 Task: Search one way flight ticket for 1 adult, 5 children, 2 infants in seat and 1 infant on lap in first from Washington, D.c./arlington: Ronald Reagan Washington National Airport to New Bern: Coastal Carolina Regional Airport (was Craven County Regional) on 8-4-2023. Choice of flights is Frontier. Number of bags: 2 carry on bags and 6 checked bags. Price is upto 106000. Outbound departure time preference is 15:45.
Action: Mouse moved to (293, 394)
Screenshot: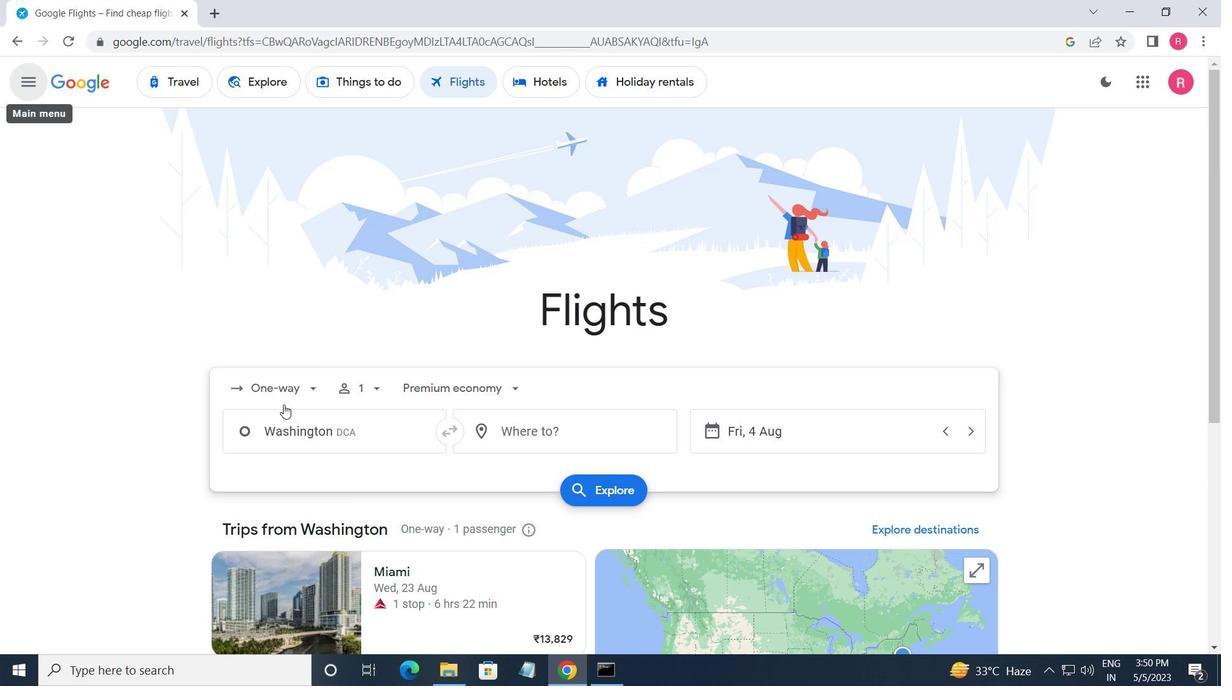 
Action: Mouse pressed left at (293, 394)
Screenshot: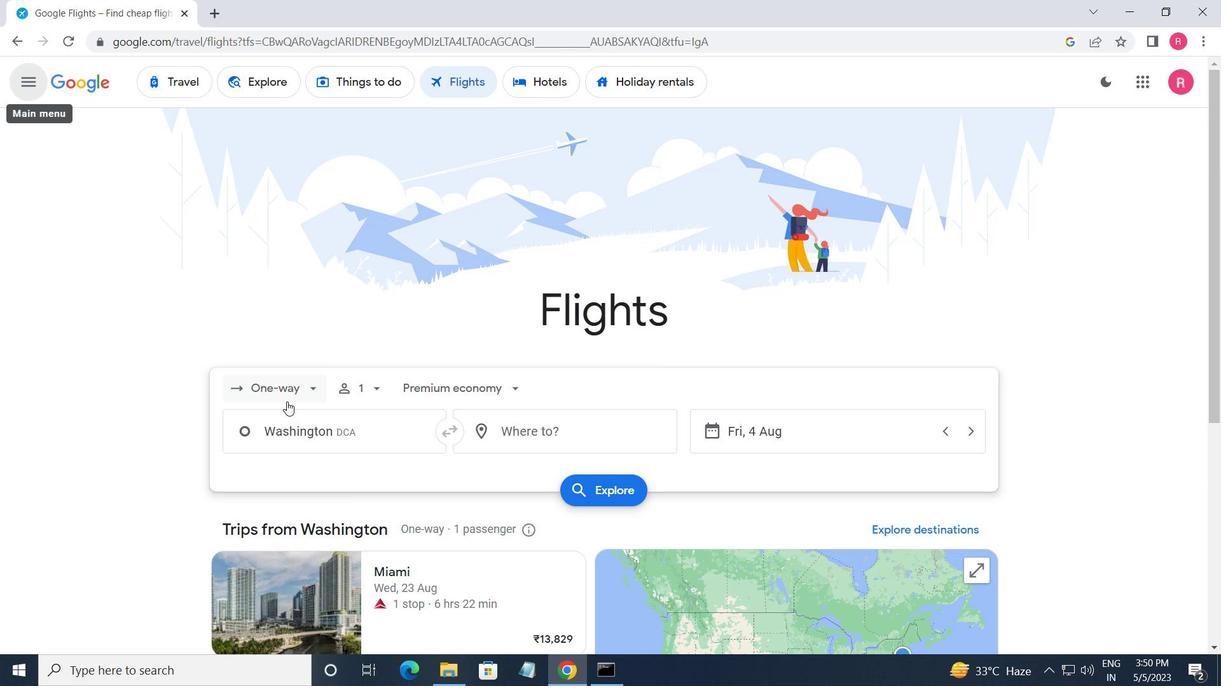 
Action: Mouse moved to (304, 456)
Screenshot: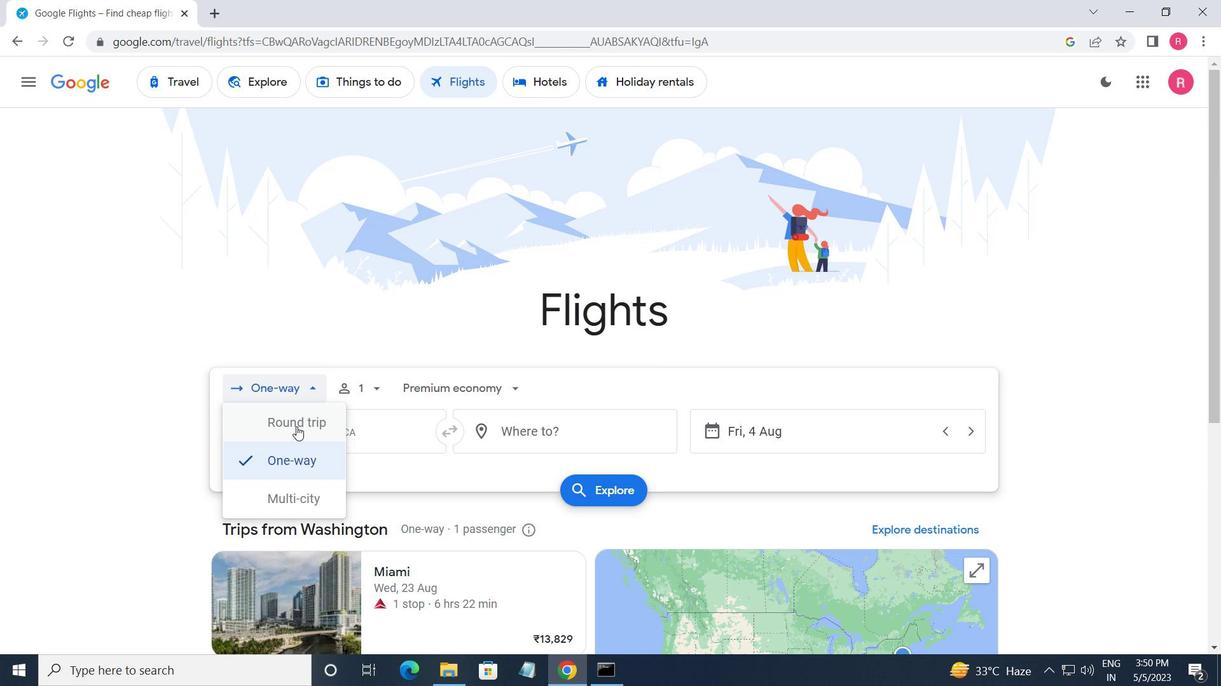 
Action: Mouse pressed left at (304, 456)
Screenshot: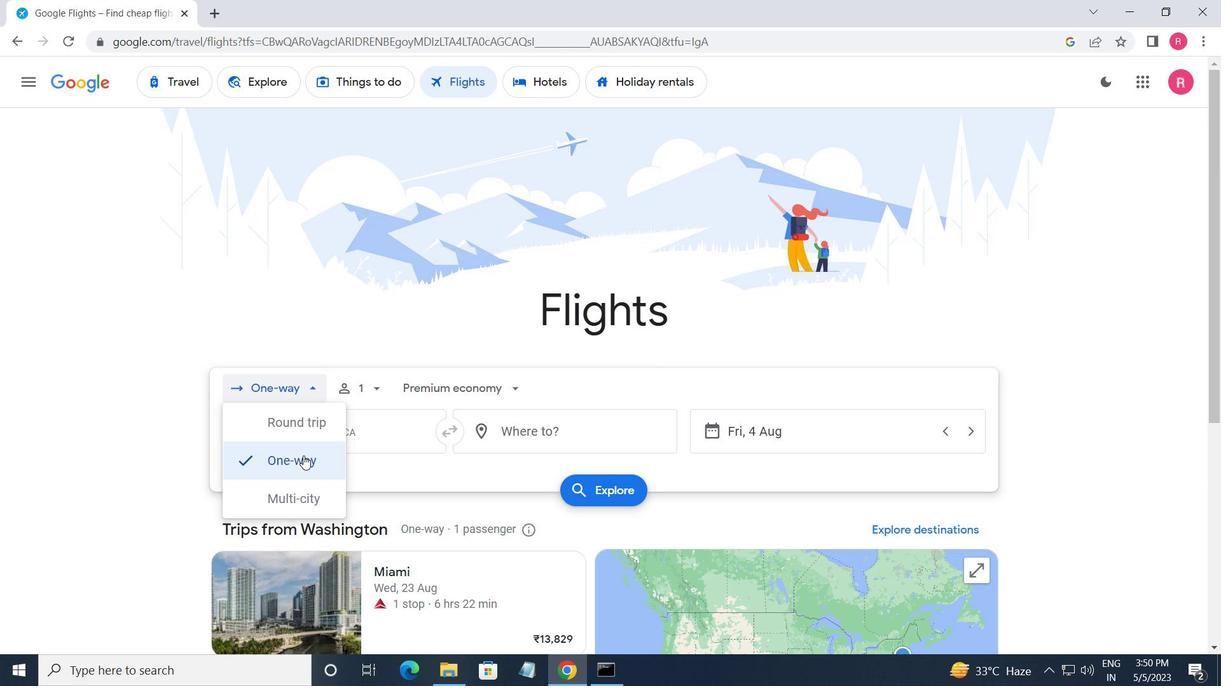 
Action: Mouse moved to (379, 396)
Screenshot: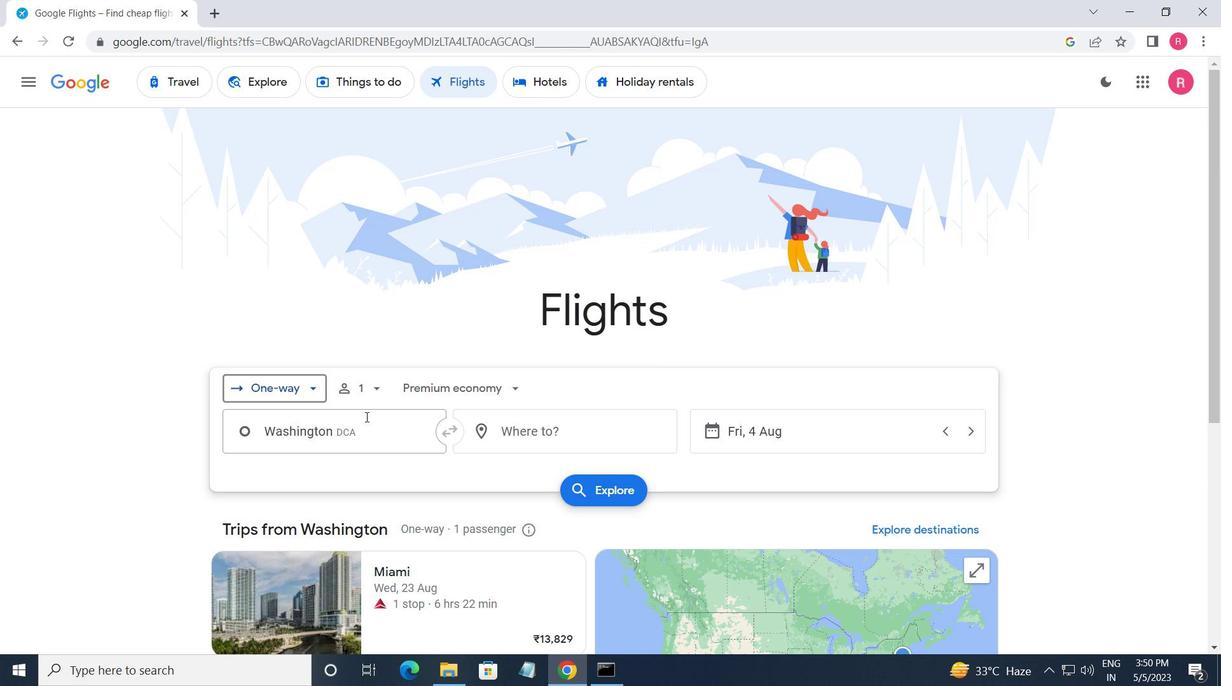 
Action: Mouse pressed left at (379, 396)
Screenshot: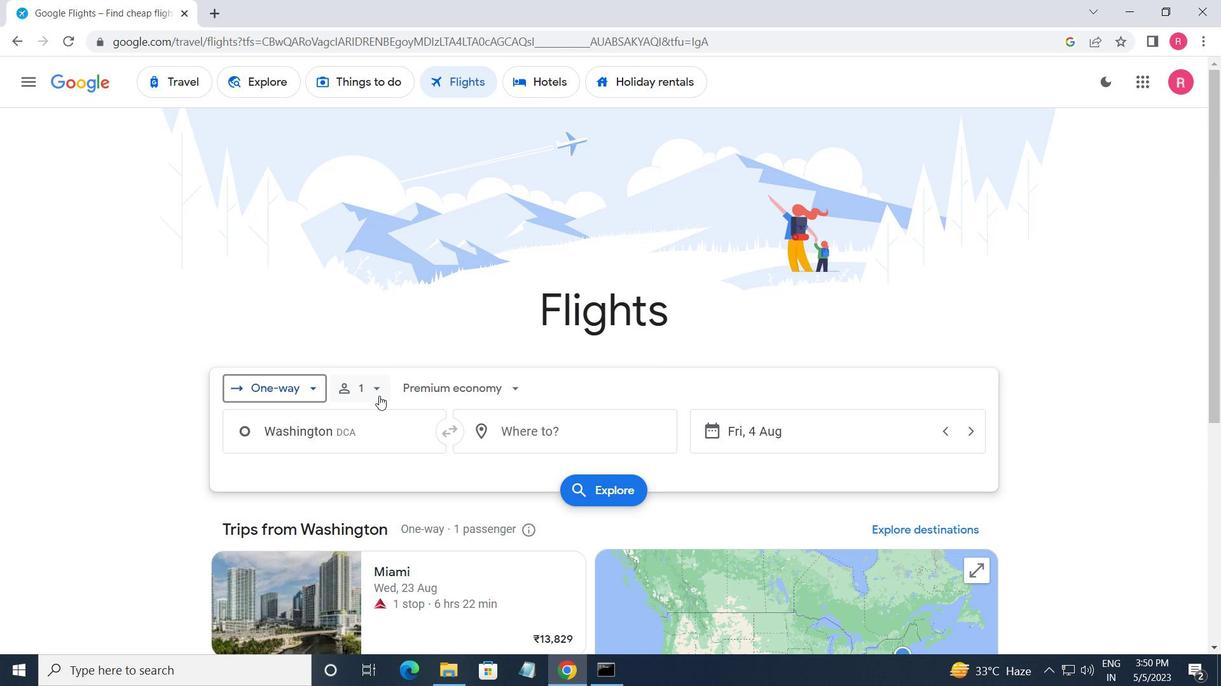 
Action: Mouse moved to (498, 468)
Screenshot: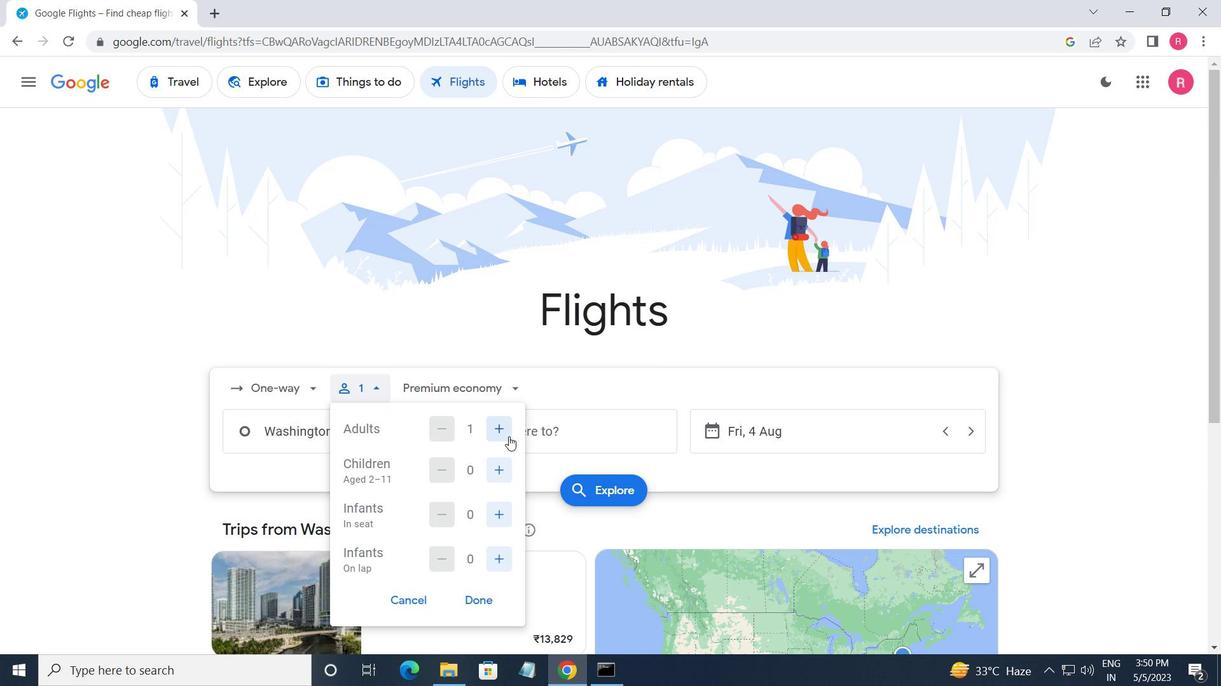 
Action: Mouse pressed left at (498, 468)
Screenshot: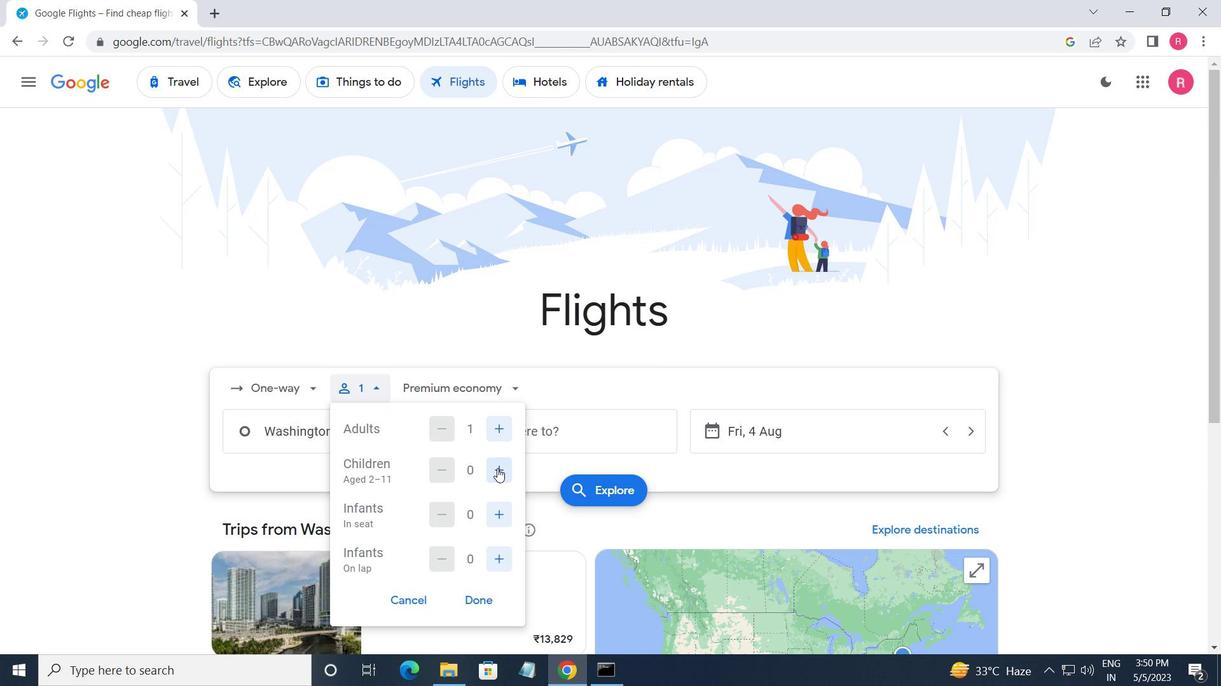 
Action: Mouse pressed left at (498, 468)
Screenshot: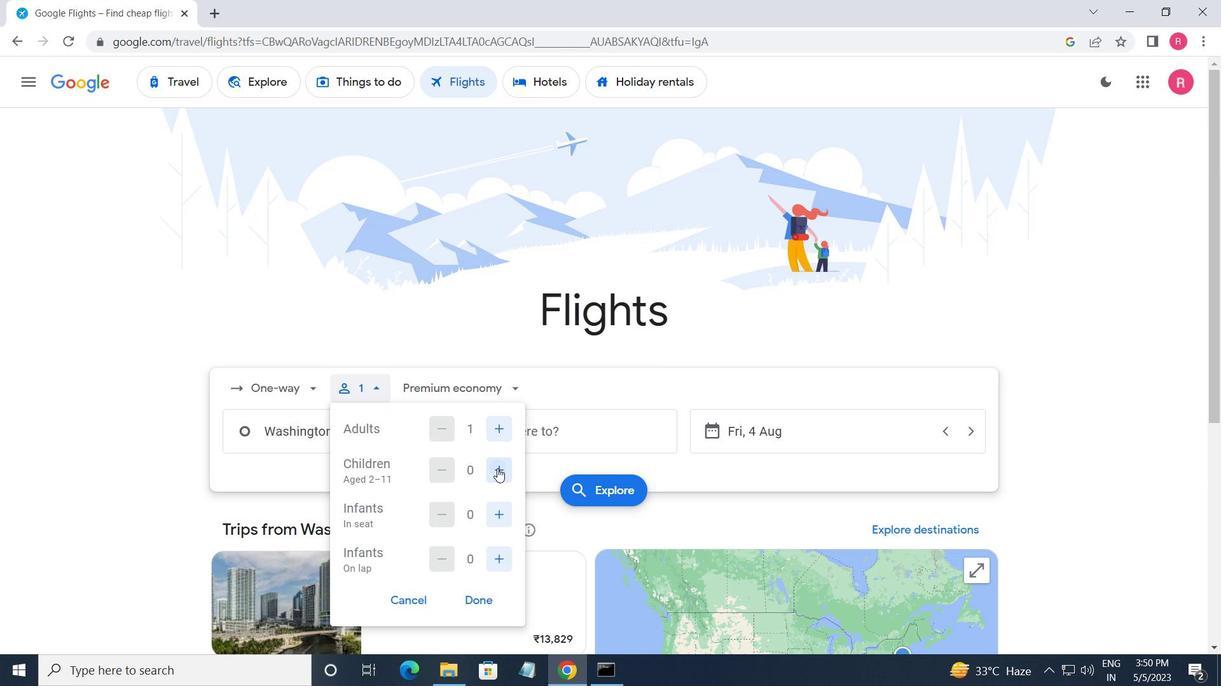 
Action: Mouse pressed left at (498, 468)
Screenshot: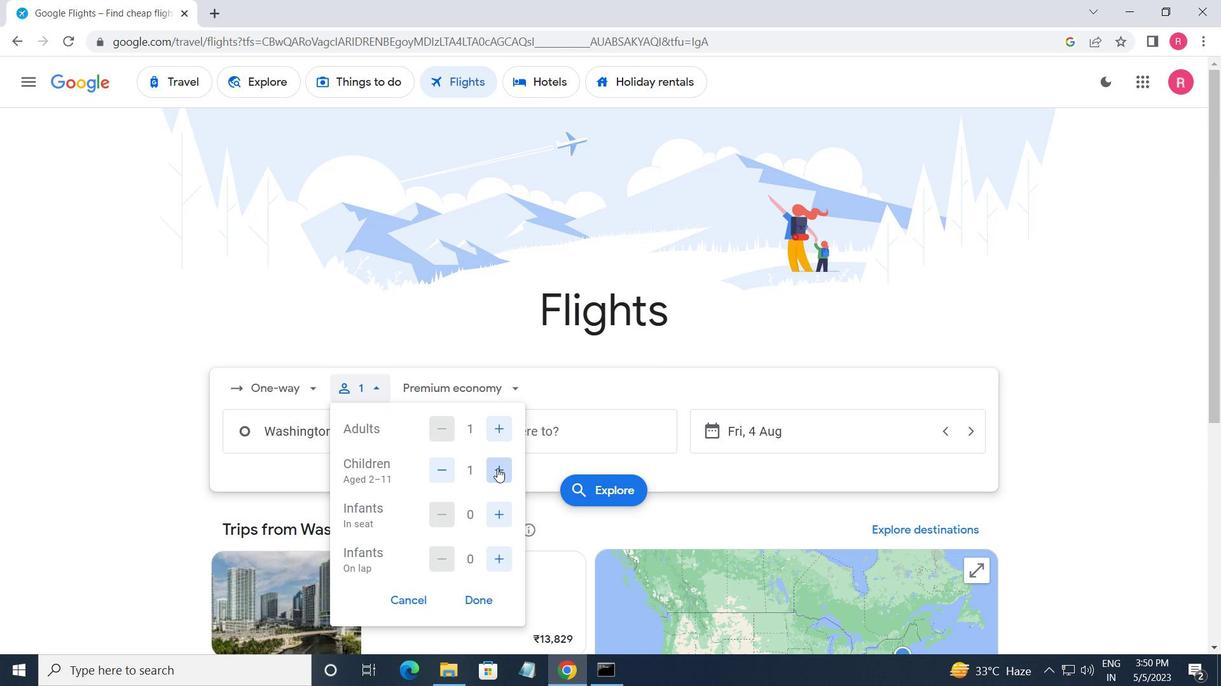 
Action: Mouse moved to (498, 468)
Screenshot: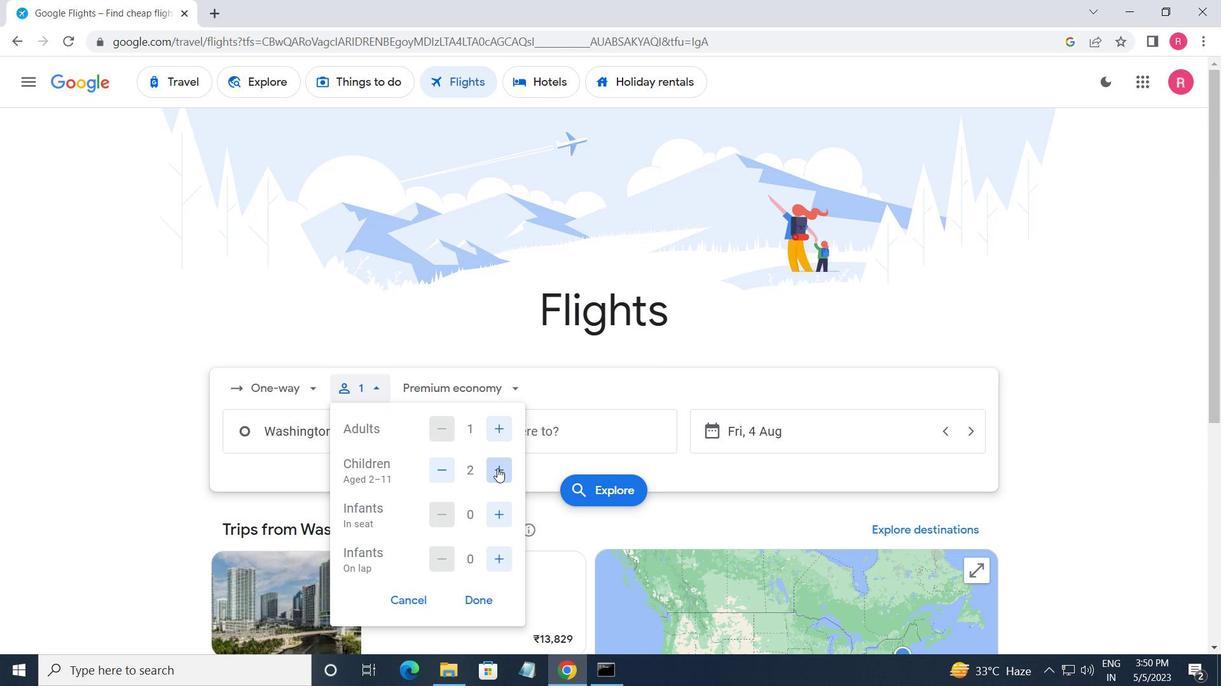 
Action: Mouse pressed left at (498, 468)
Screenshot: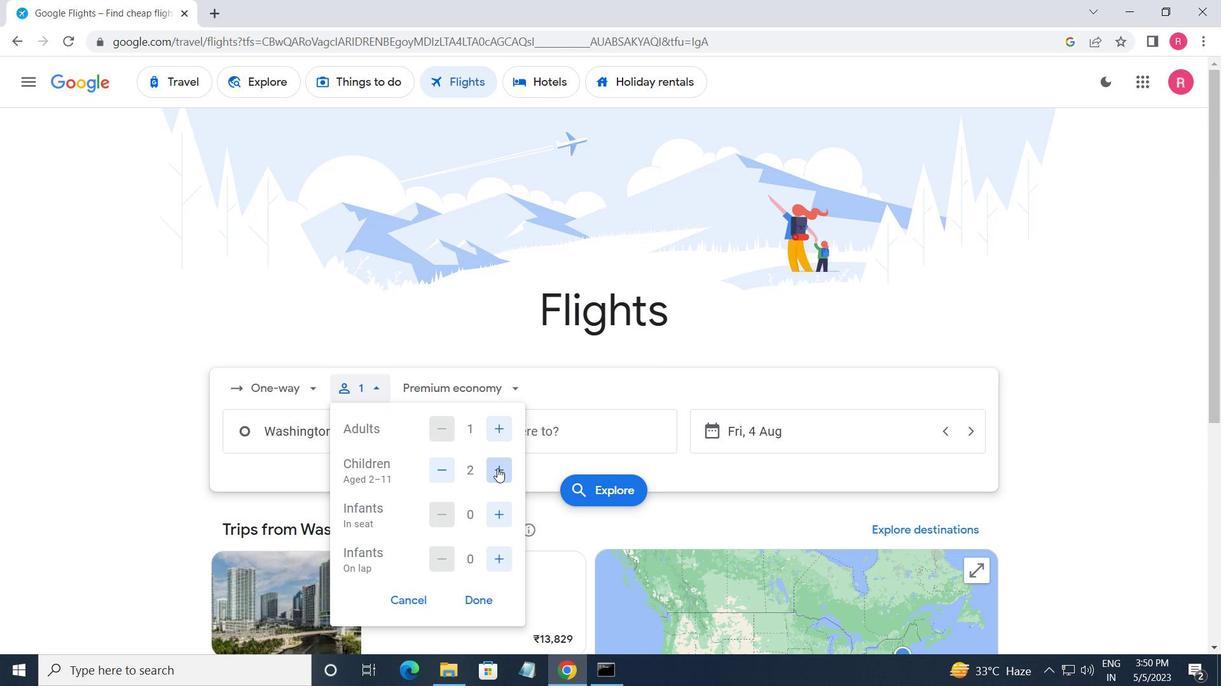 
Action: Mouse moved to (498, 470)
Screenshot: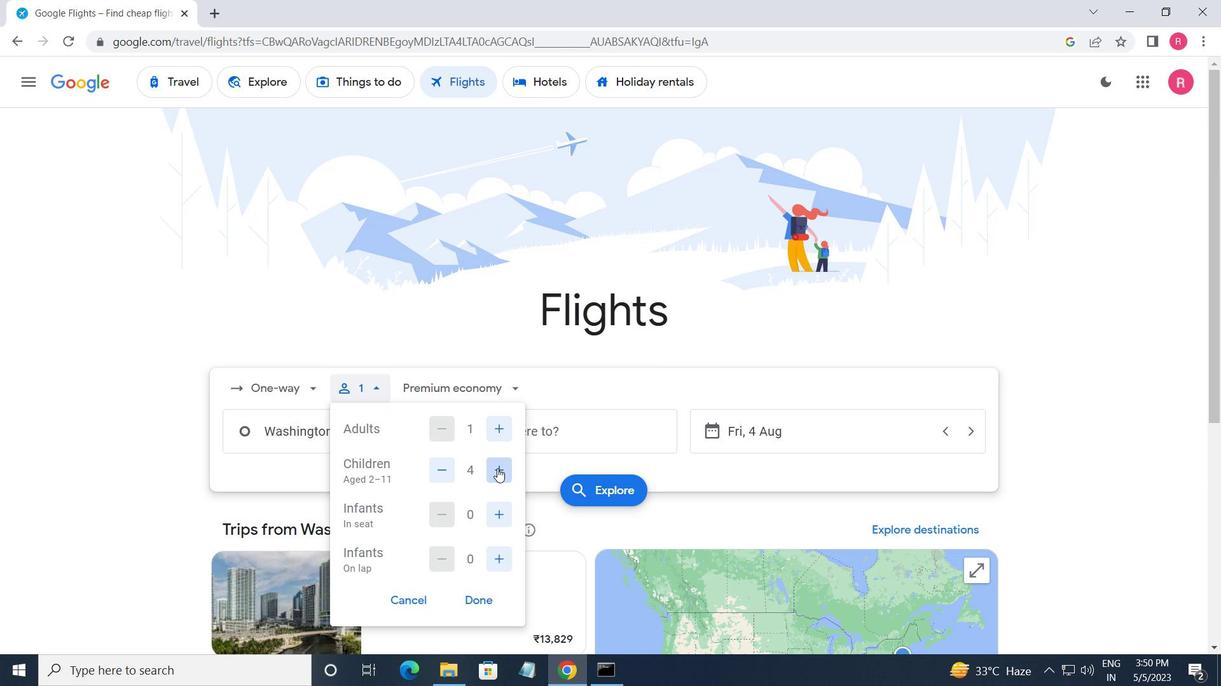 
Action: Mouse pressed left at (498, 470)
Screenshot: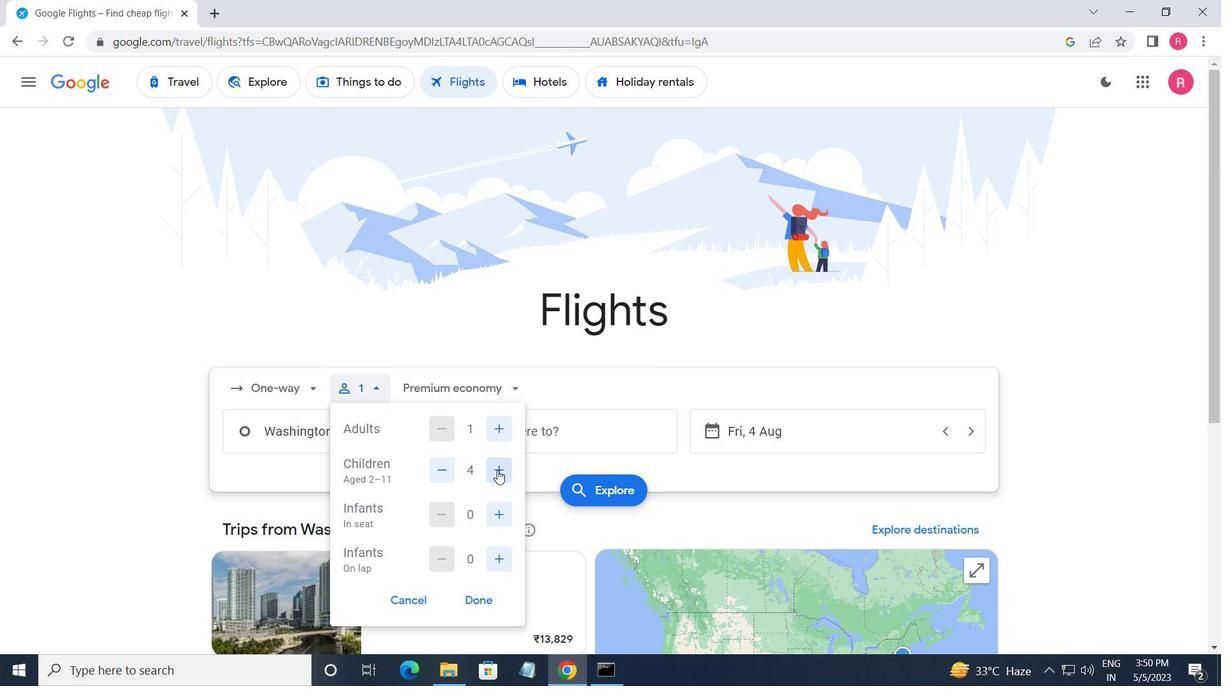 
Action: Mouse moved to (498, 526)
Screenshot: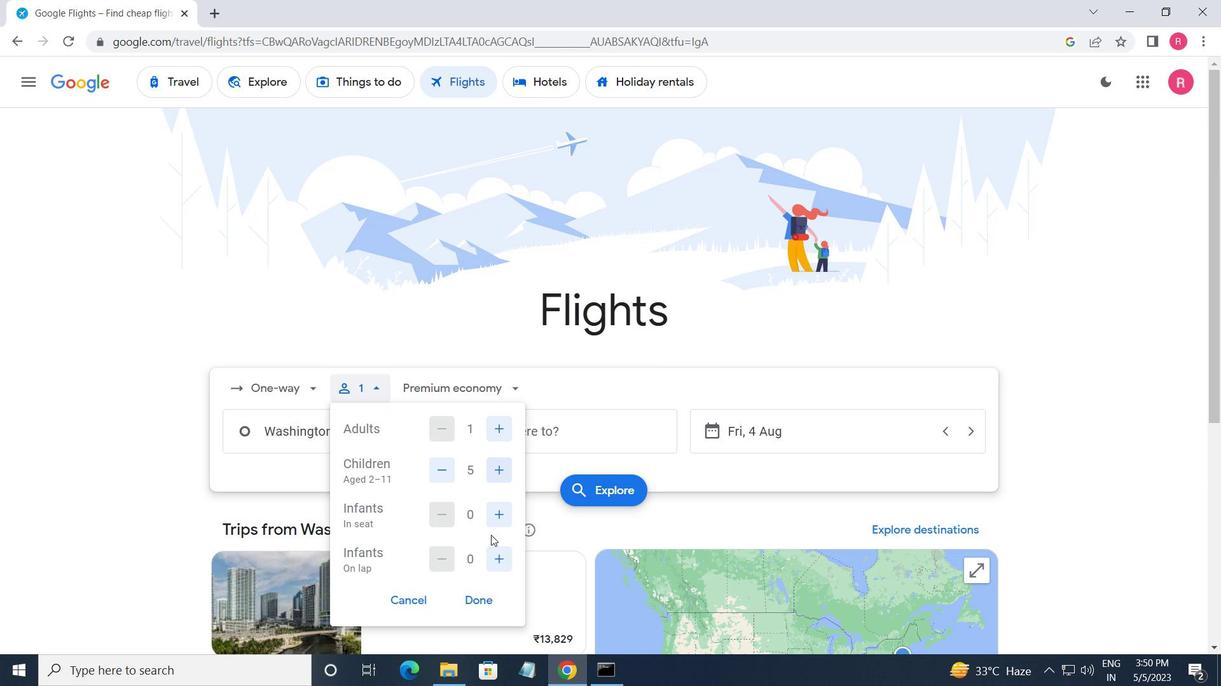 
Action: Mouse pressed left at (498, 526)
Screenshot: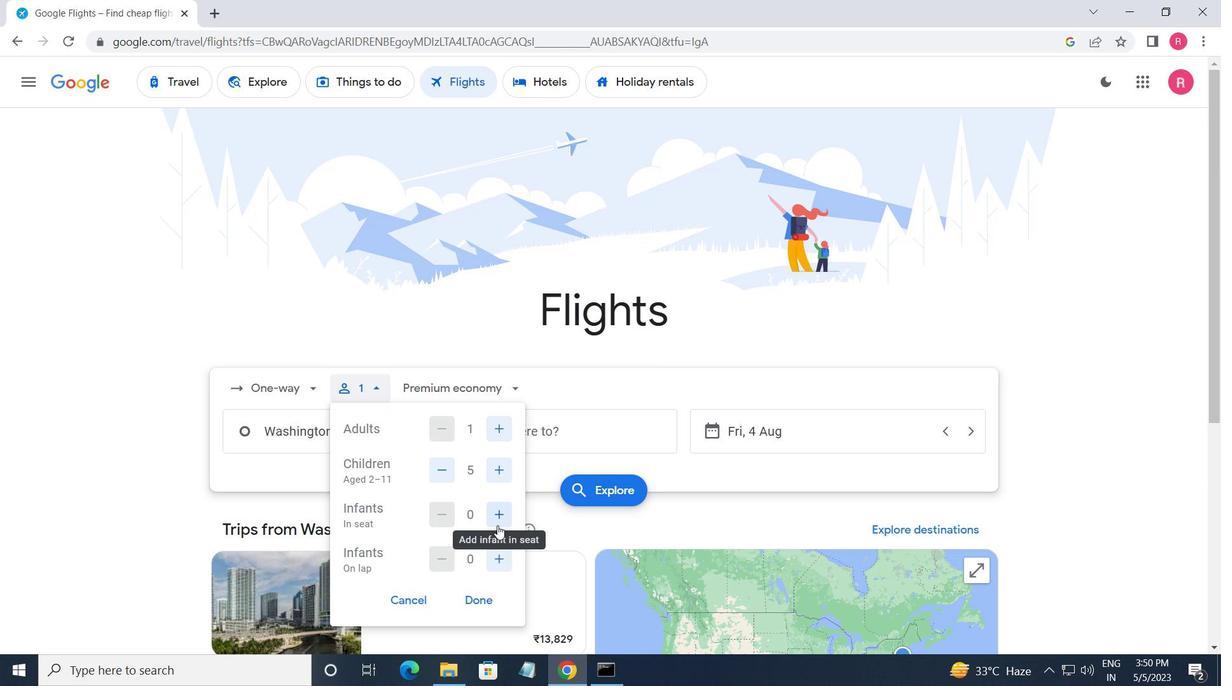 
Action: Mouse moved to (503, 521)
Screenshot: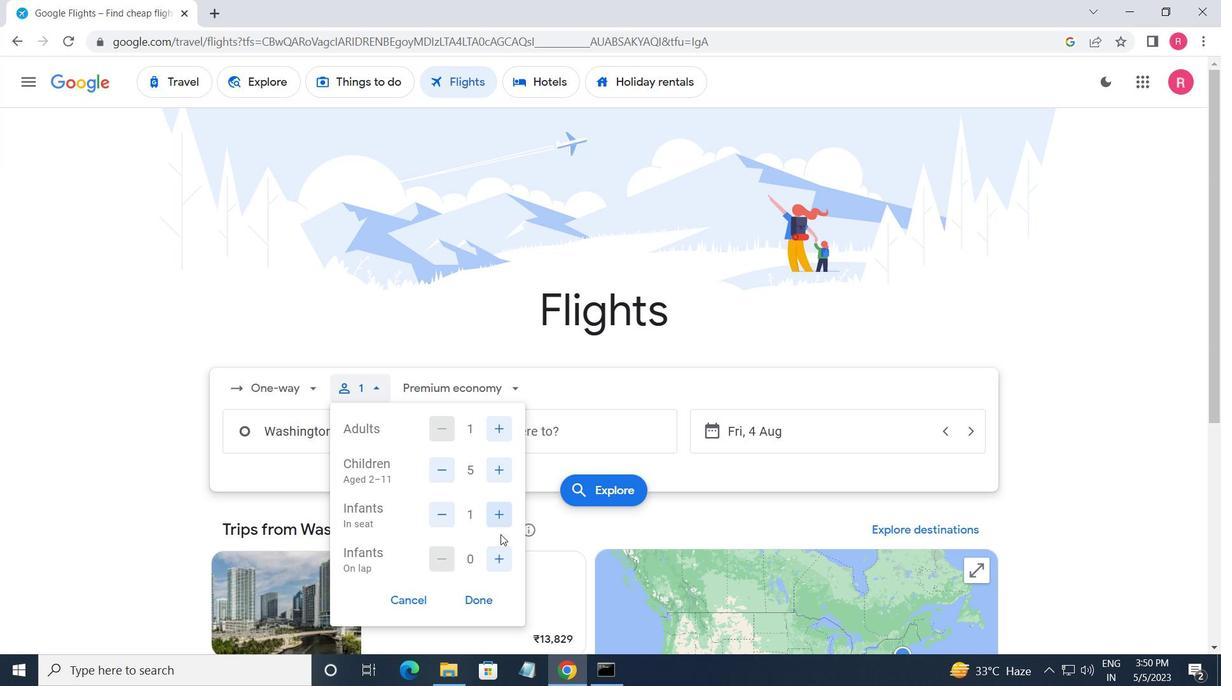 
Action: Mouse pressed left at (503, 521)
Screenshot: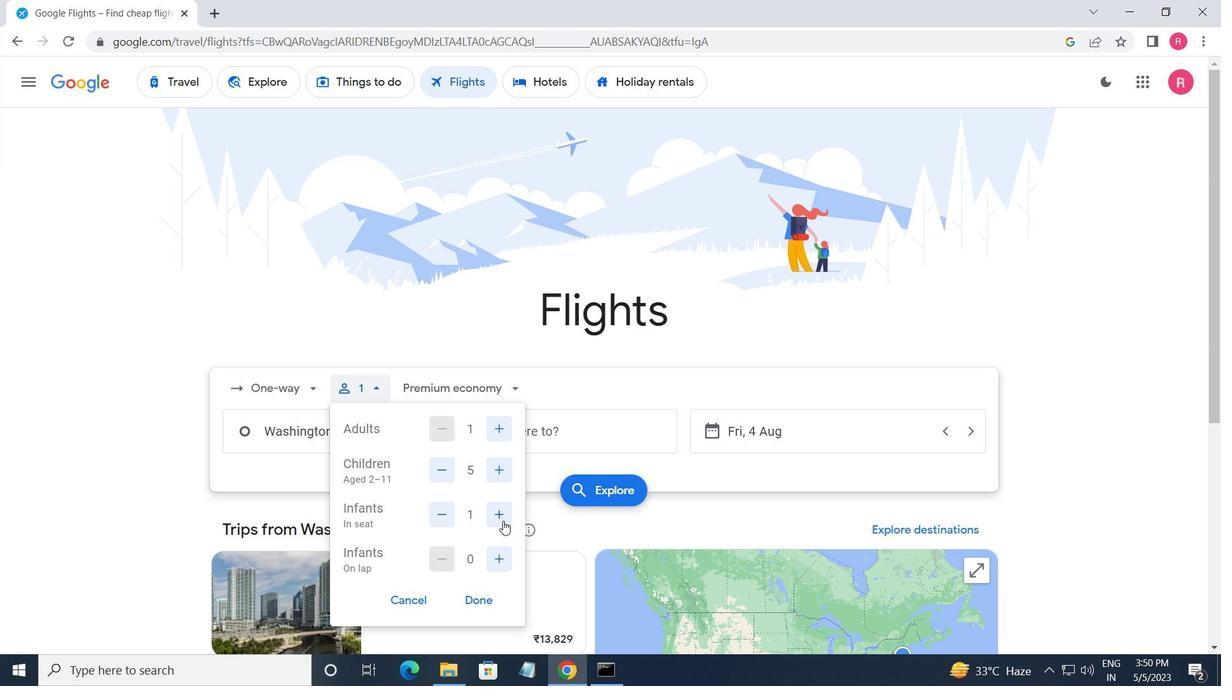
Action: Mouse moved to (438, 511)
Screenshot: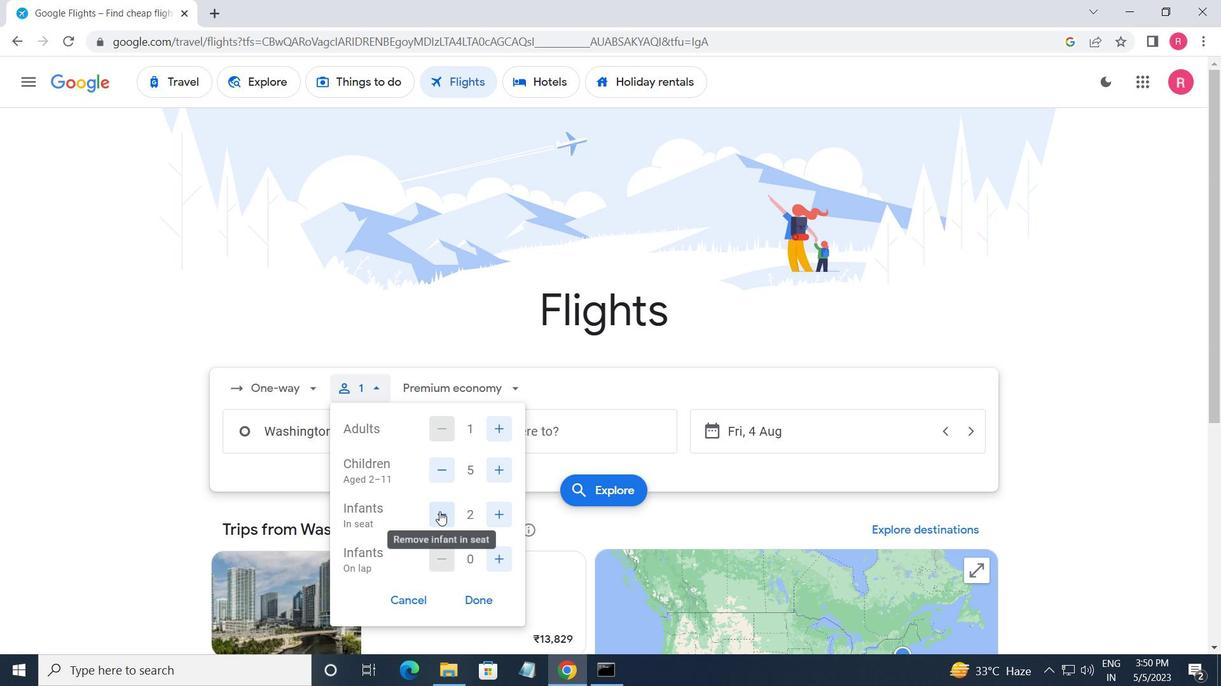 
Action: Mouse pressed left at (438, 511)
Screenshot: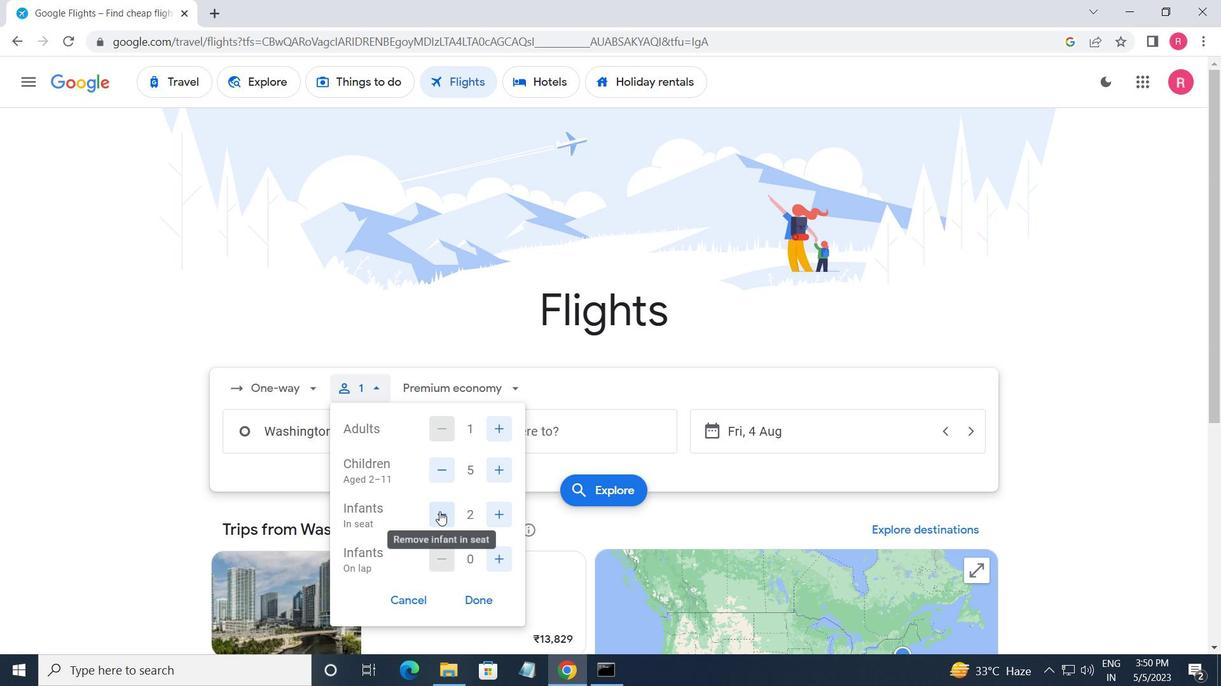 
Action: Mouse moved to (503, 555)
Screenshot: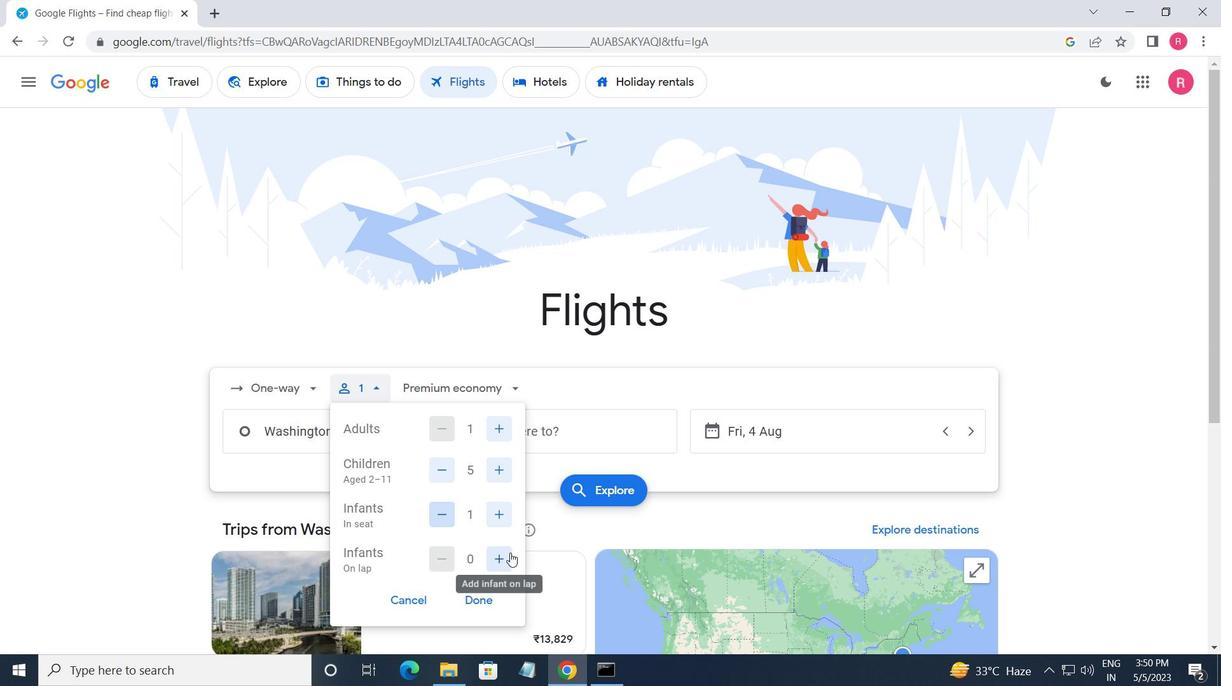 
Action: Mouse pressed left at (503, 555)
Screenshot: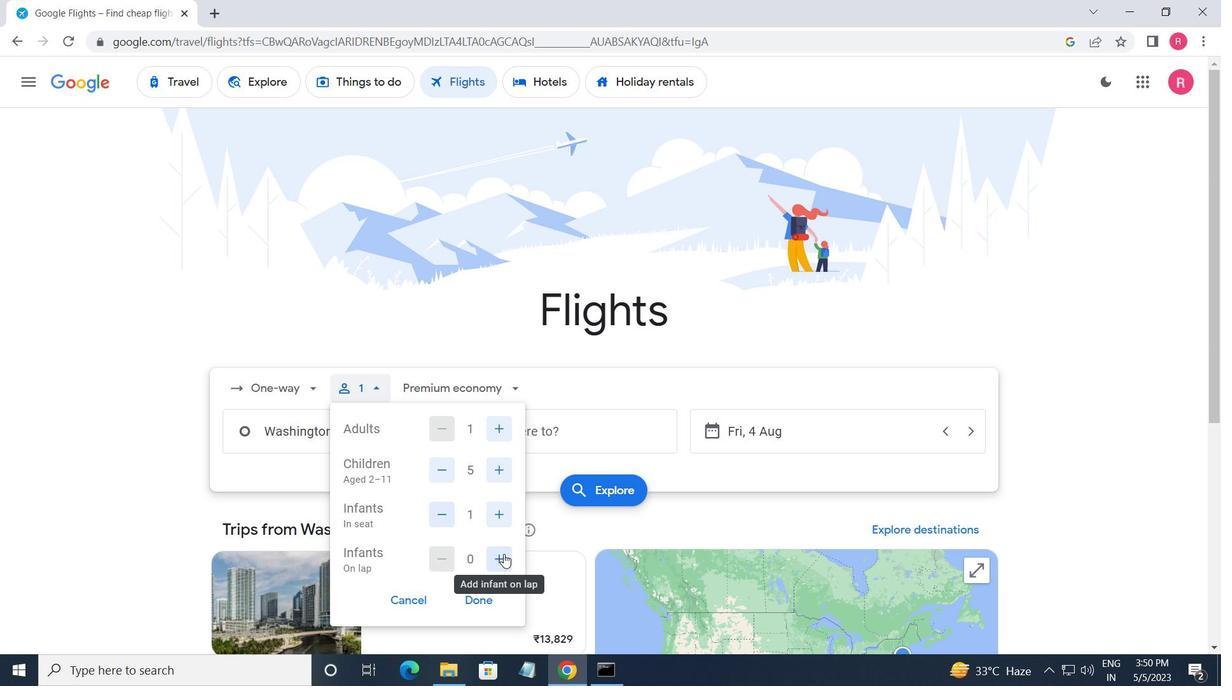 
Action: Mouse moved to (477, 599)
Screenshot: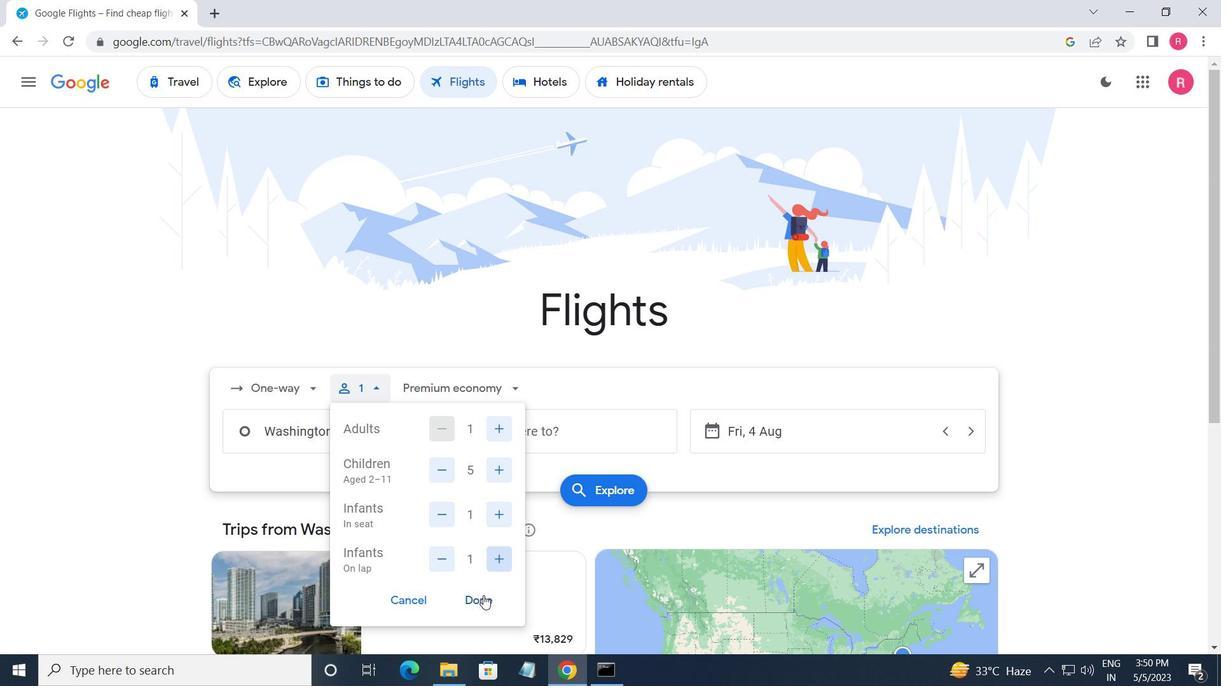 
Action: Mouse pressed left at (477, 599)
Screenshot: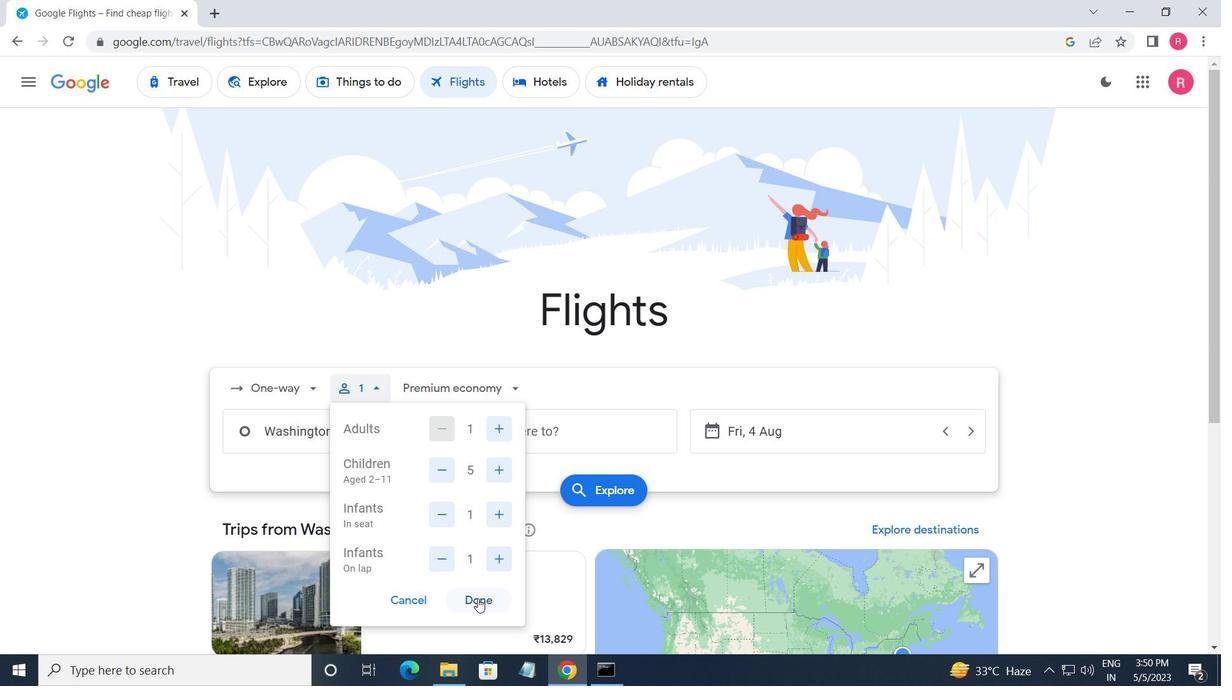
Action: Mouse moved to (449, 386)
Screenshot: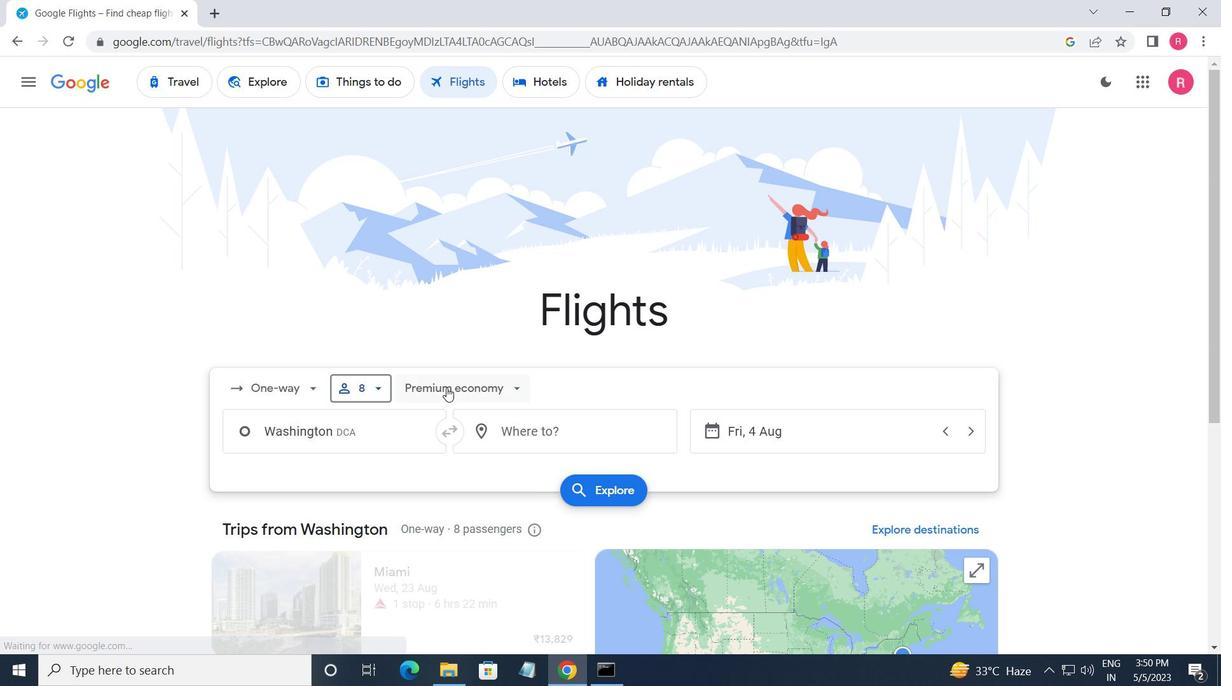 
Action: Mouse pressed left at (449, 386)
Screenshot: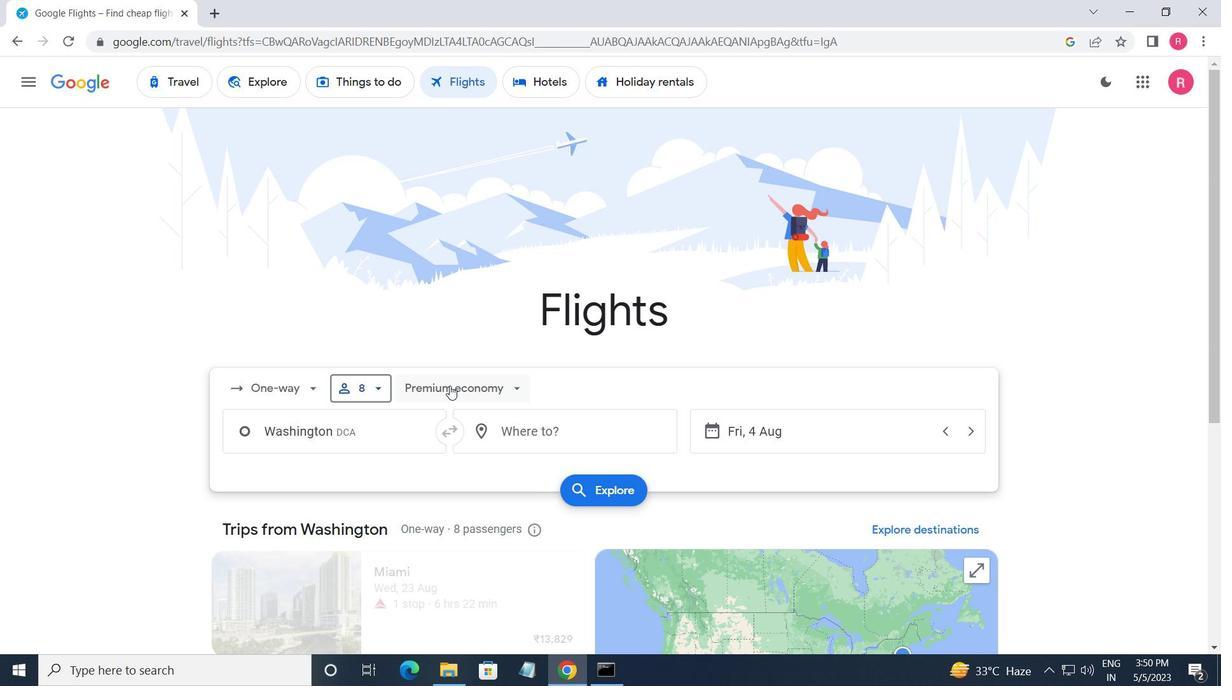 
Action: Mouse moved to (482, 539)
Screenshot: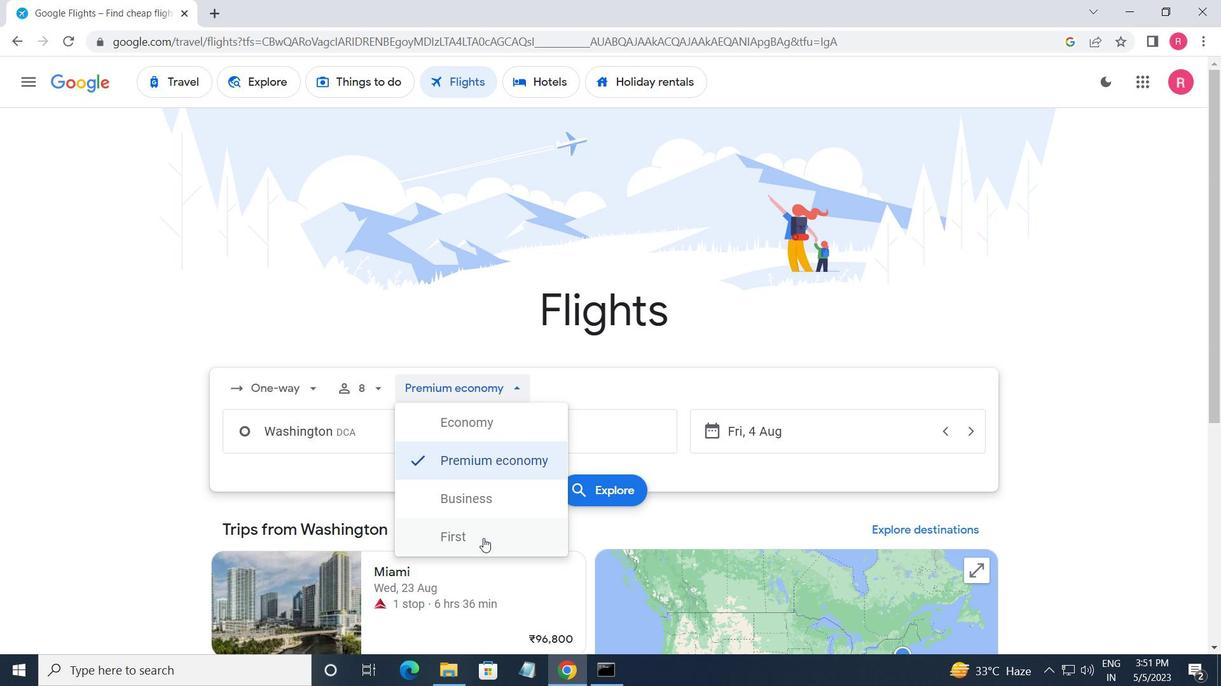
Action: Mouse pressed left at (482, 539)
Screenshot: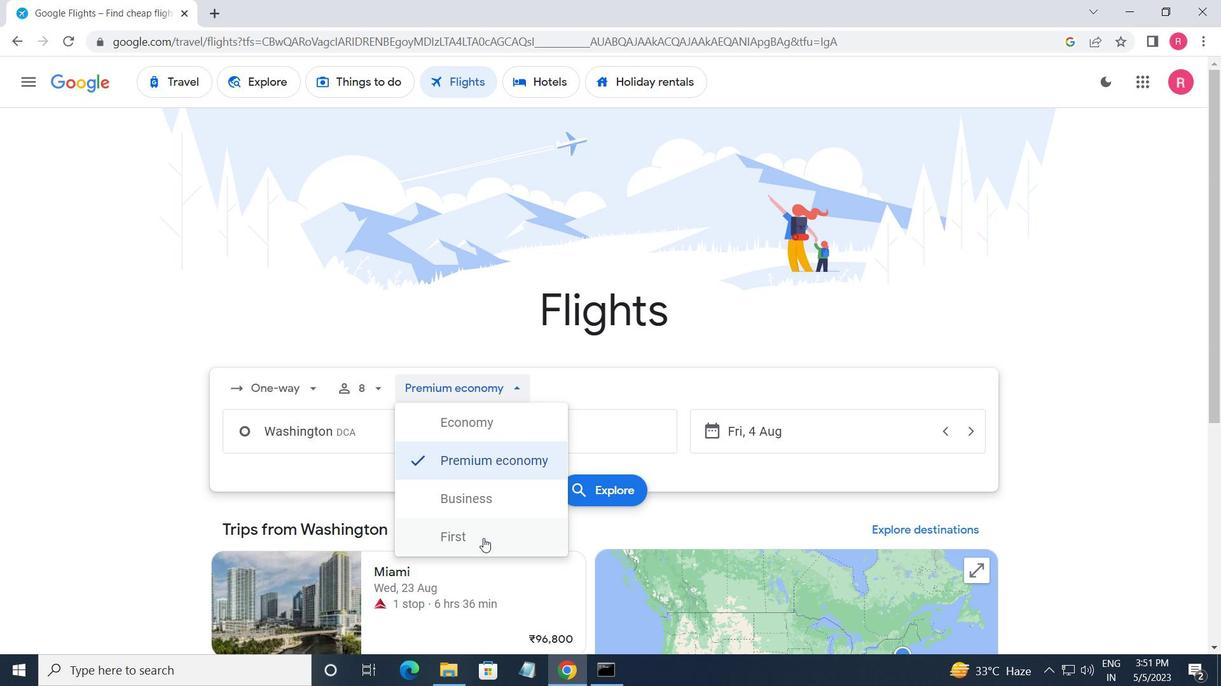 
Action: Mouse moved to (357, 445)
Screenshot: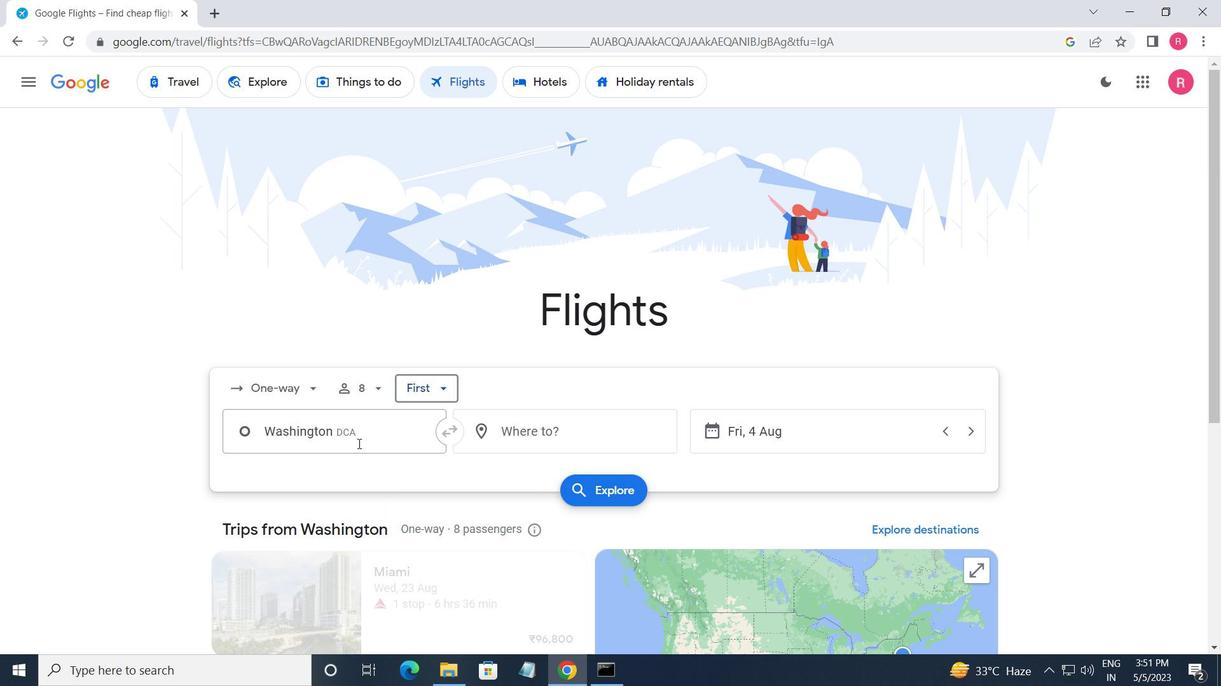 
Action: Mouse pressed left at (357, 445)
Screenshot: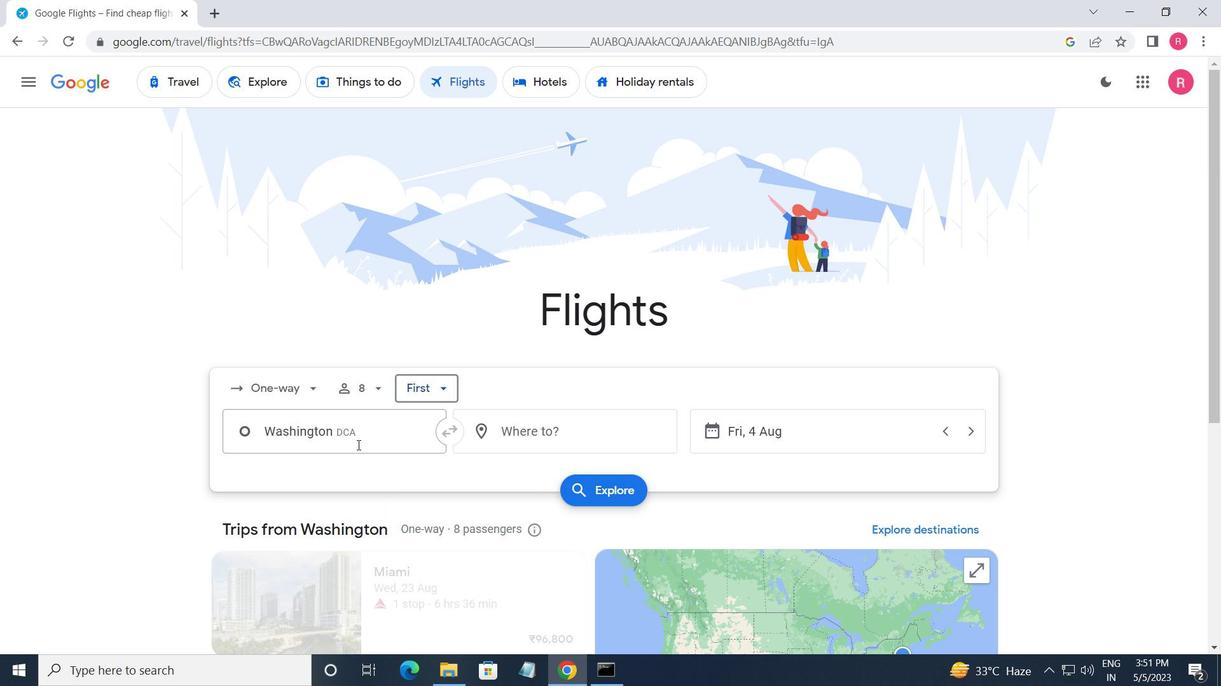 
Action: Mouse moved to (375, 449)
Screenshot: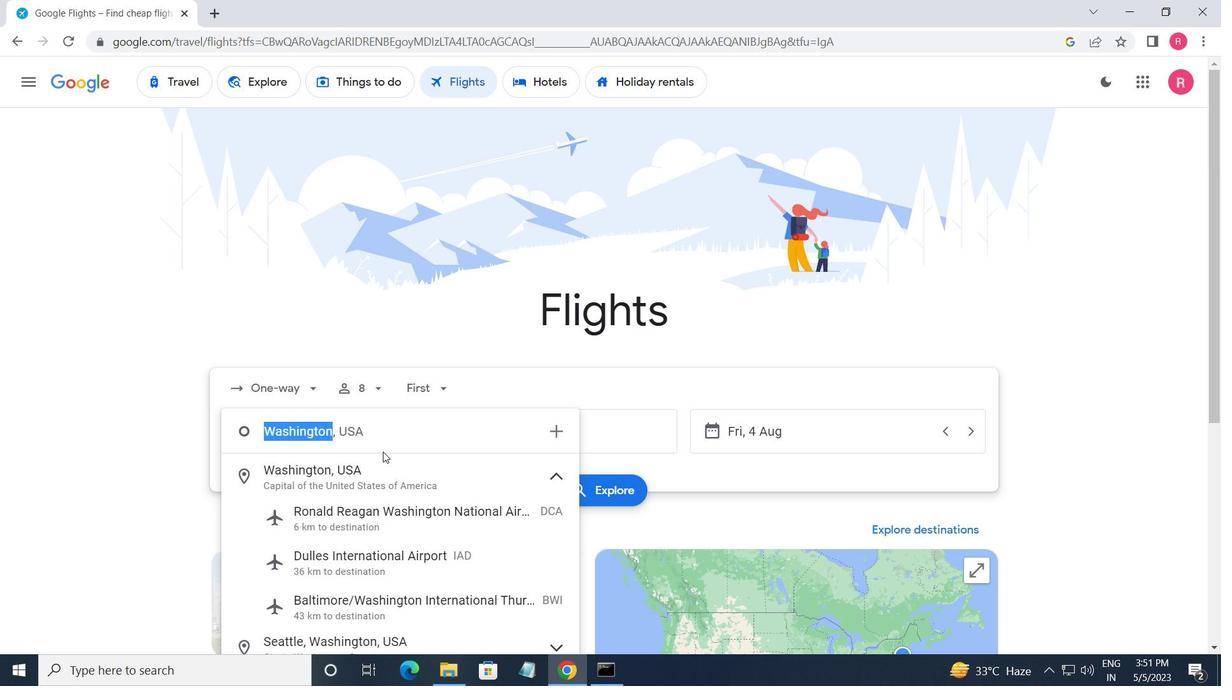 
Action: Key pressed <Key.shift>WASHINTON
Screenshot: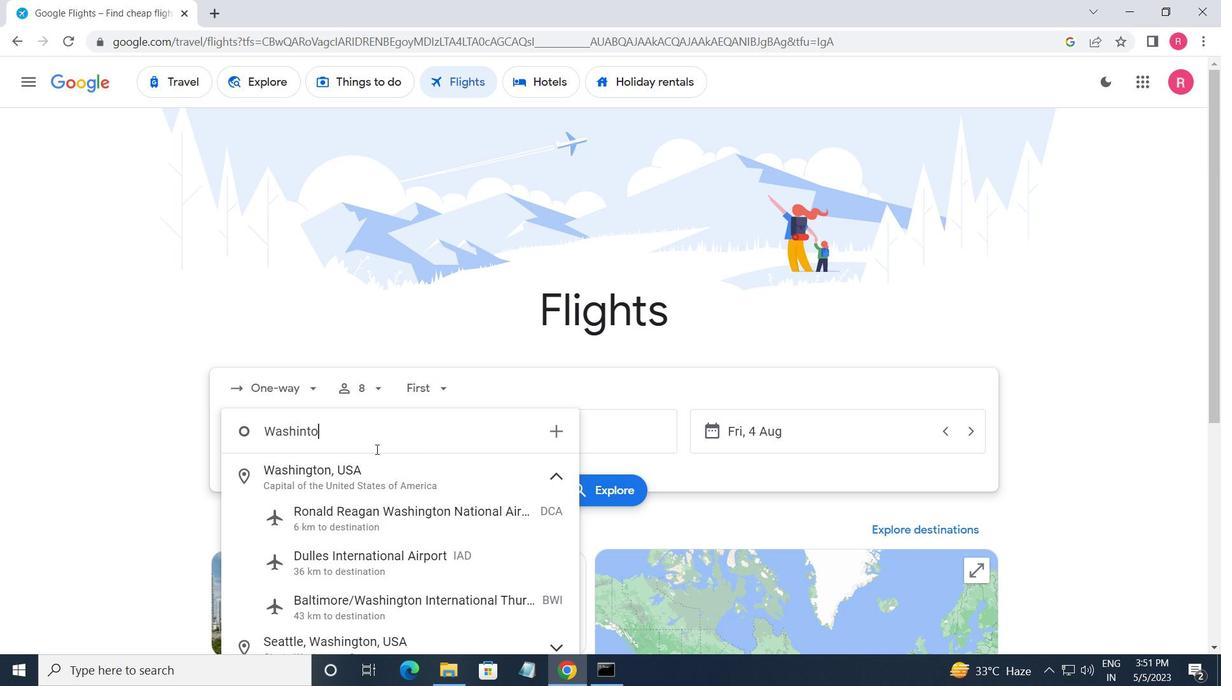 
Action: Mouse moved to (418, 522)
Screenshot: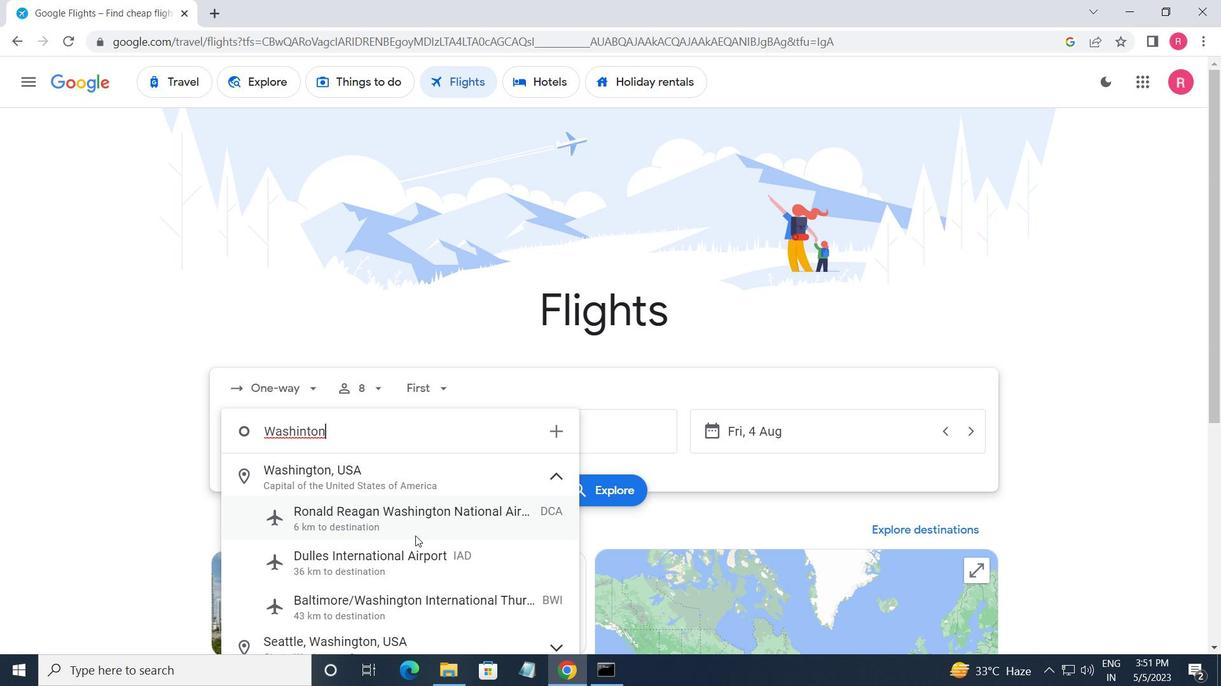 
Action: Mouse pressed left at (418, 522)
Screenshot: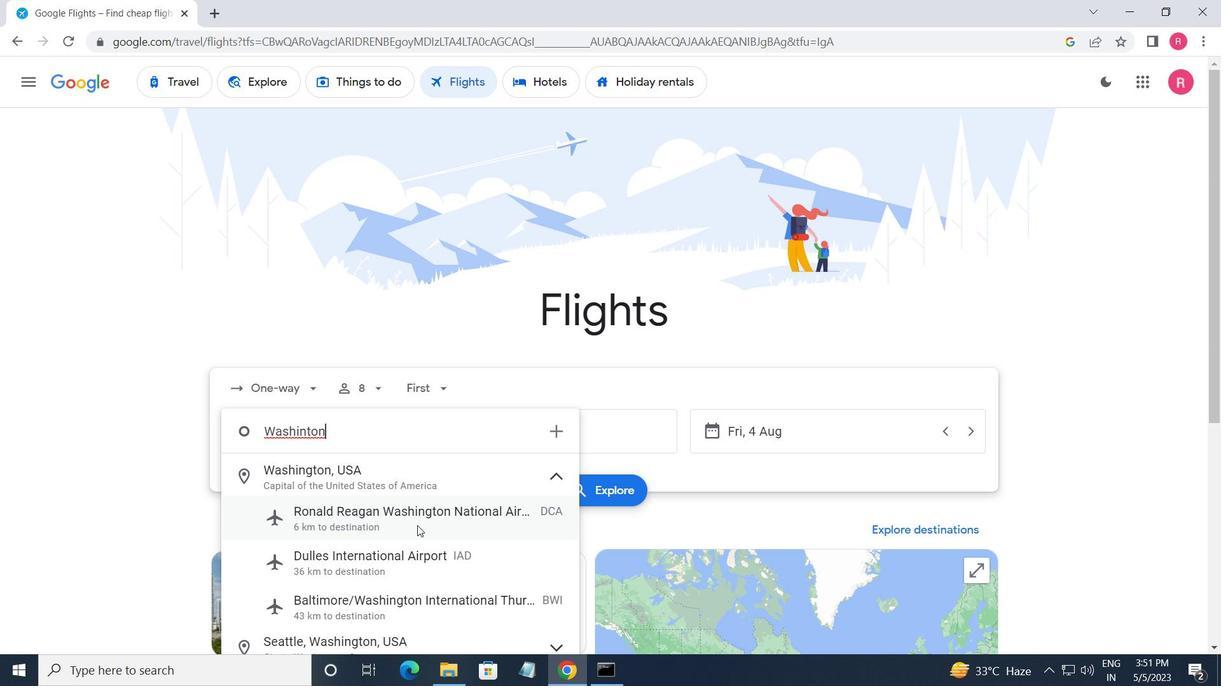 
Action: Mouse moved to (587, 434)
Screenshot: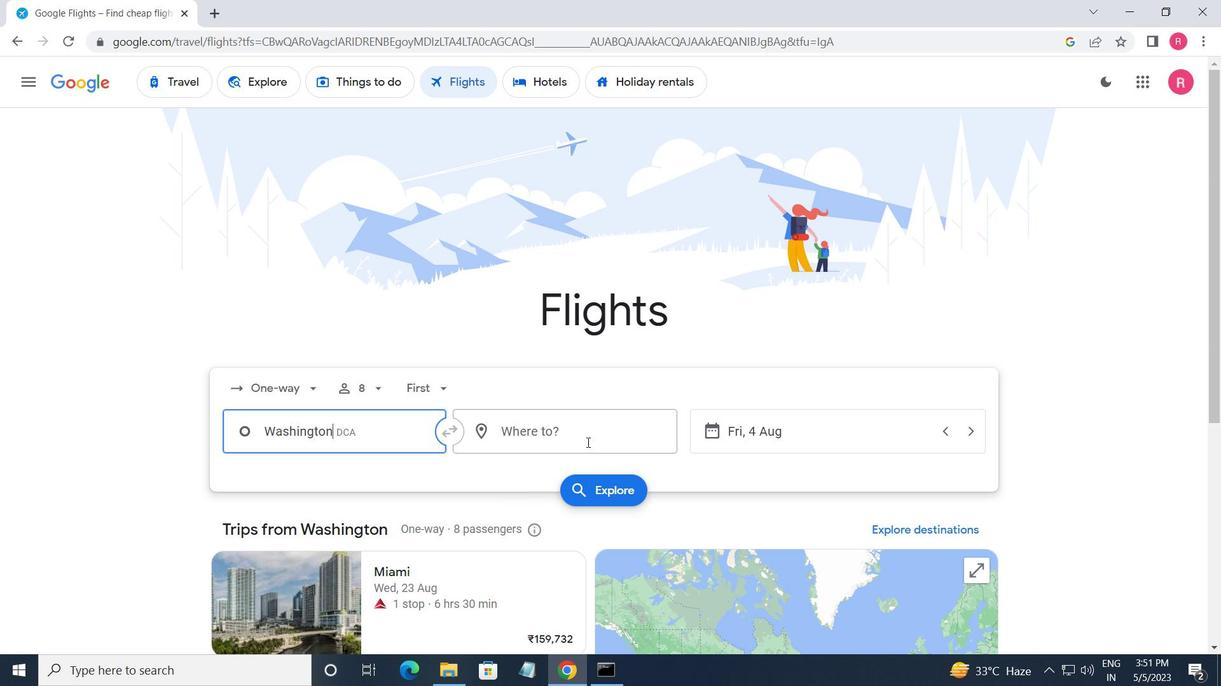 
Action: Mouse pressed left at (587, 434)
Screenshot: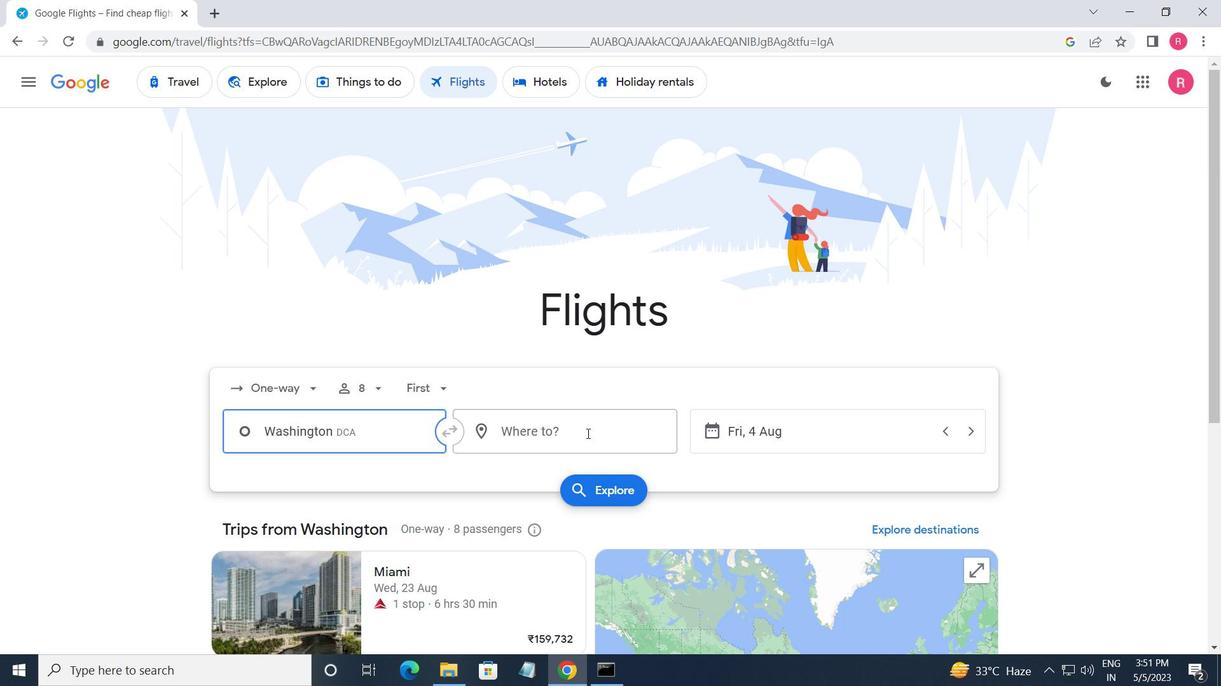 
Action: Mouse moved to (364, 559)
Screenshot: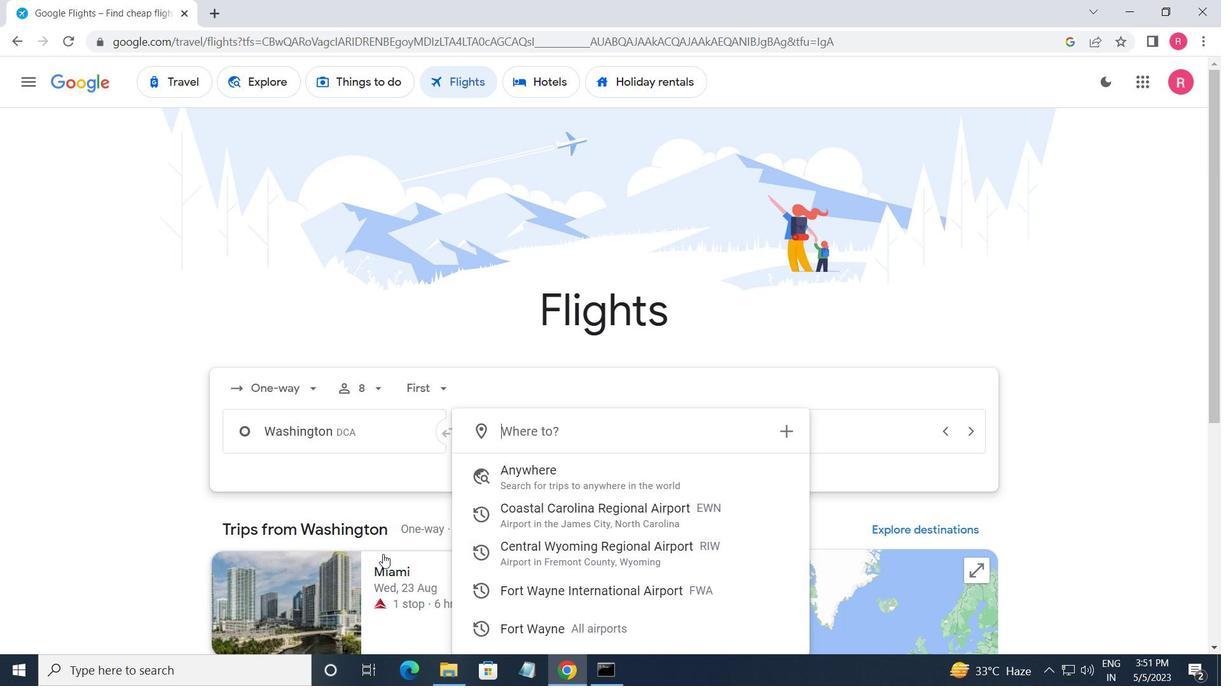 
Action: Key pressed <Key.shift>CENTRAL<Key.space><Key.shift>C<Key.backspace><Key.shift>WOY
Screenshot: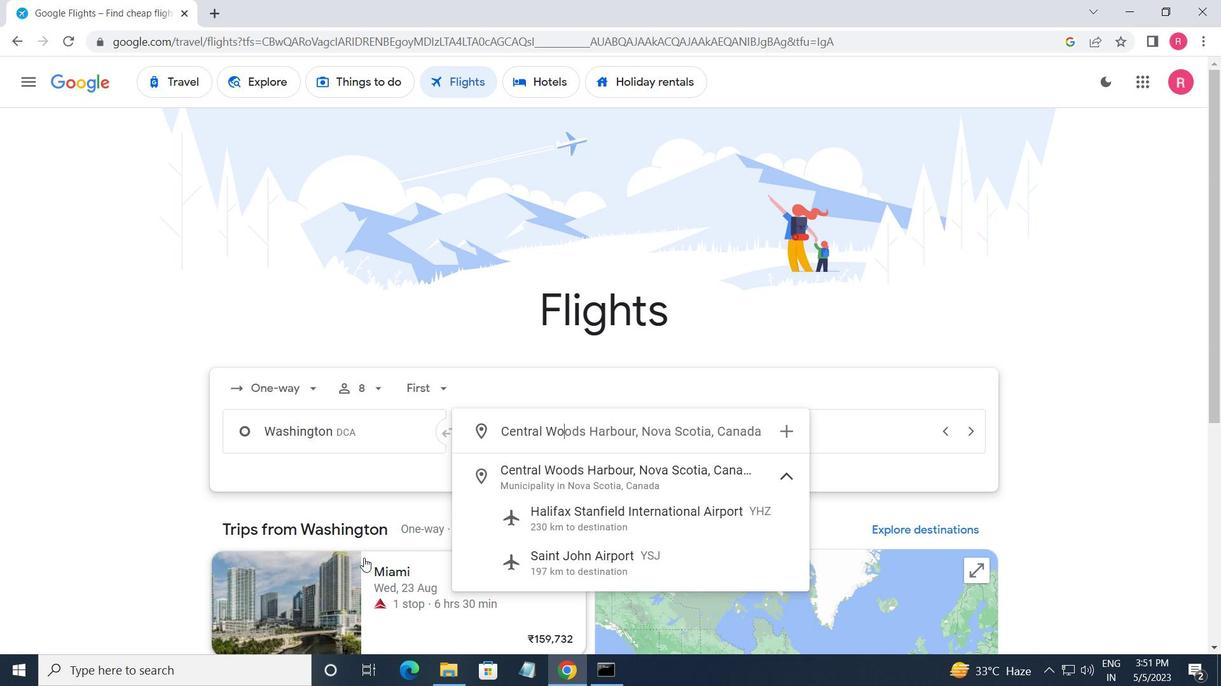 
Action: Mouse moved to (375, 568)
Screenshot: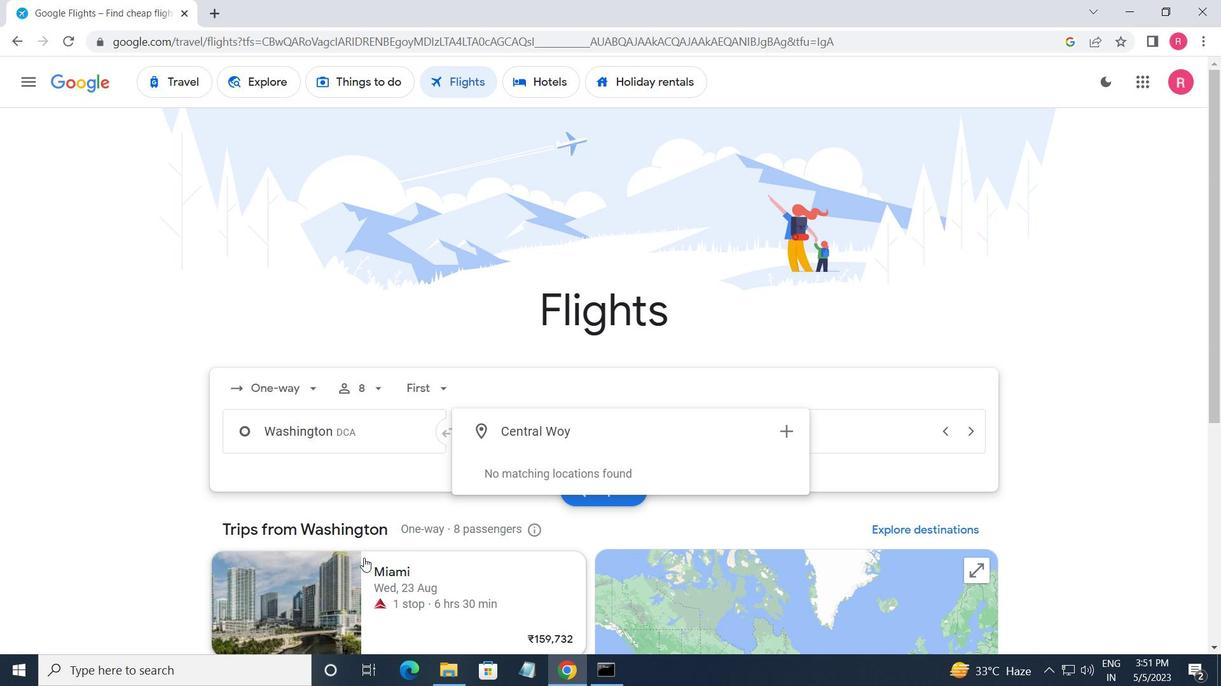 
Action: Key pressed <Key.backspace><Key.backspace>
Screenshot: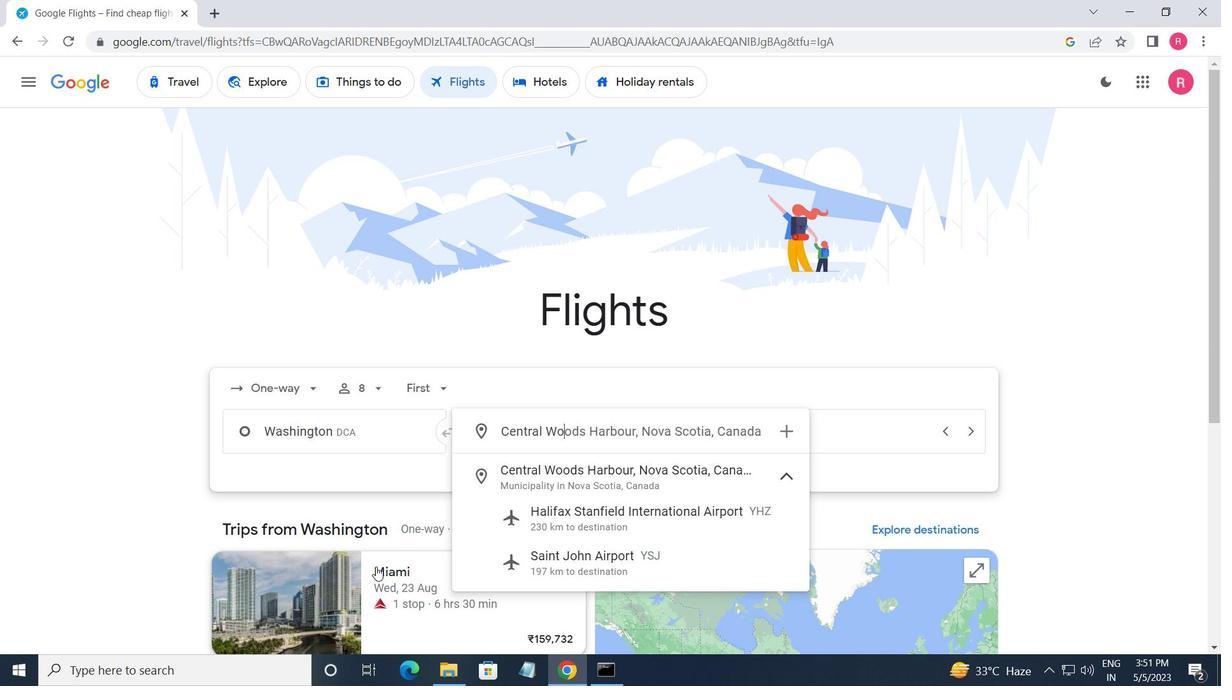 
Action: Mouse moved to (499, 484)
Screenshot: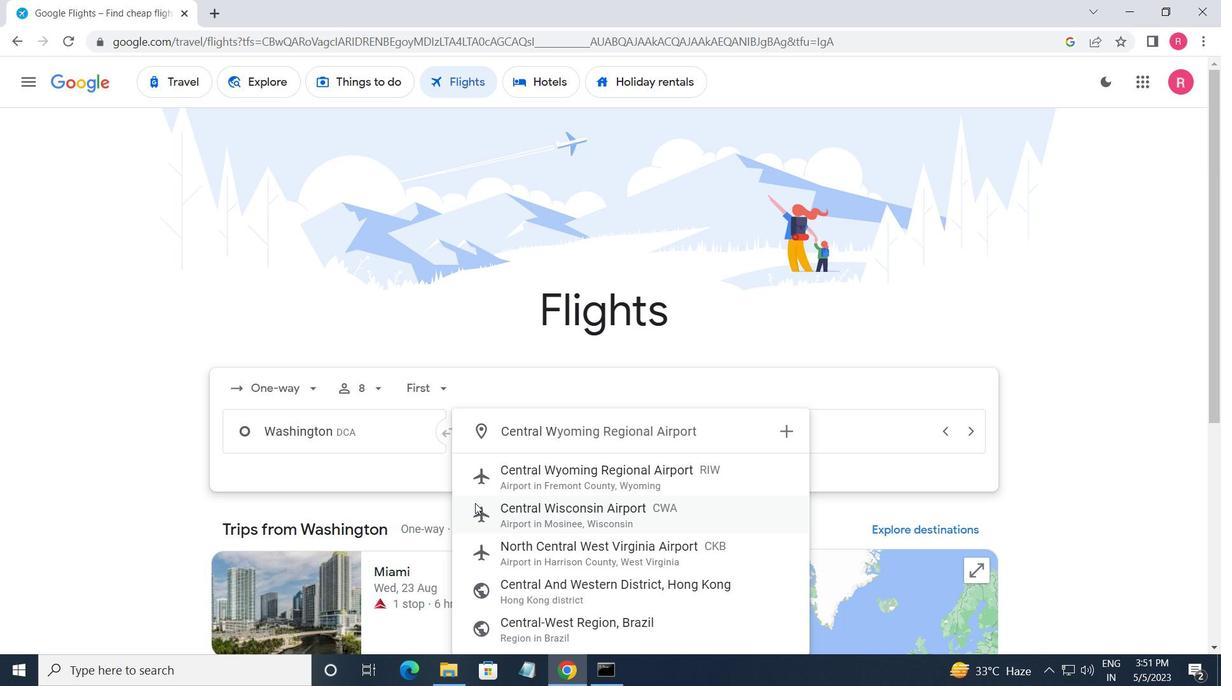 
Action: Key pressed Y
Screenshot: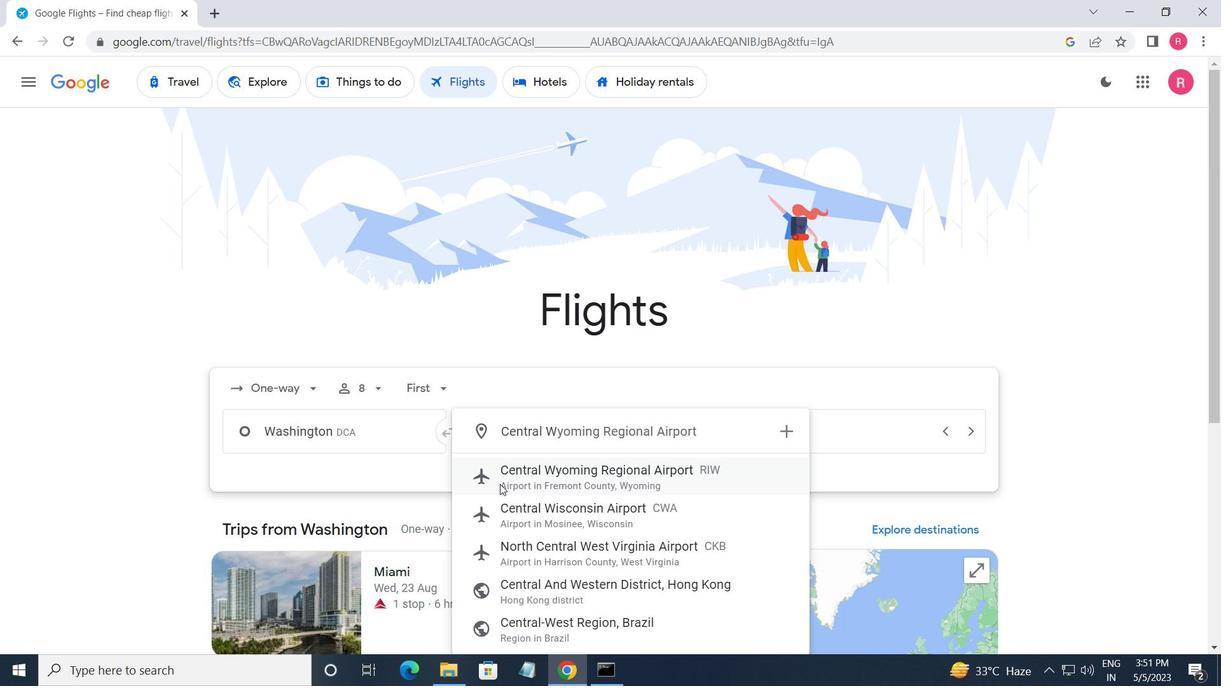 
Action: Mouse moved to (597, 468)
Screenshot: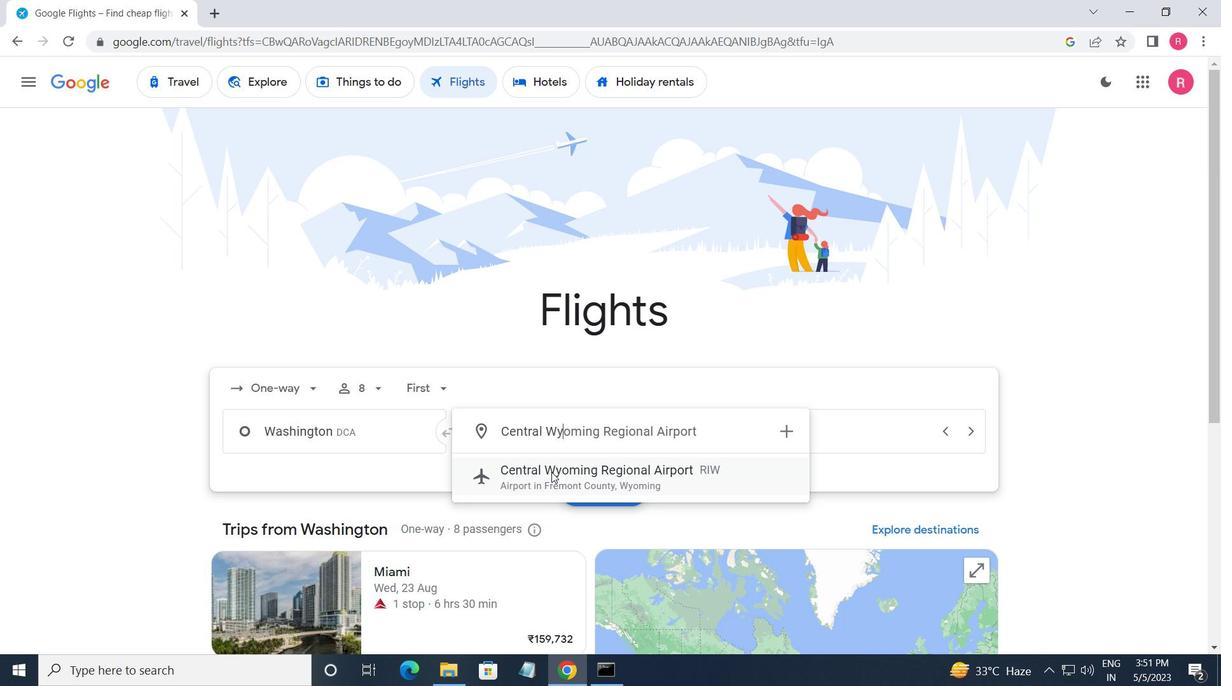 
Action: Mouse pressed left at (597, 468)
Screenshot: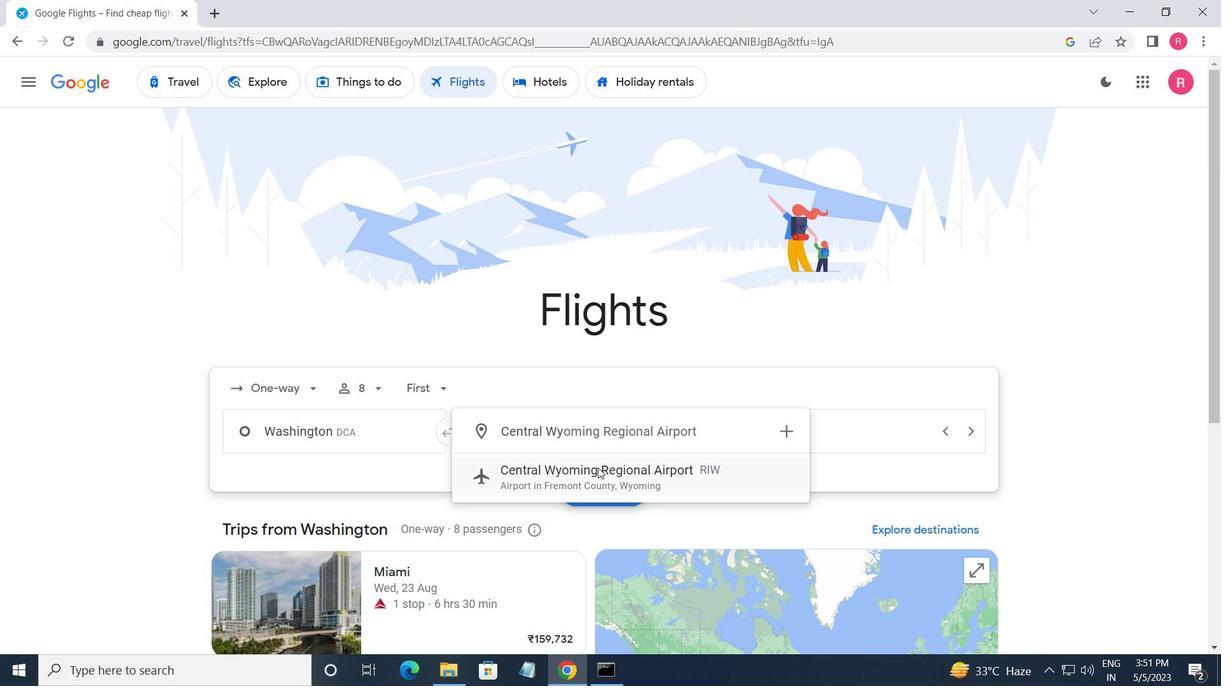 
Action: Mouse moved to (763, 433)
Screenshot: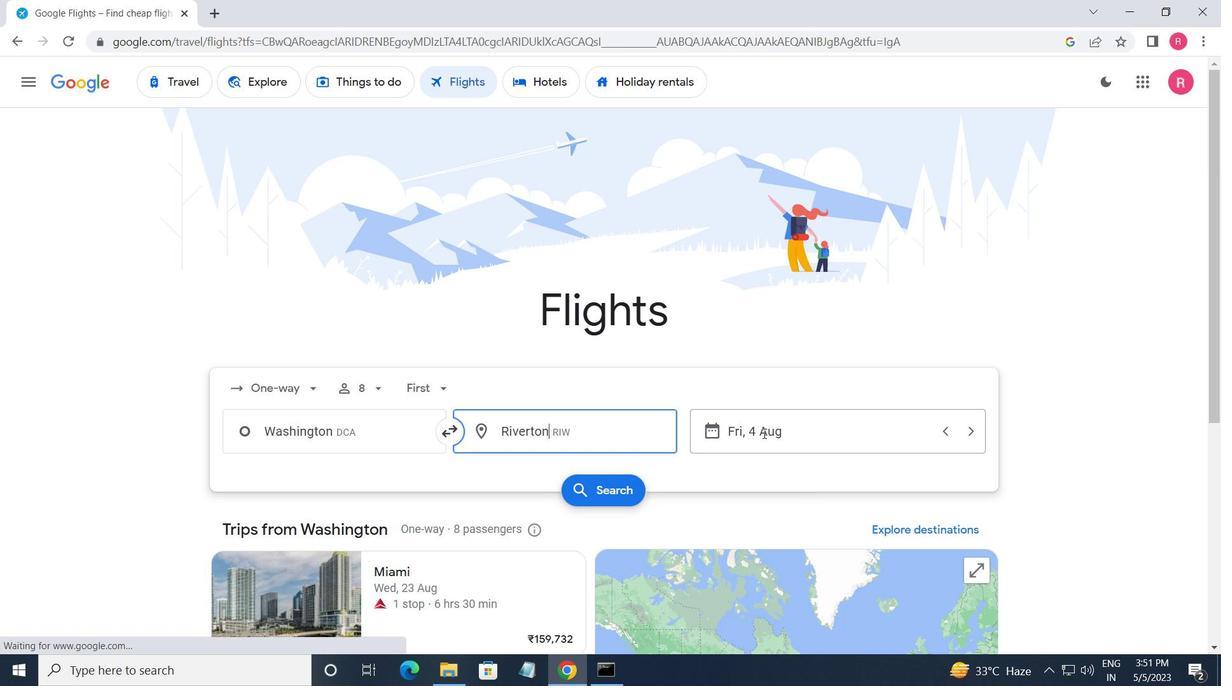 
Action: Mouse pressed left at (763, 433)
Screenshot: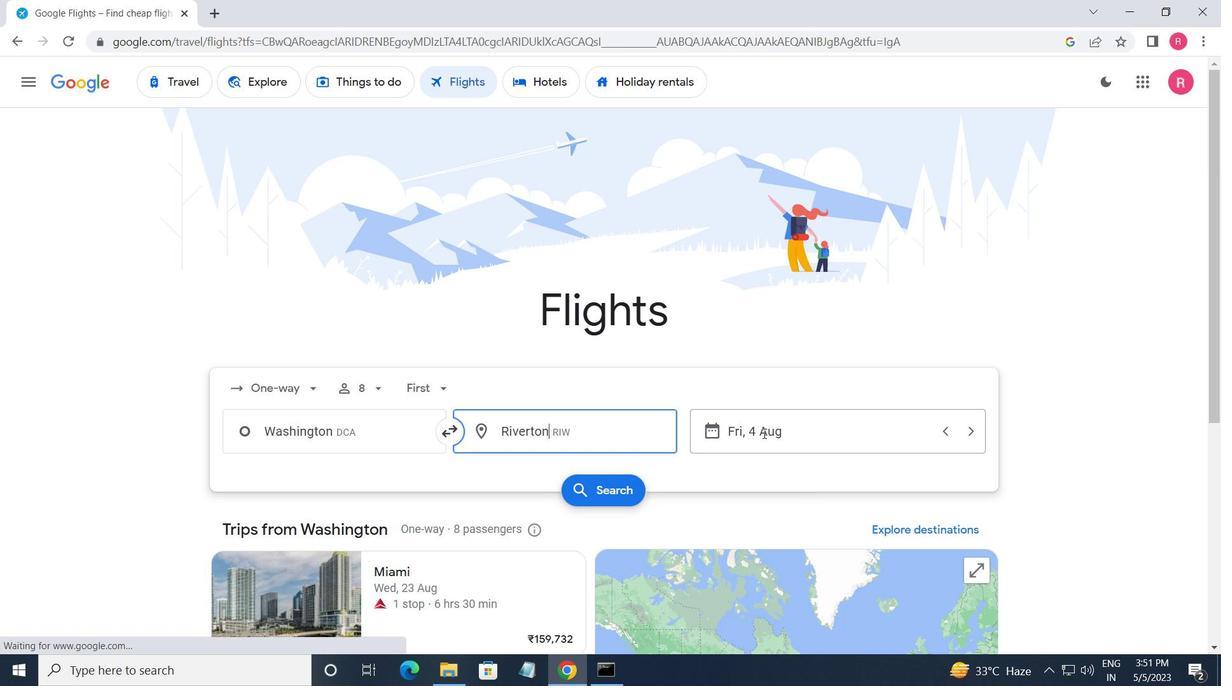 
Action: Mouse moved to (617, 365)
Screenshot: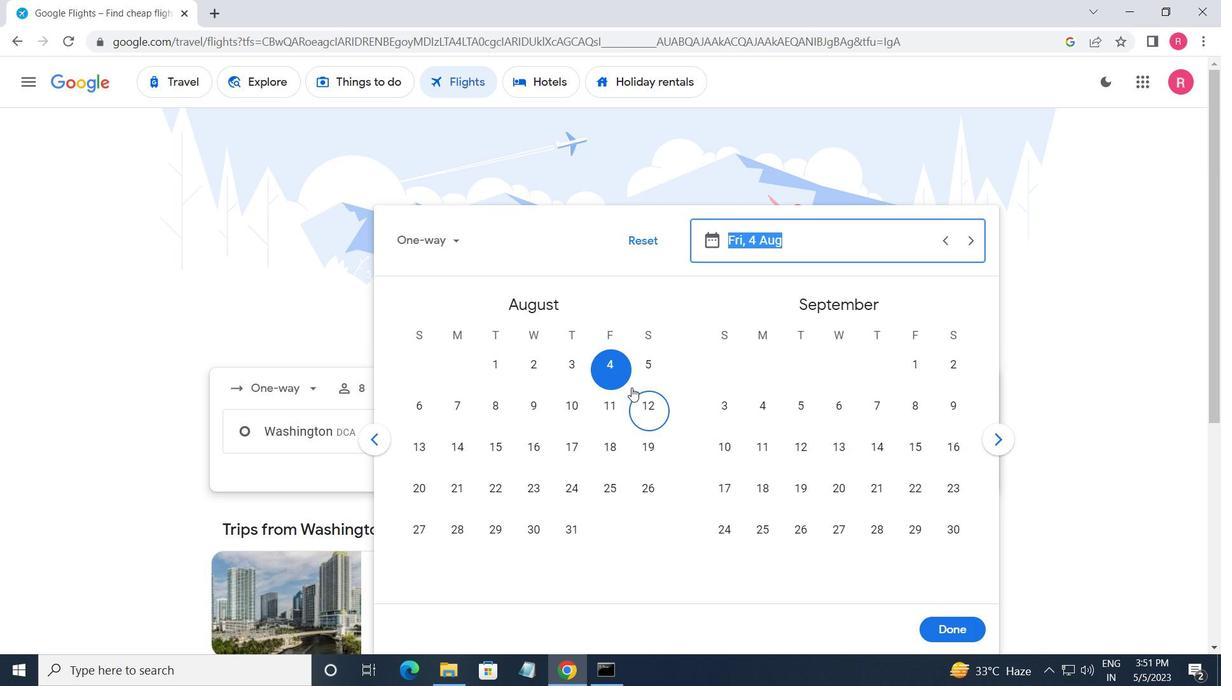 
Action: Mouse pressed left at (617, 365)
Screenshot: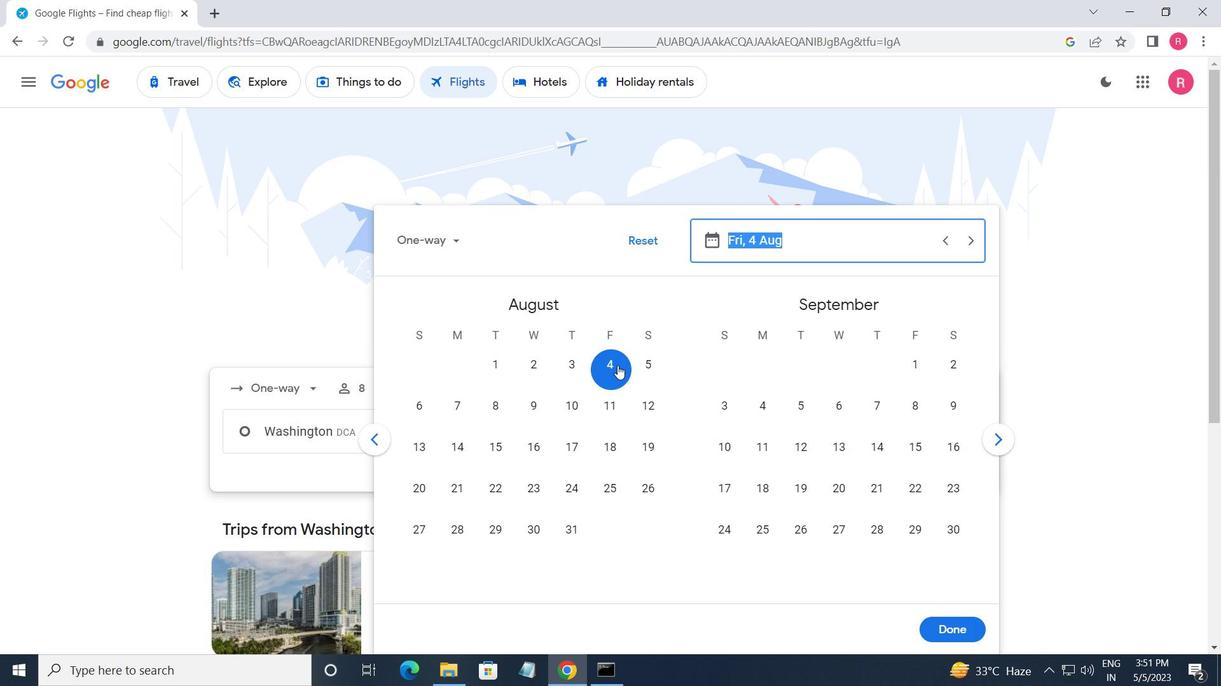 
Action: Mouse moved to (942, 628)
Screenshot: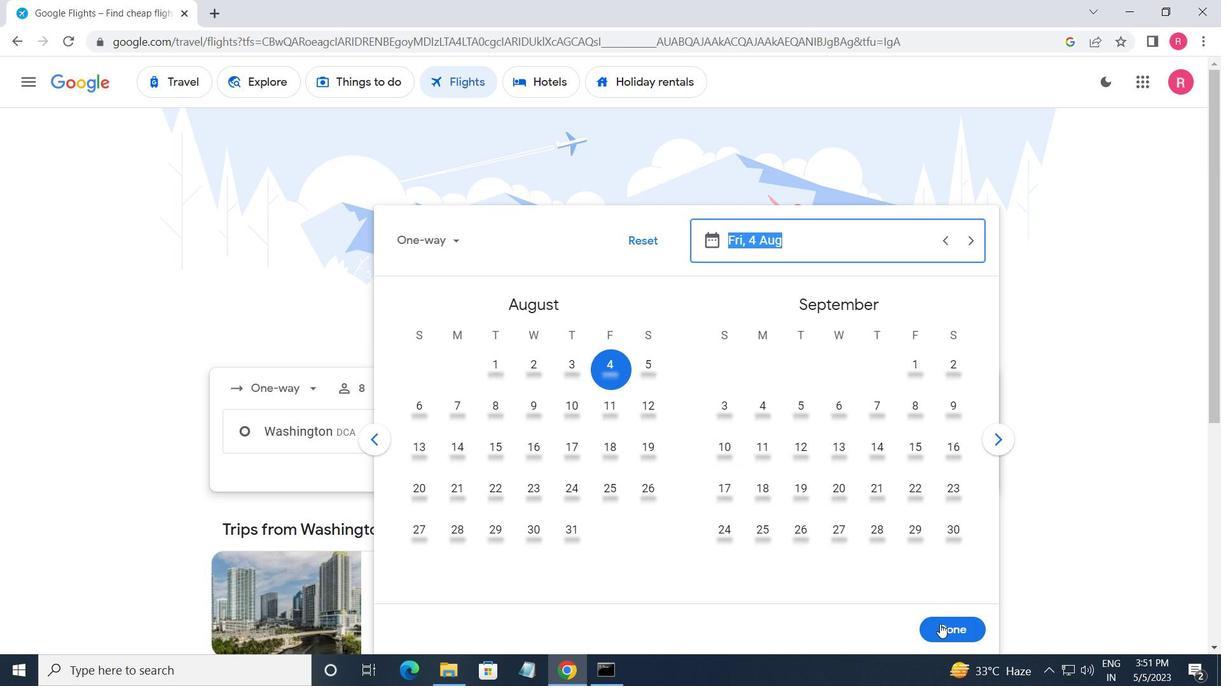 
Action: Mouse pressed left at (942, 628)
Screenshot: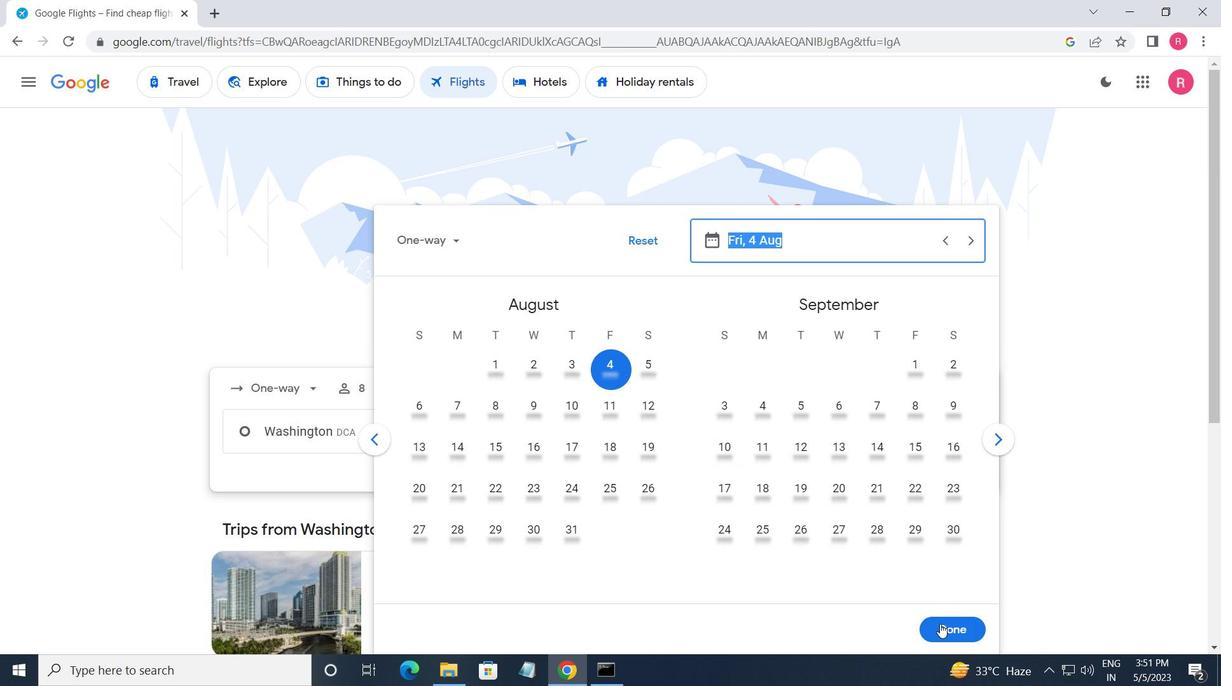 
Action: Mouse moved to (597, 497)
Screenshot: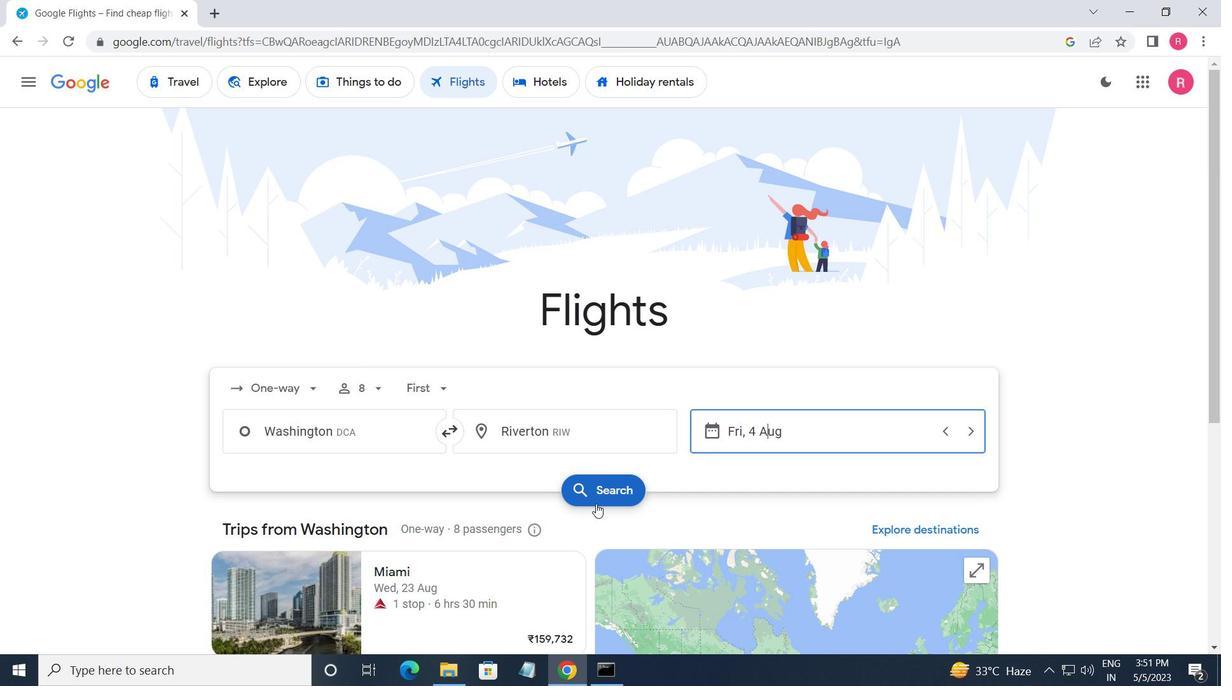 
Action: Mouse pressed left at (597, 497)
Screenshot: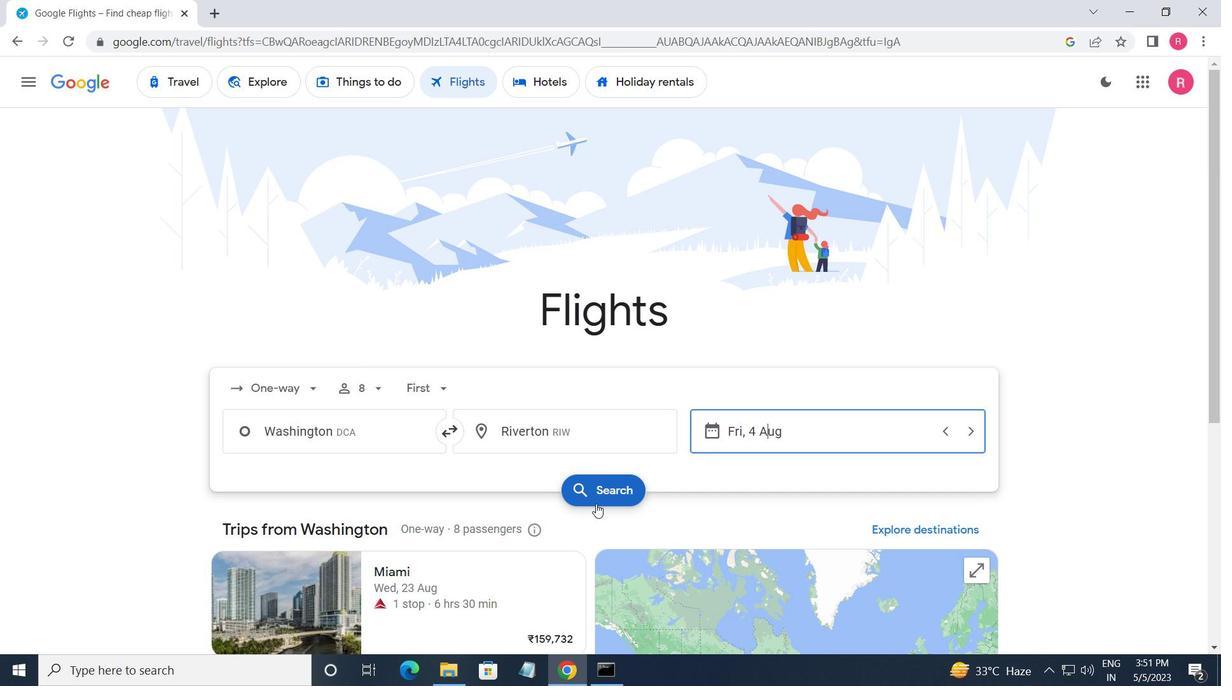 
Action: Mouse moved to (239, 227)
Screenshot: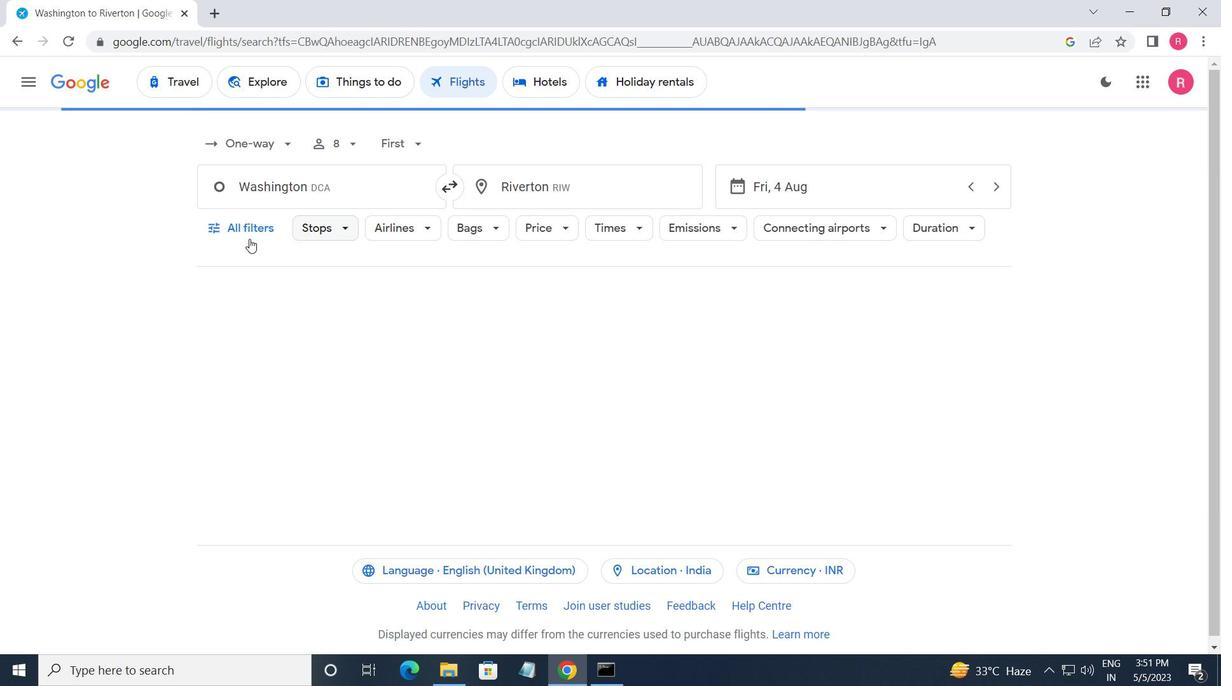 
Action: Mouse pressed left at (239, 227)
Screenshot: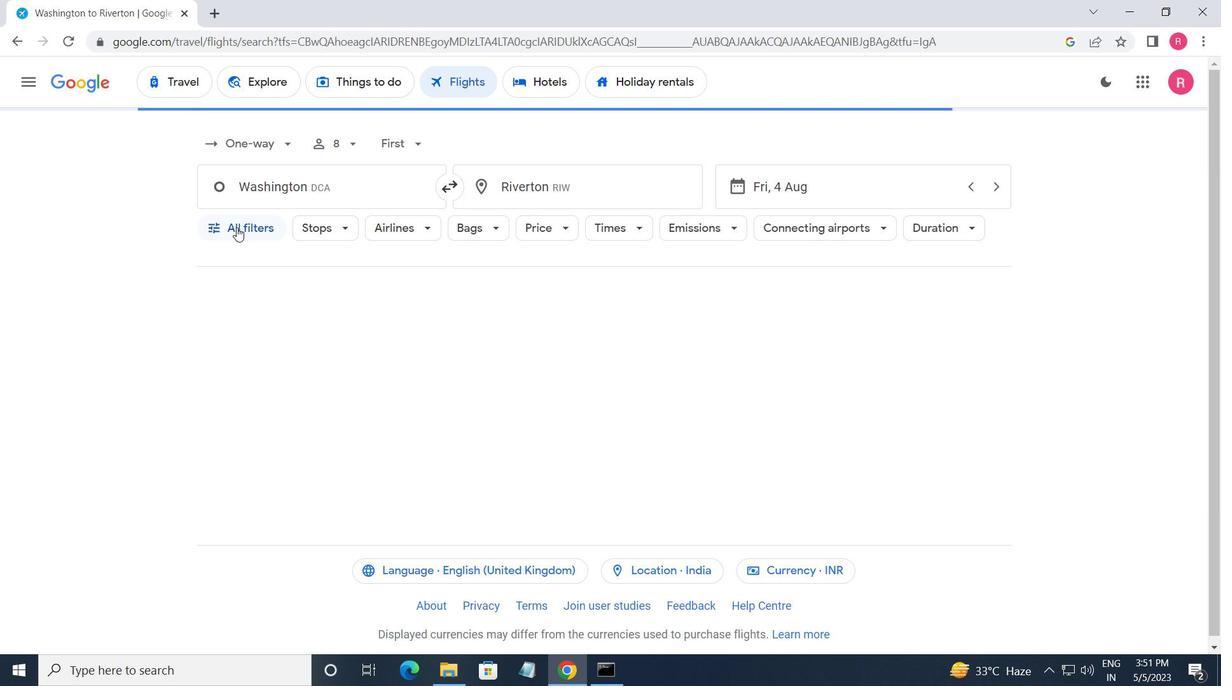 
Action: Mouse moved to (290, 343)
Screenshot: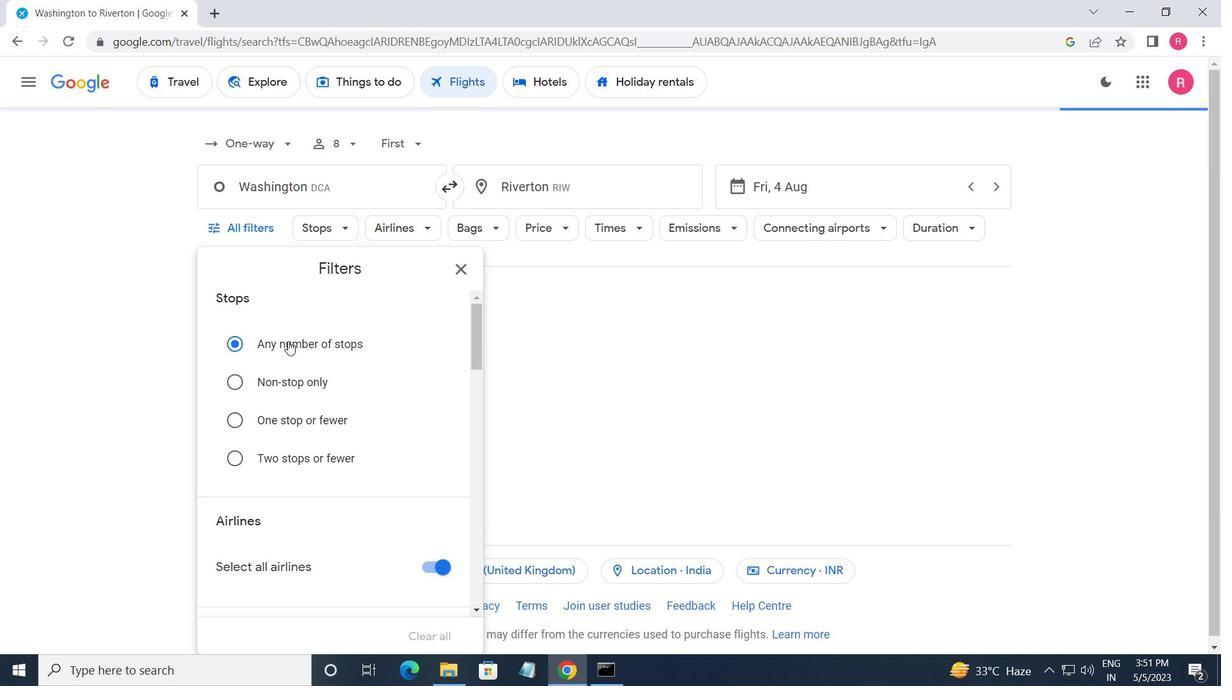 
Action: Mouse scrolled (290, 342) with delta (0, 0)
Screenshot: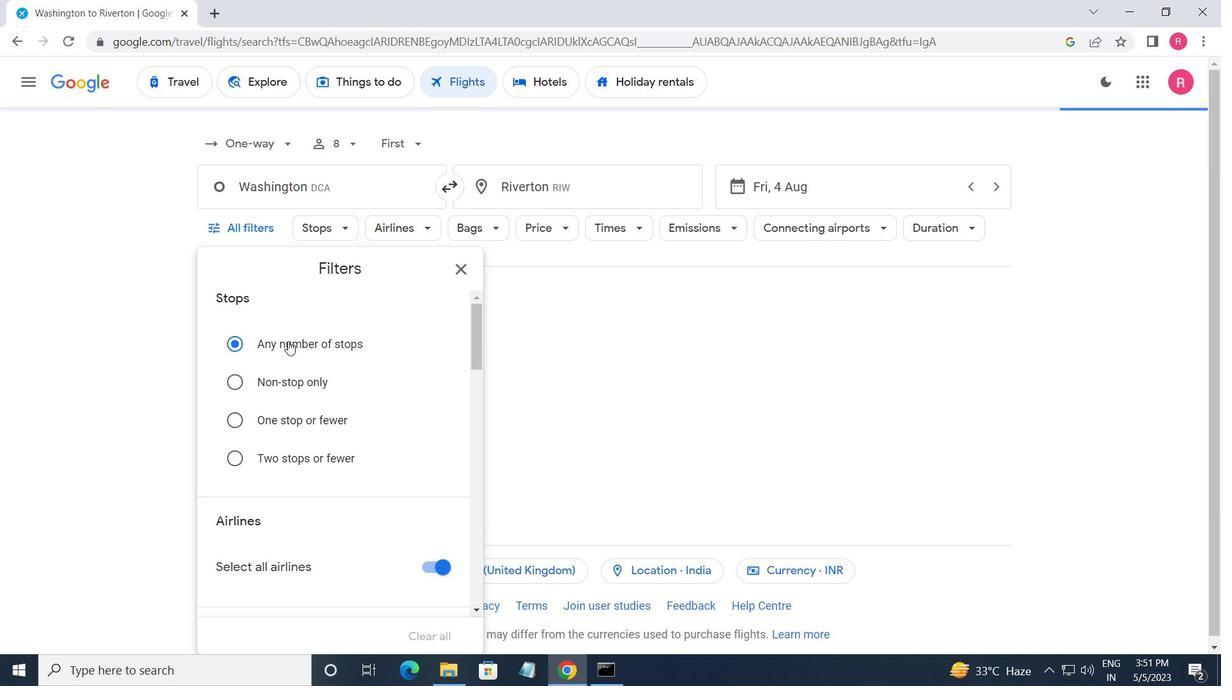 
Action: Mouse moved to (298, 349)
Screenshot: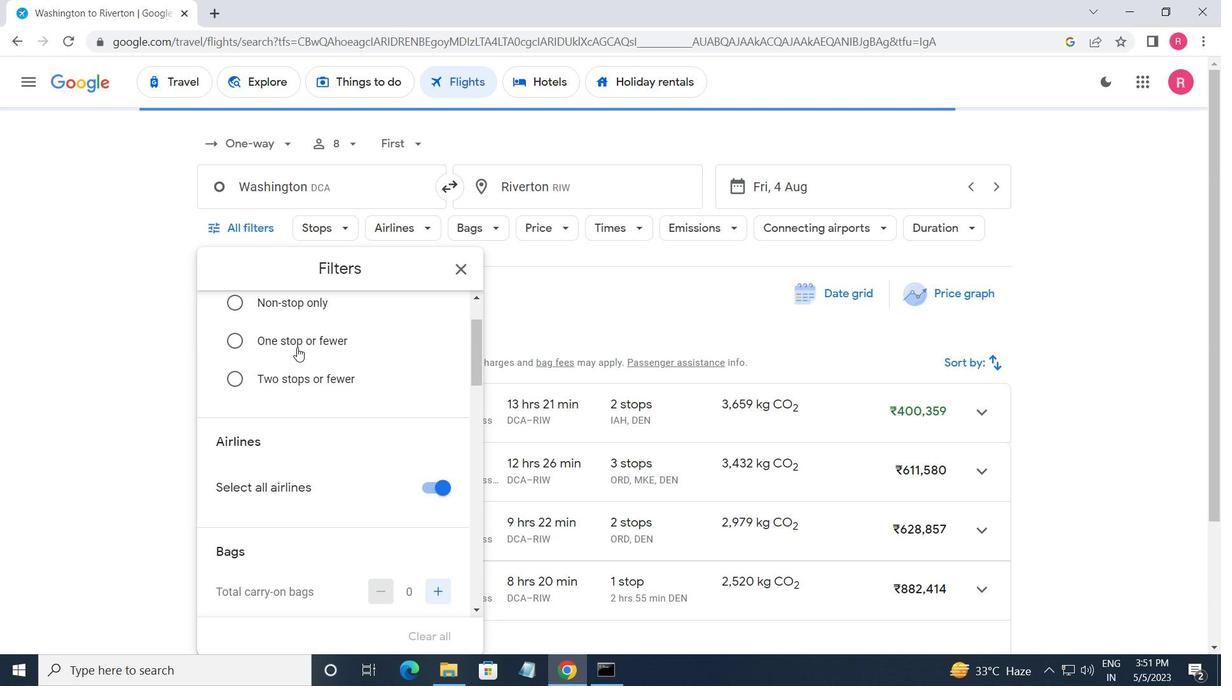 
Action: Mouse scrolled (298, 348) with delta (0, 0)
Screenshot: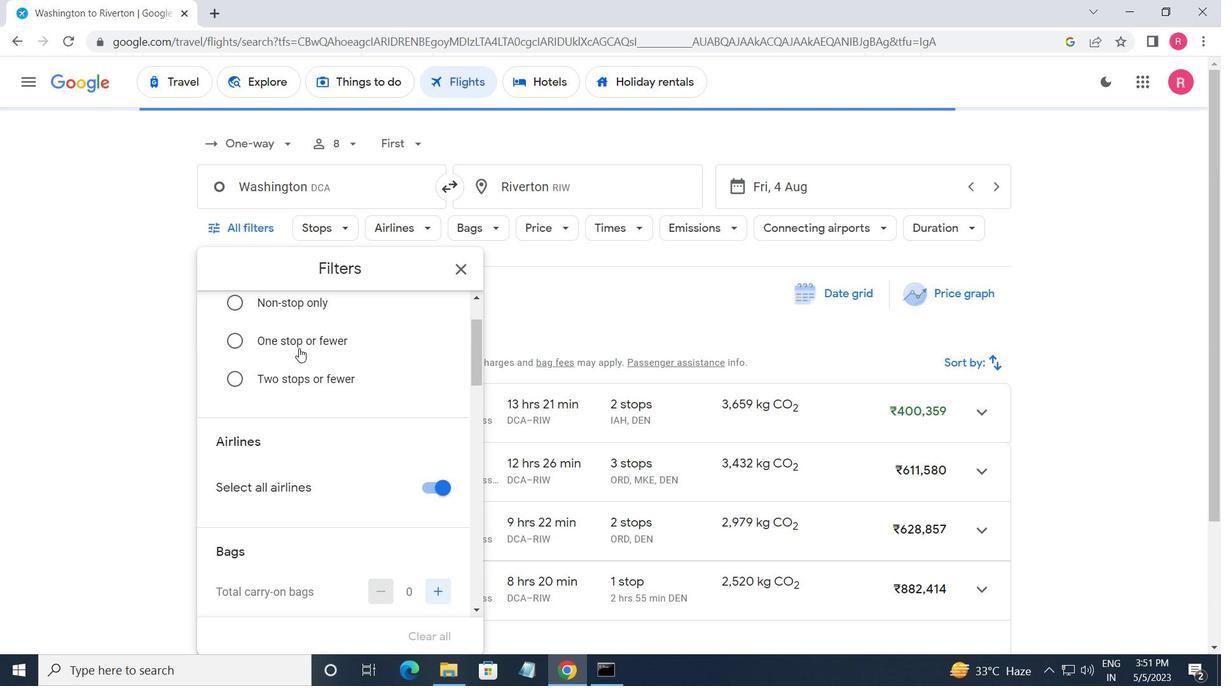 
Action: Mouse moved to (298, 349)
Screenshot: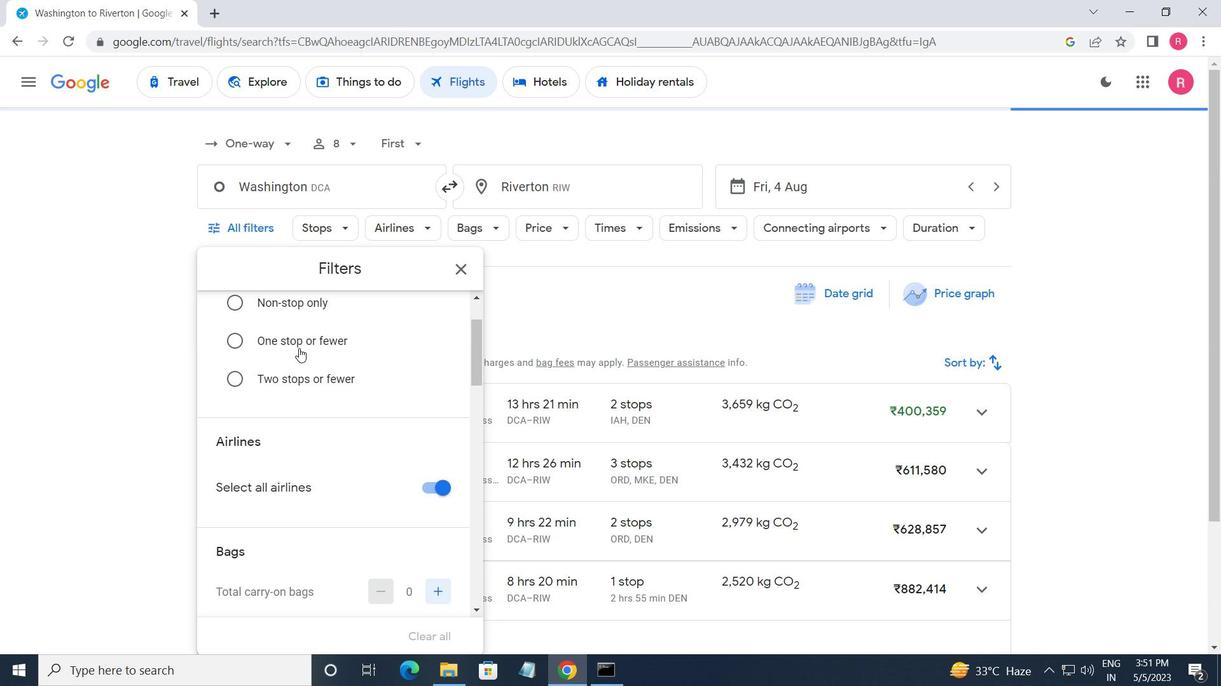 
Action: Mouse scrolled (298, 349) with delta (0, 0)
Screenshot: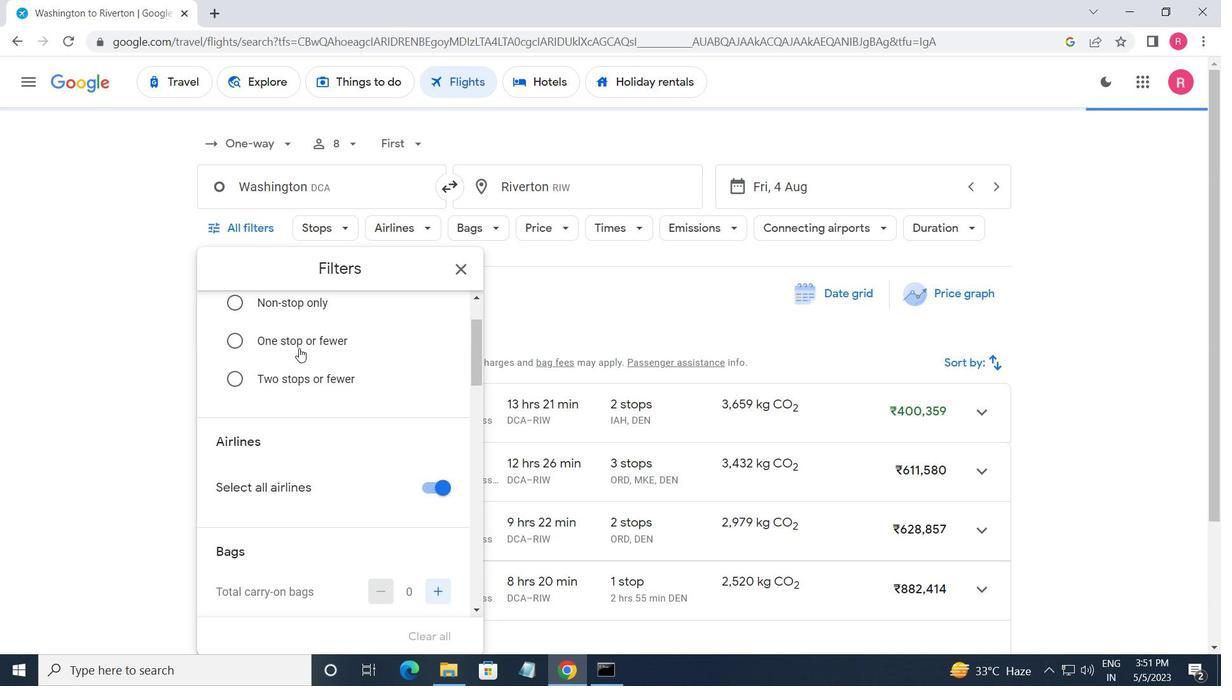 
Action: Mouse moved to (300, 354)
Screenshot: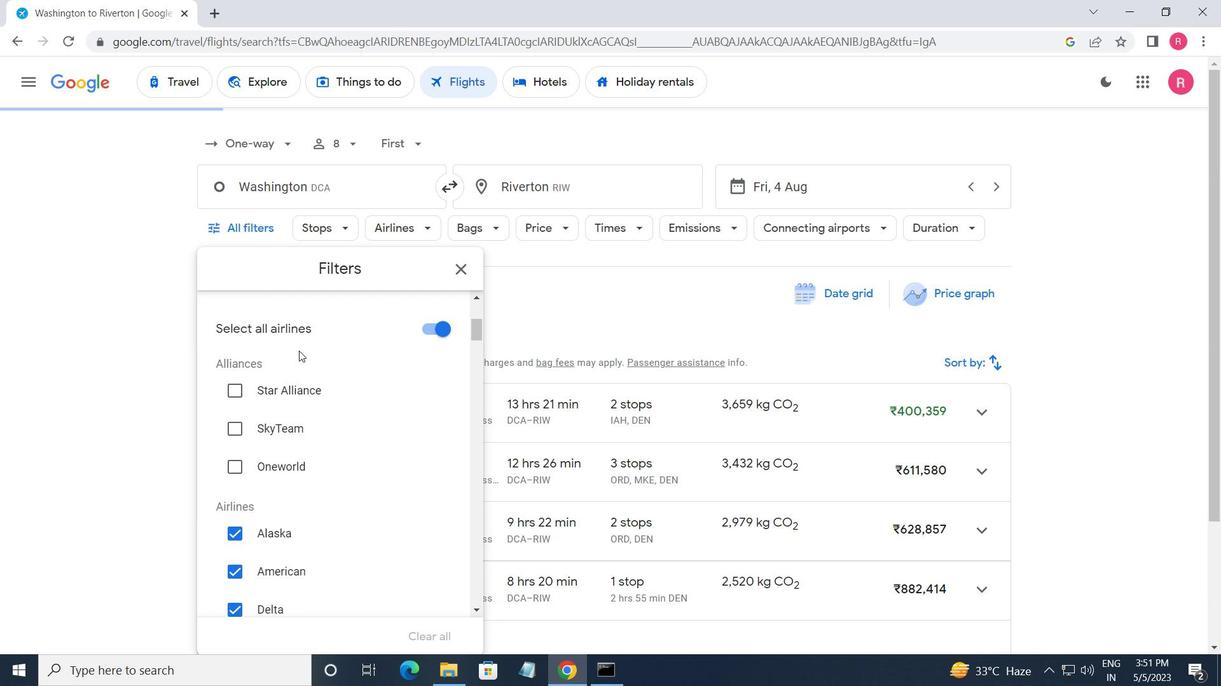 
Action: Mouse scrolled (300, 353) with delta (0, 0)
Screenshot: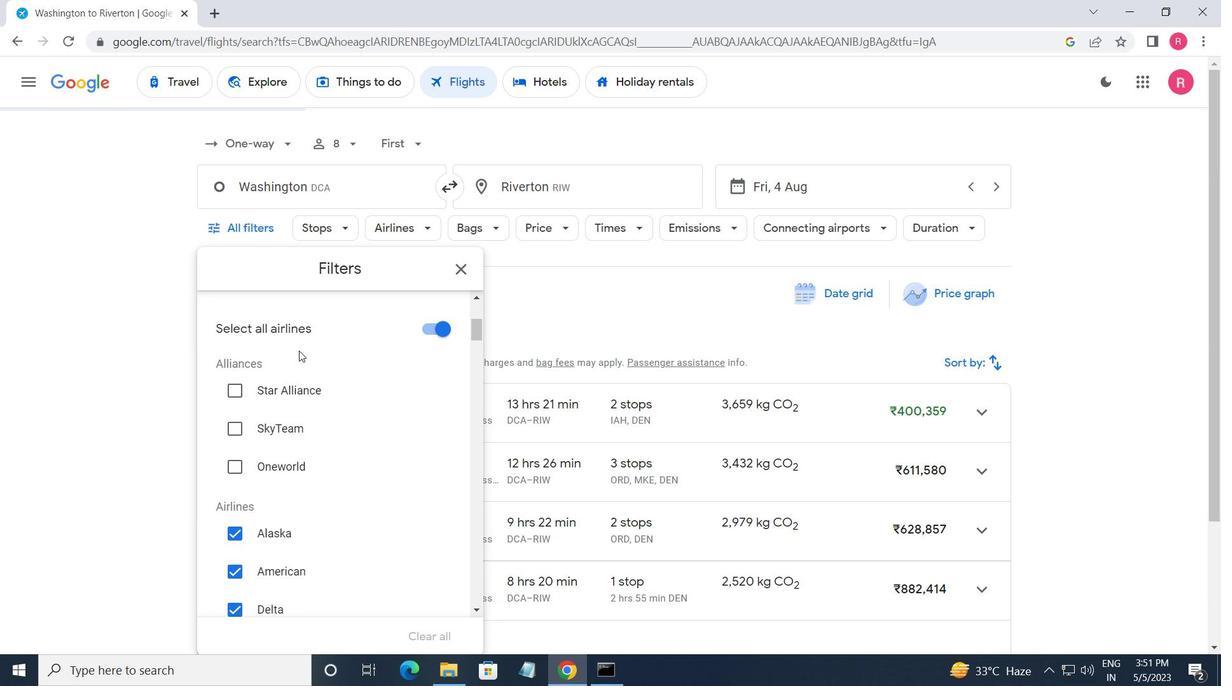 
Action: Mouse moved to (311, 368)
Screenshot: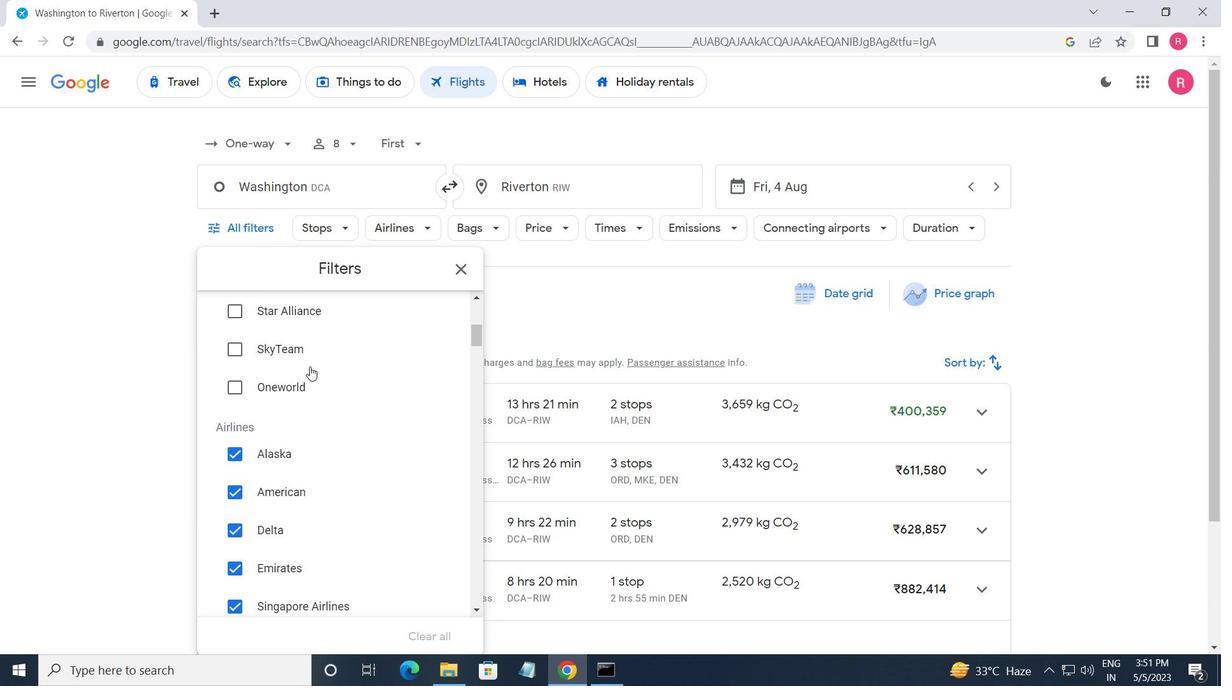 
Action: Mouse scrolled (311, 367) with delta (0, 0)
Screenshot: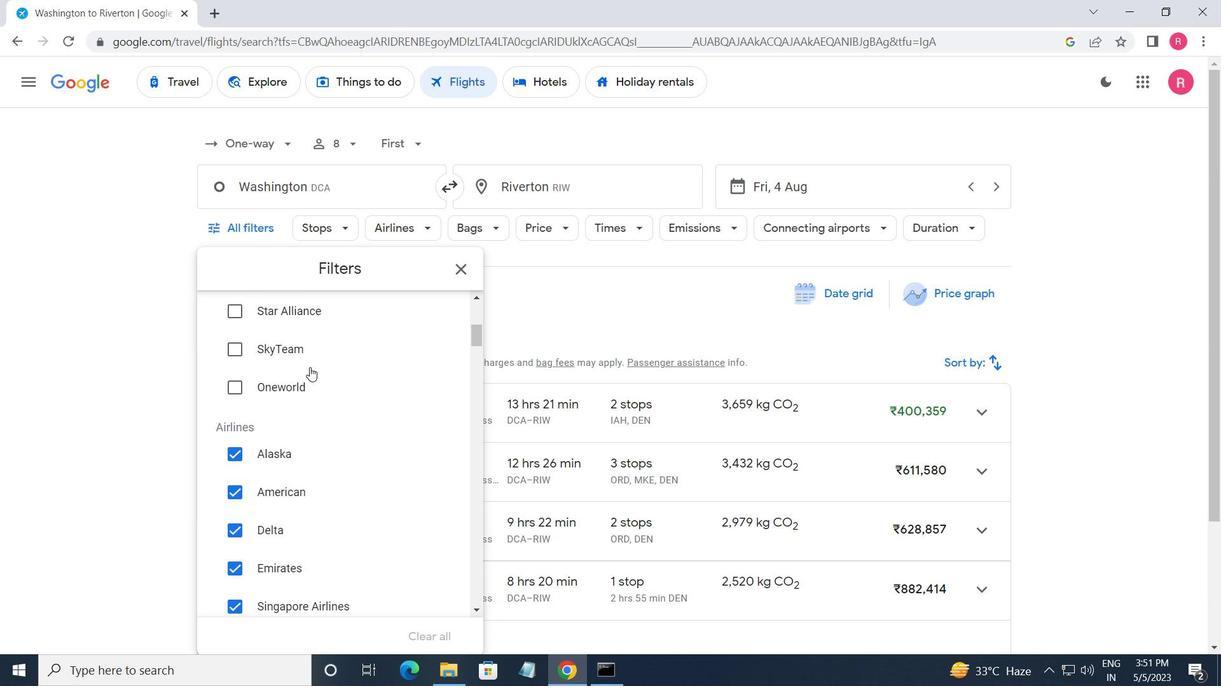 
Action: Mouse scrolled (311, 367) with delta (0, 0)
Screenshot: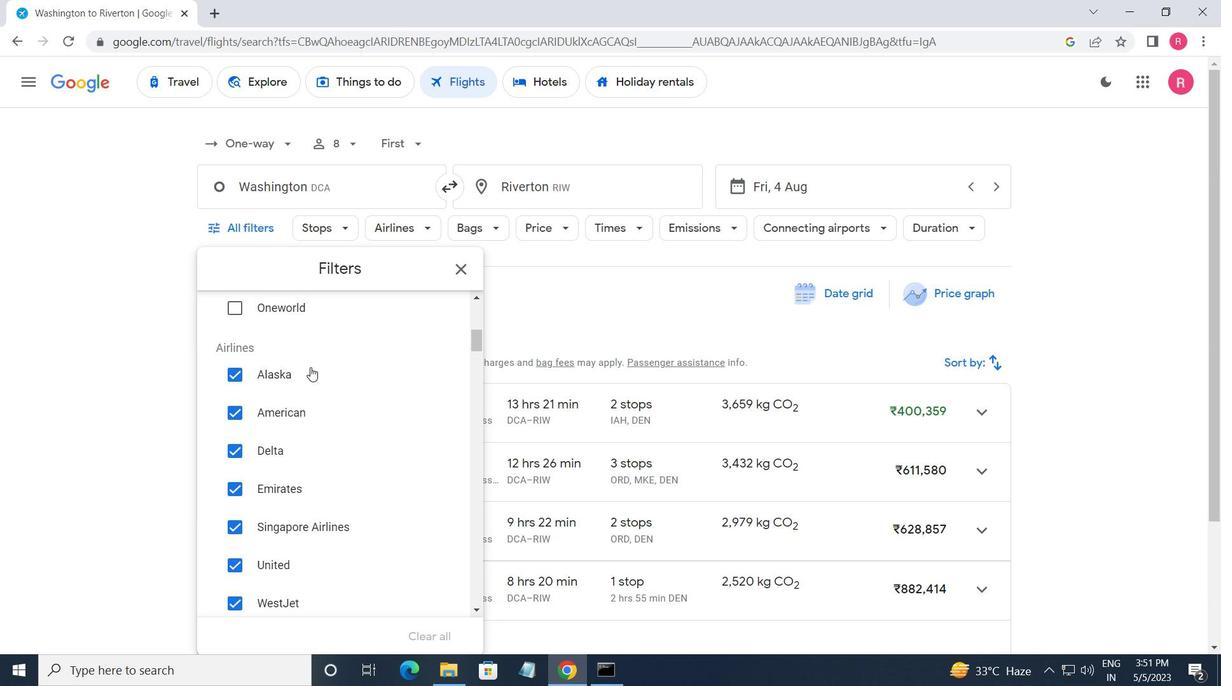 
Action: Mouse moved to (316, 373)
Screenshot: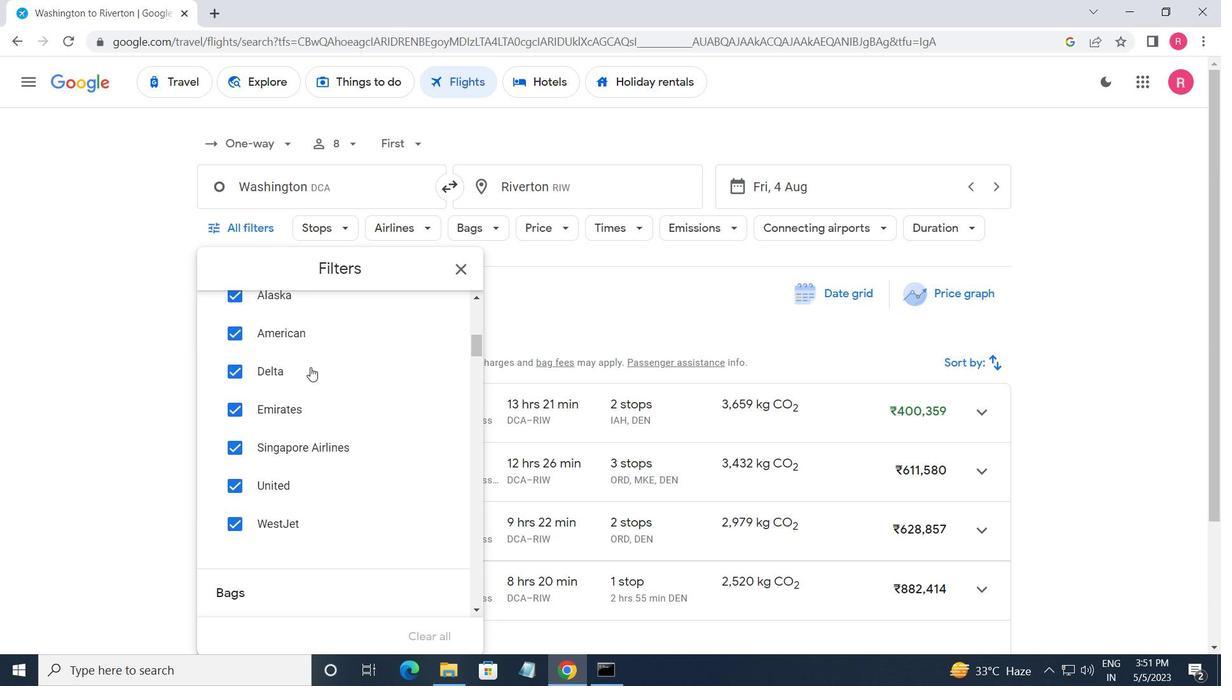 
Action: Mouse scrolled (316, 374) with delta (0, 0)
Screenshot: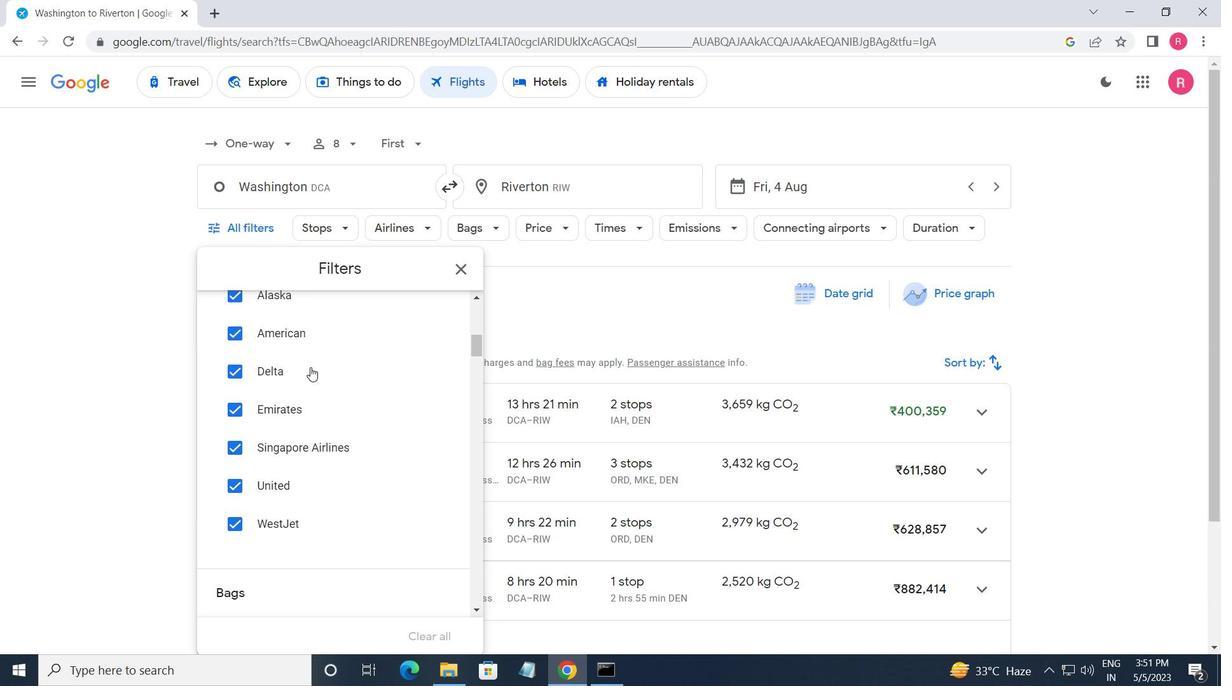 
Action: Mouse scrolled (316, 374) with delta (0, 0)
Screenshot: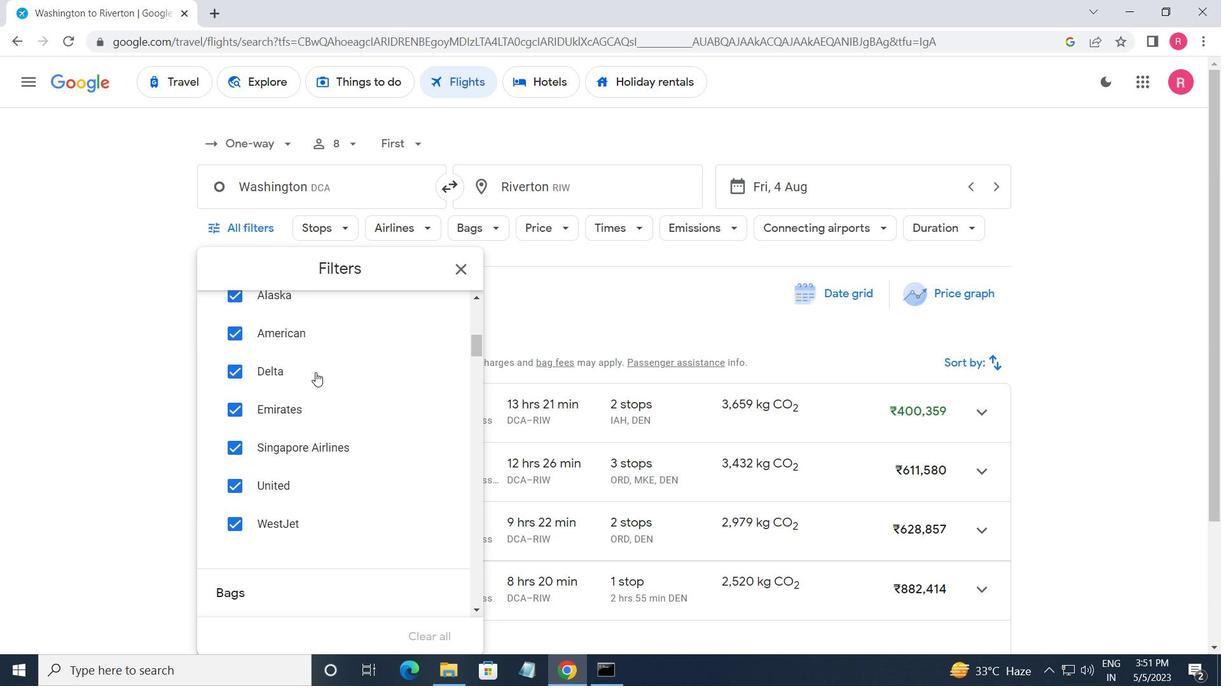 
Action: Mouse scrolled (316, 374) with delta (0, 0)
Screenshot: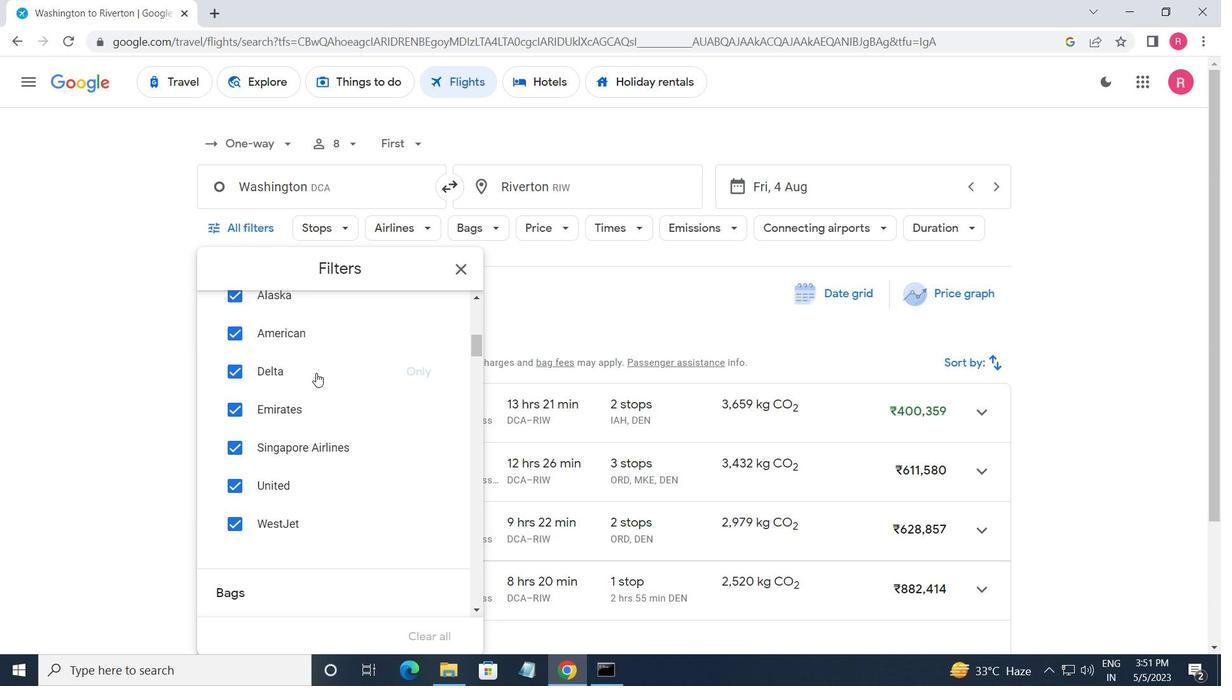 
Action: Mouse moved to (428, 333)
Screenshot: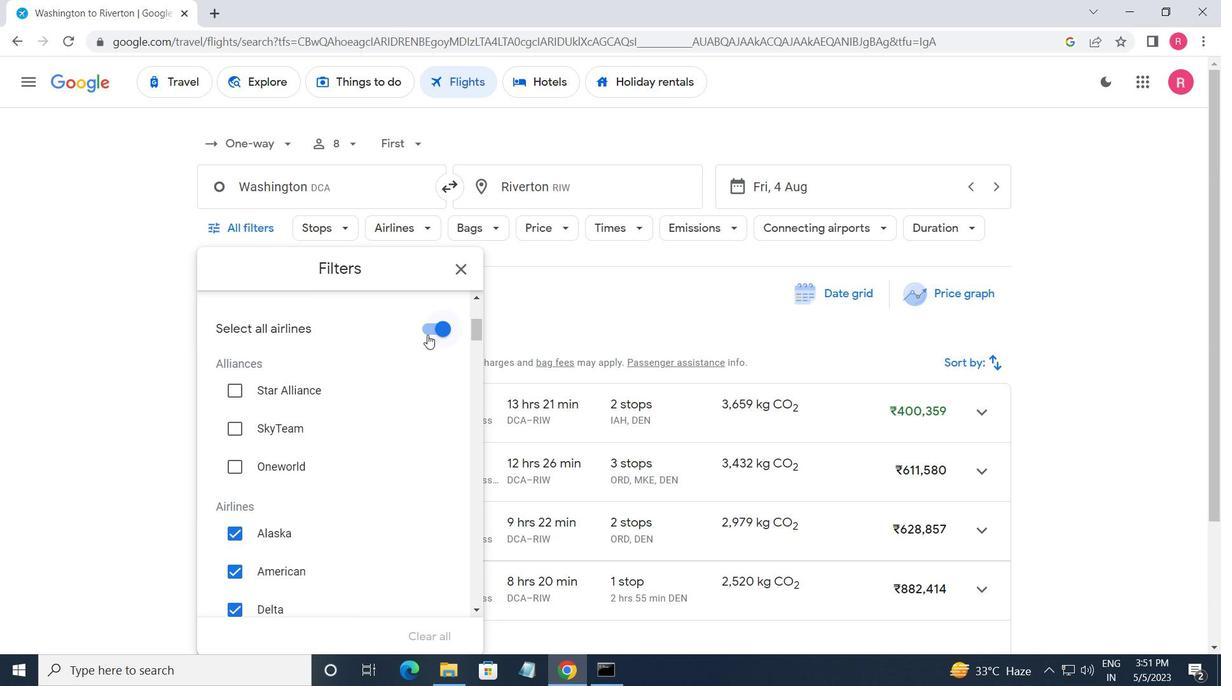 
Action: Mouse pressed left at (428, 333)
Screenshot: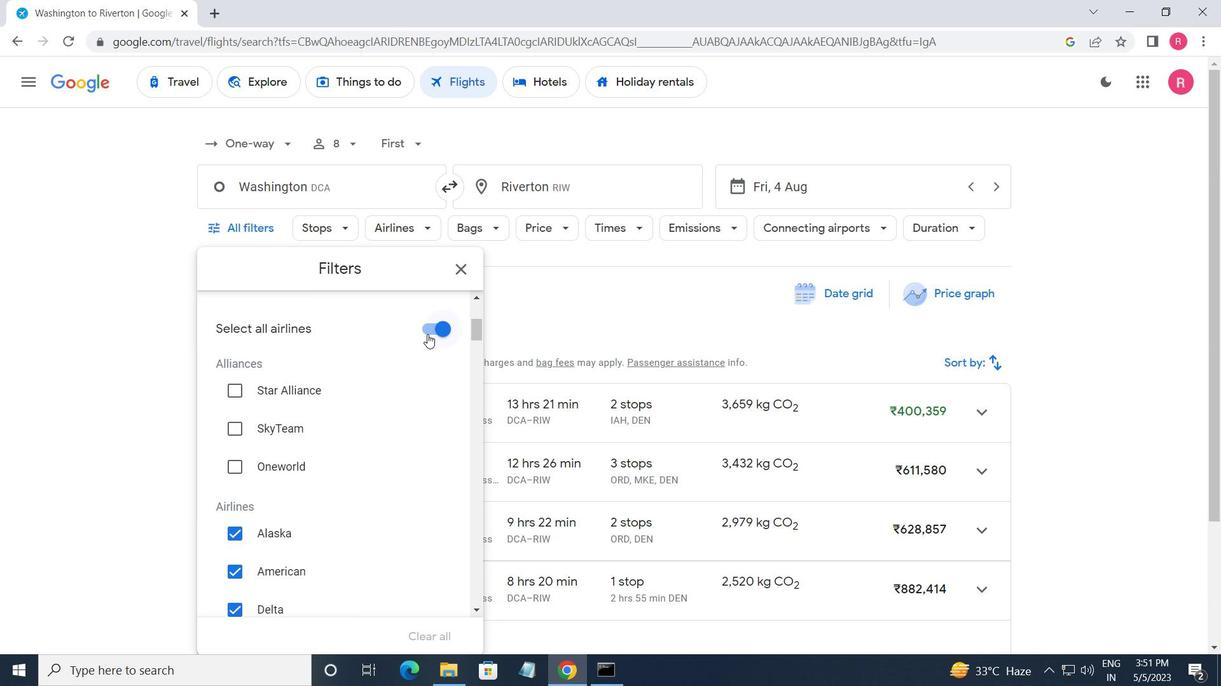 
Action: Mouse moved to (355, 391)
Screenshot: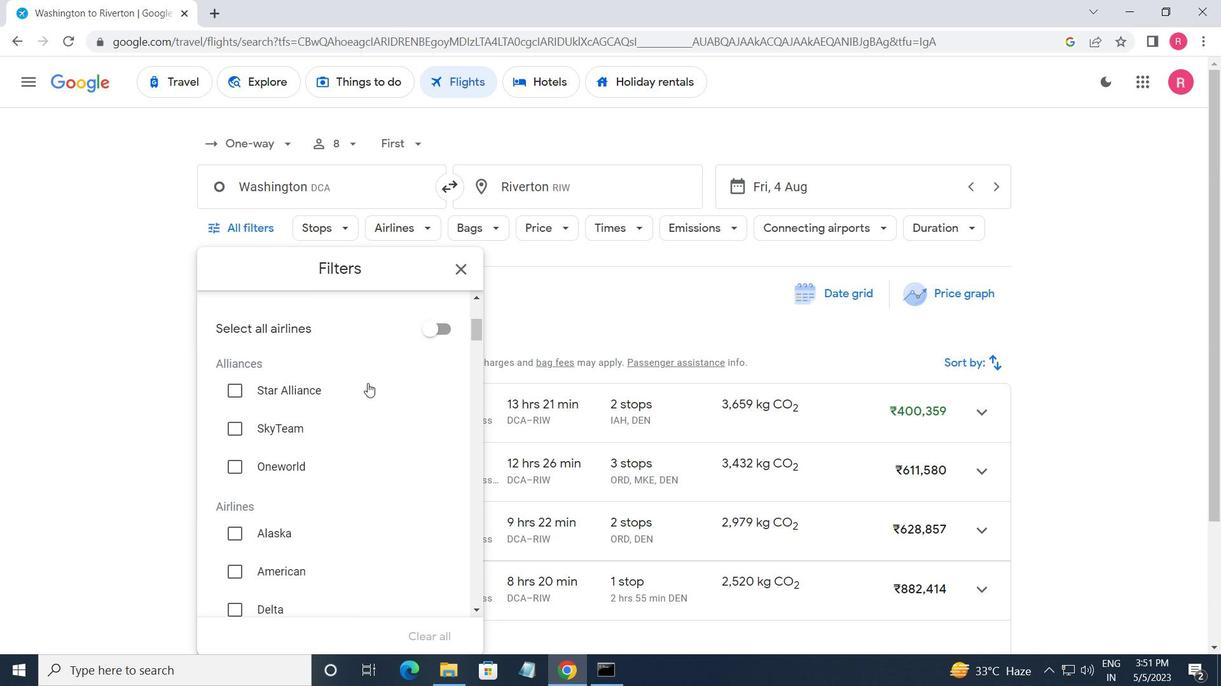 
Action: Mouse scrolled (355, 391) with delta (0, 0)
Screenshot: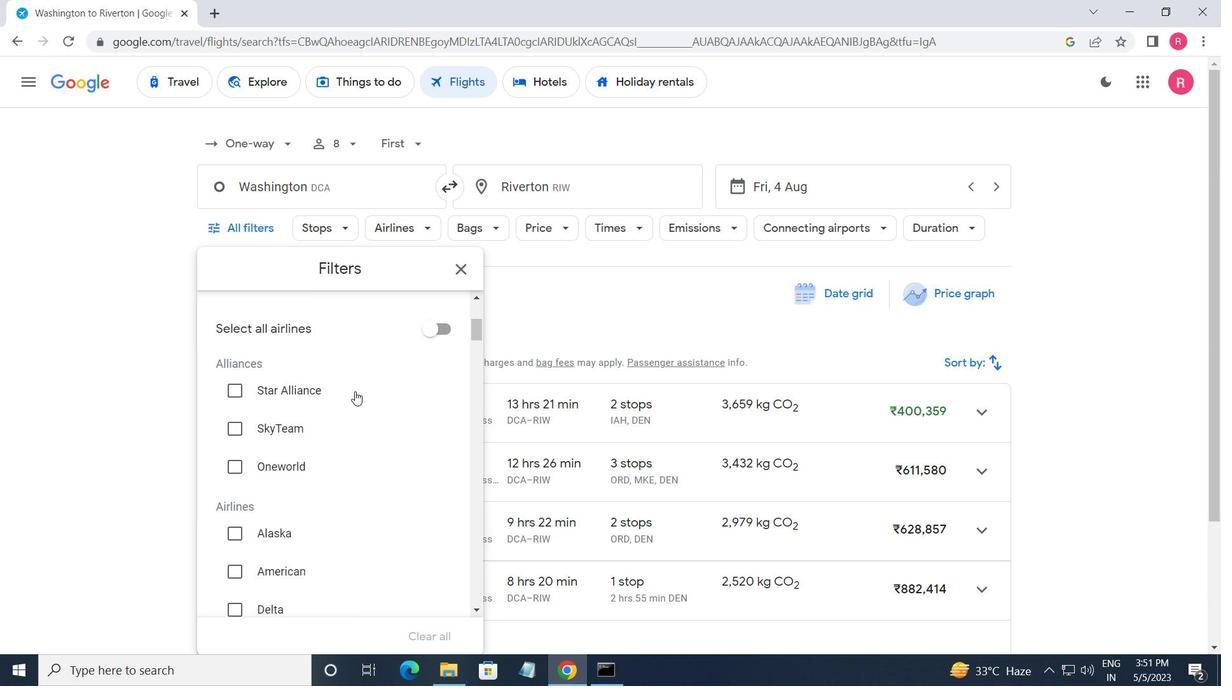 
Action: Mouse moved to (354, 392)
Screenshot: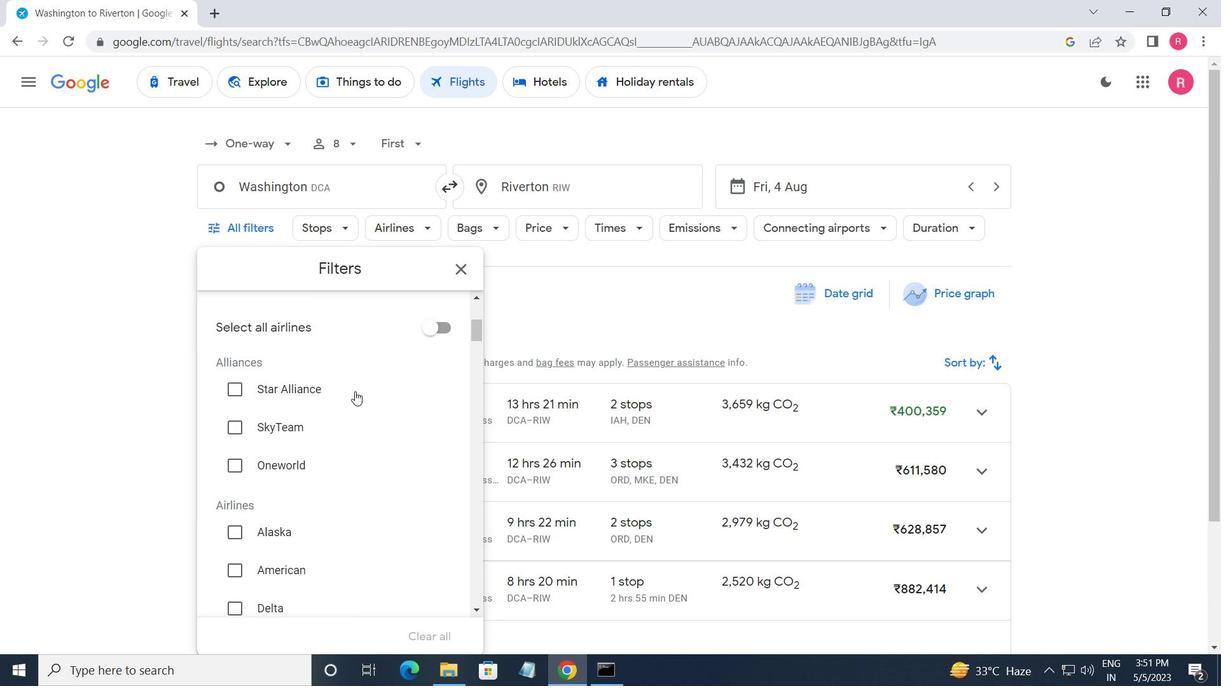 
Action: Mouse scrolled (354, 391) with delta (0, 0)
Screenshot: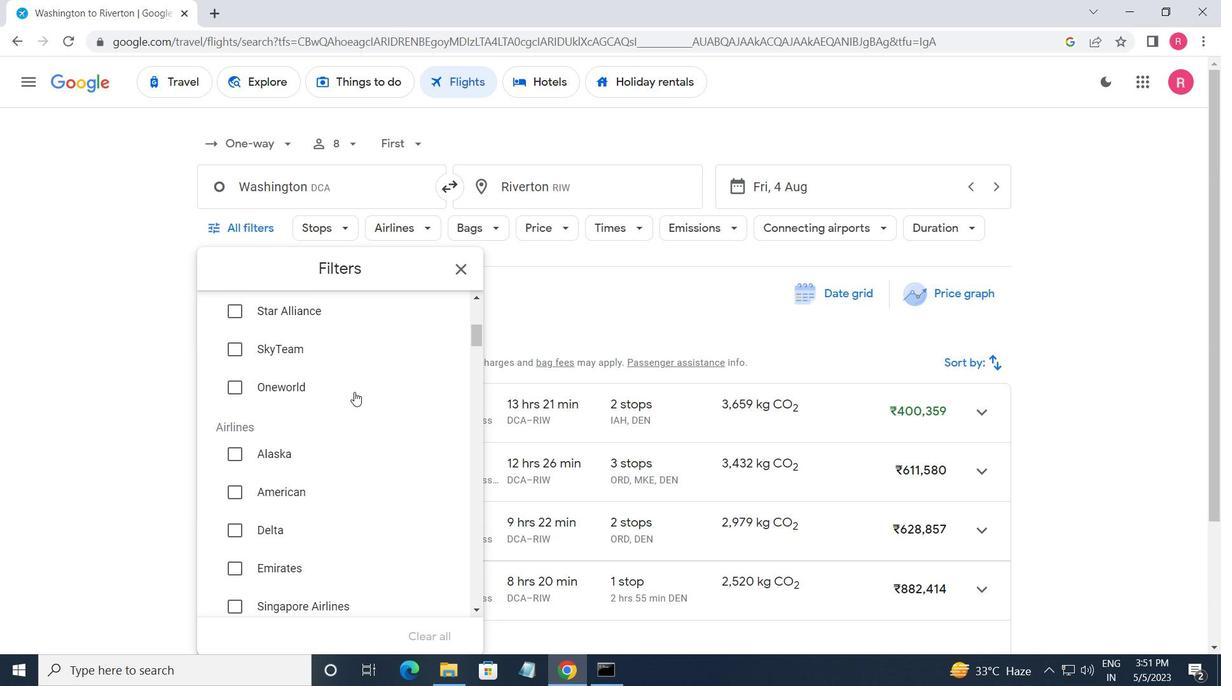 
Action: Mouse scrolled (354, 391) with delta (0, 0)
Screenshot: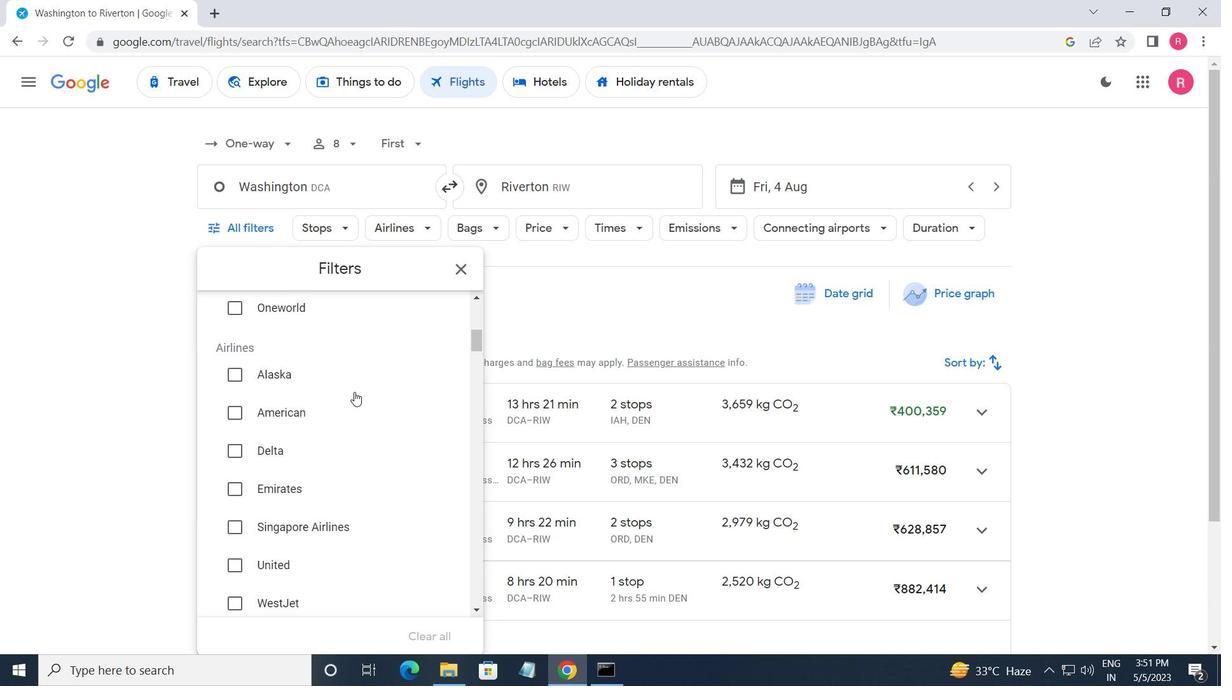 
Action: Mouse scrolled (354, 391) with delta (0, 0)
Screenshot: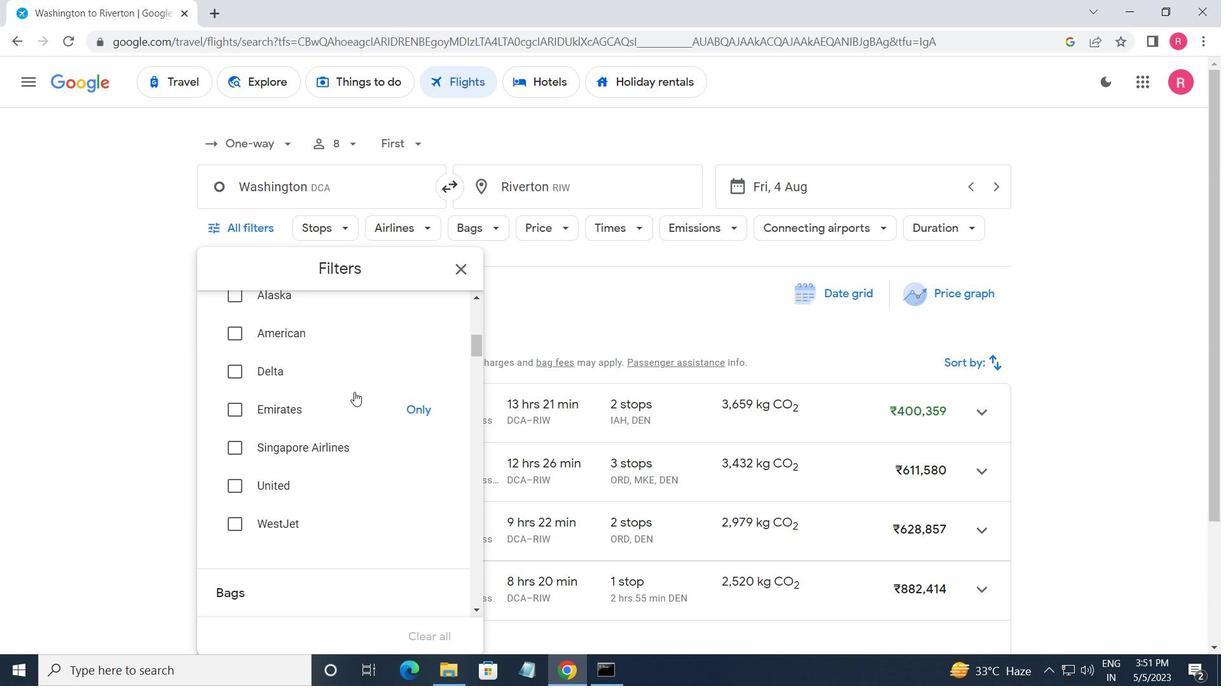 
Action: Mouse scrolled (354, 391) with delta (0, 0)
Screenshot: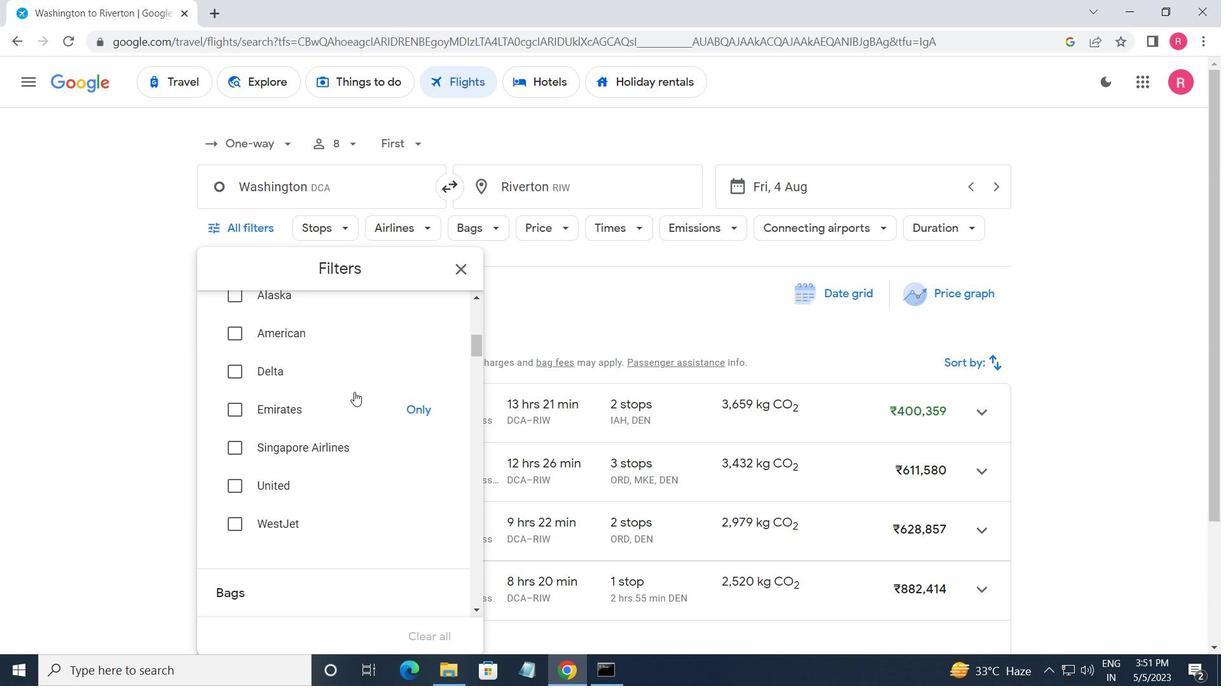 
Action: Mouse scrolled (354, 391) with delta (0, 0)
Screenshot: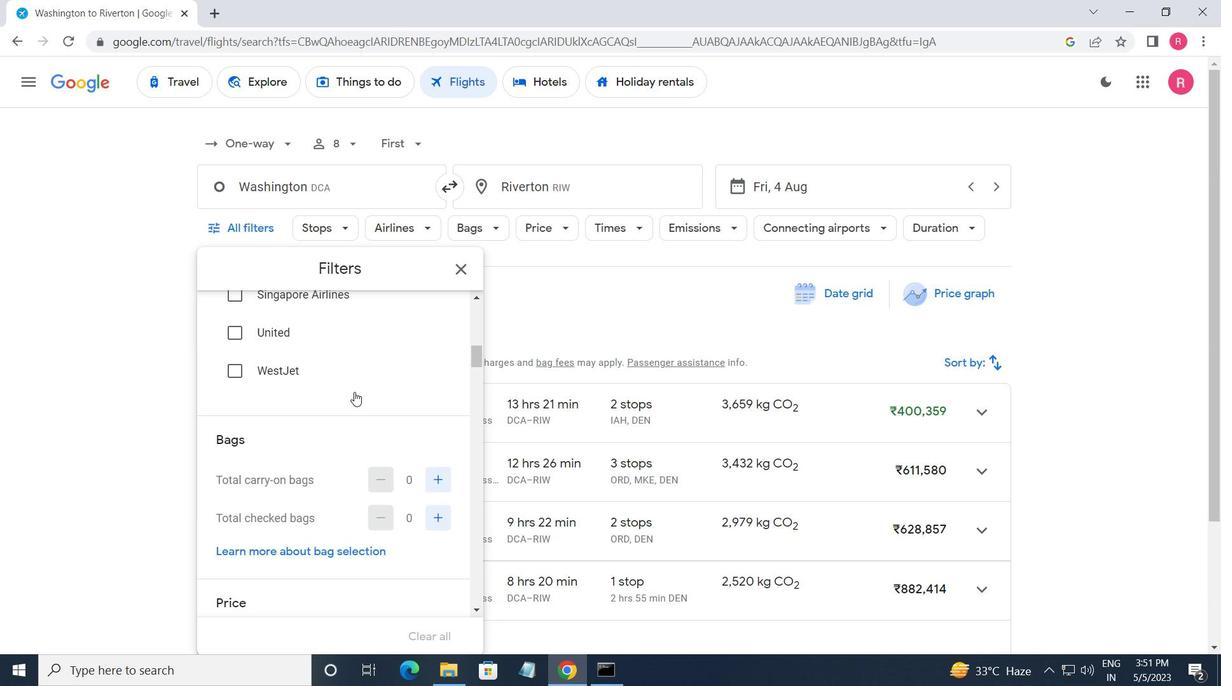 
Action: Mouse moved to (438, 396)
Screenshot: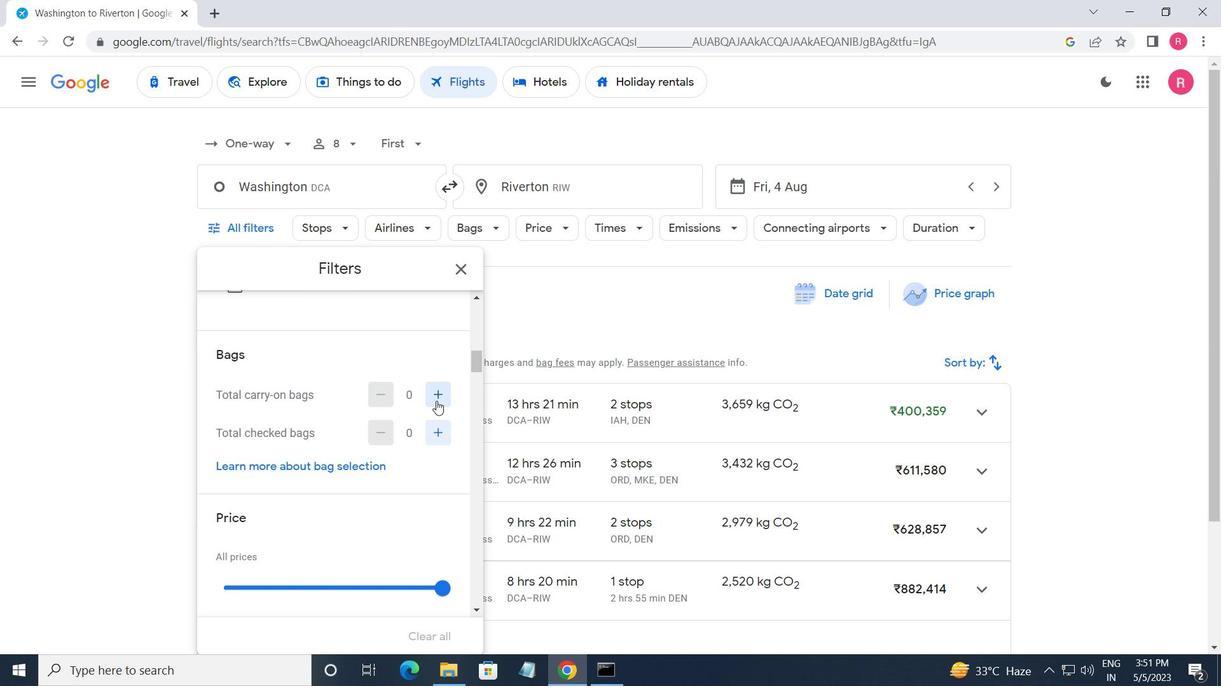 
Action: Mouse pressed left at (438, 396)
Screenshot: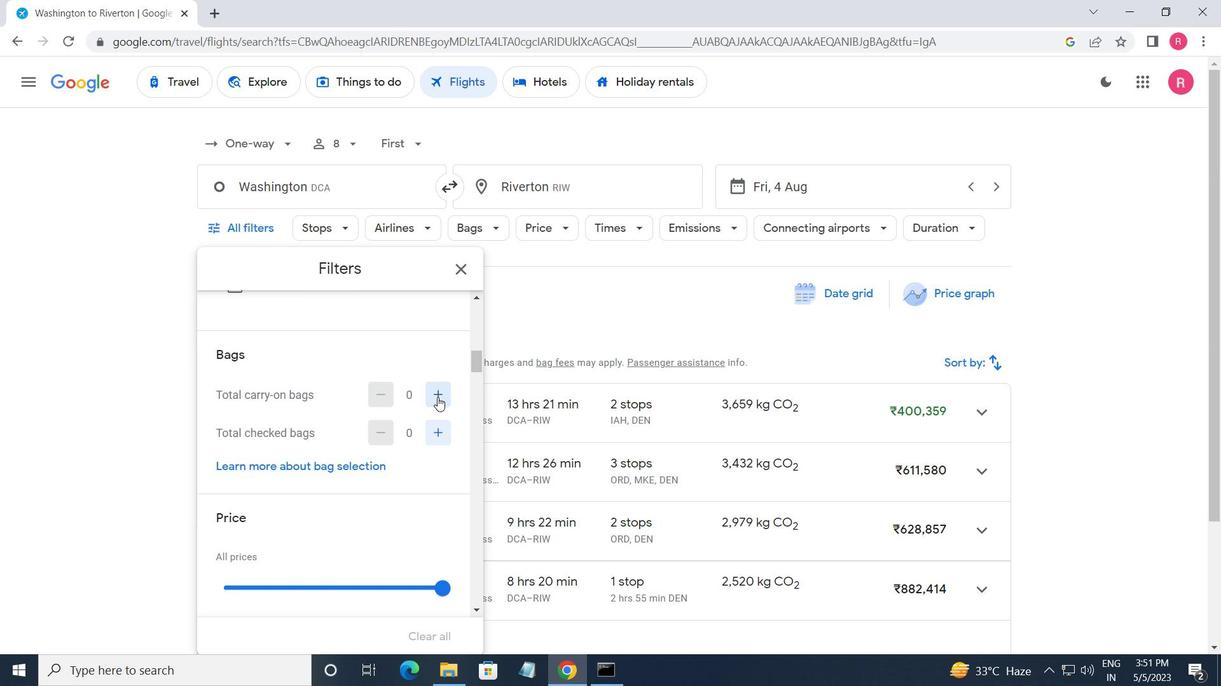 
Action: Mouse pressed left at (438, 396)
Screenshot: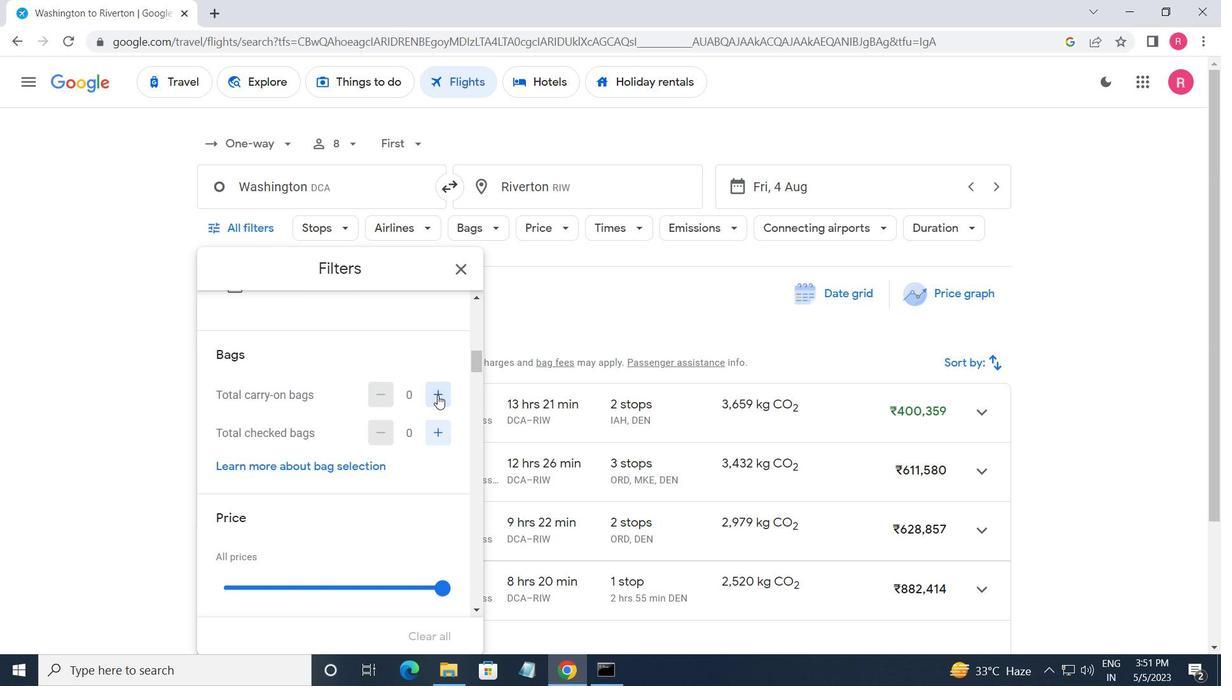 
Action: Mouse moved to (440, 428)
Screenshot: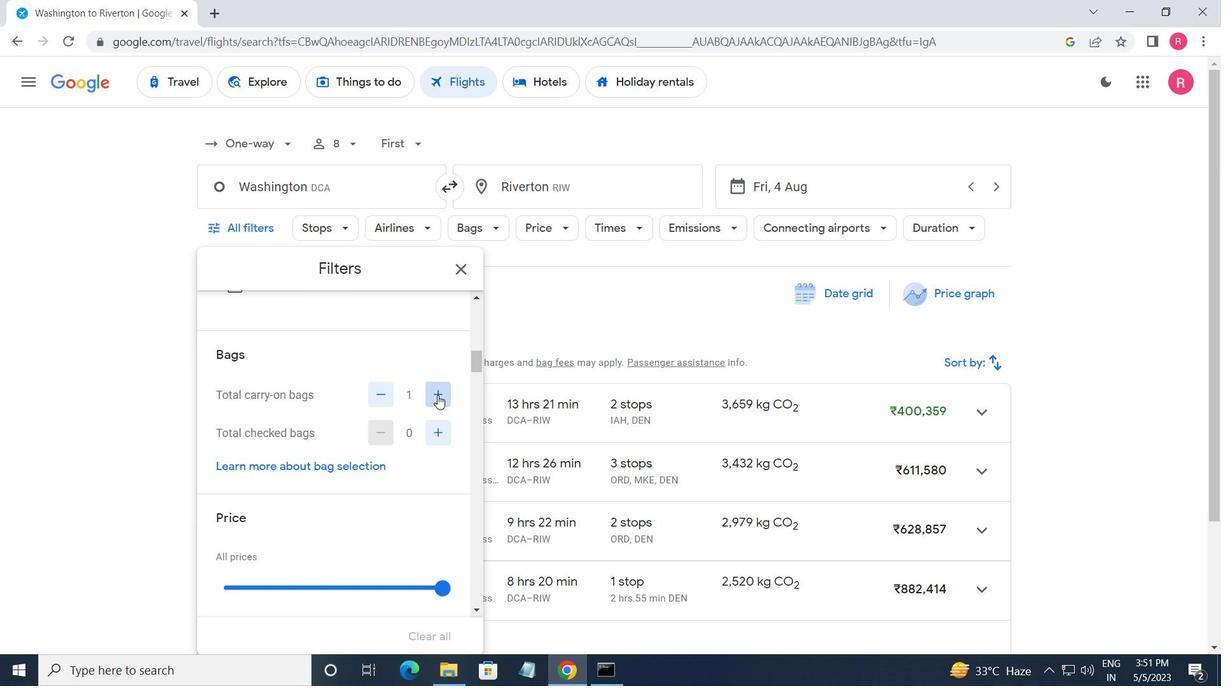 
Action: Mouse pressed left at (440, 428)
Screenshot: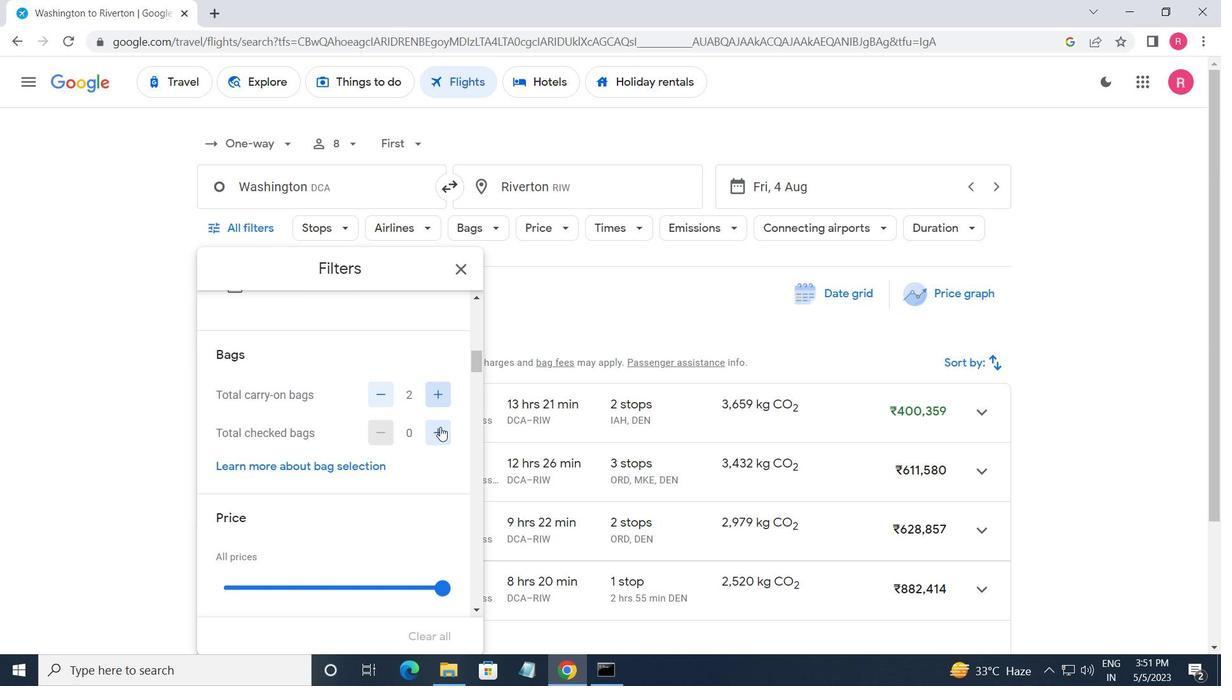 
Action: Mouse moved to (440, 428)
Screenshot: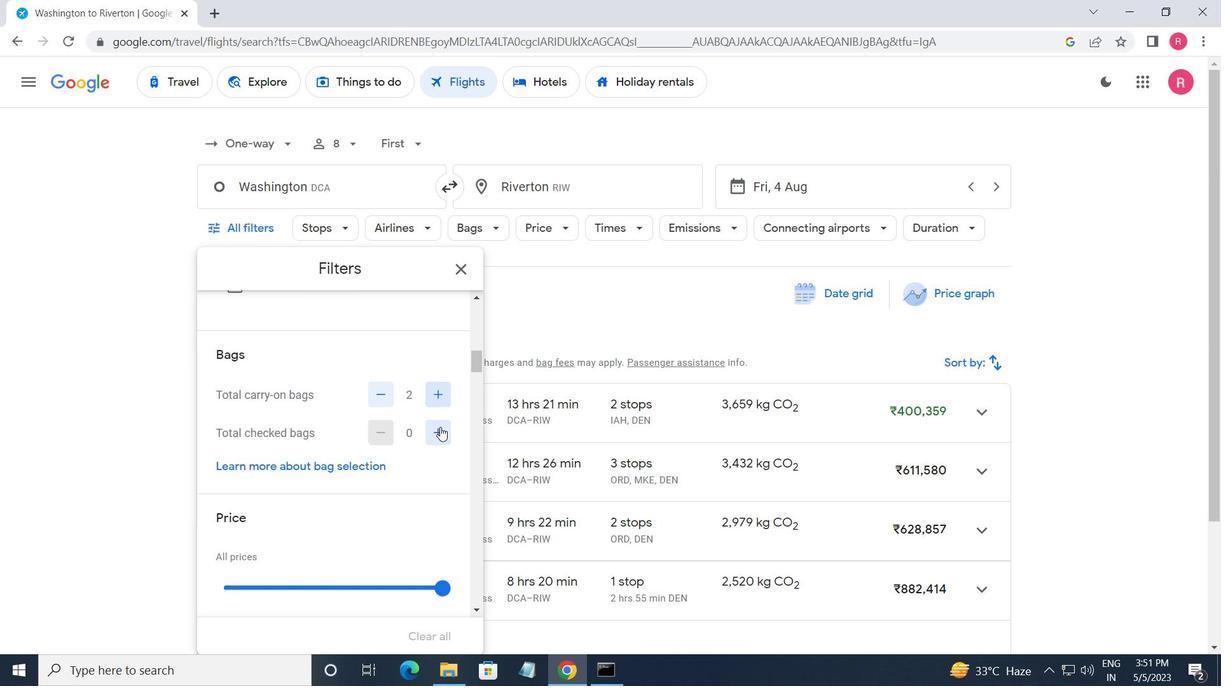 
Action: Mouse pressed left at (440, 428)
Screenshot: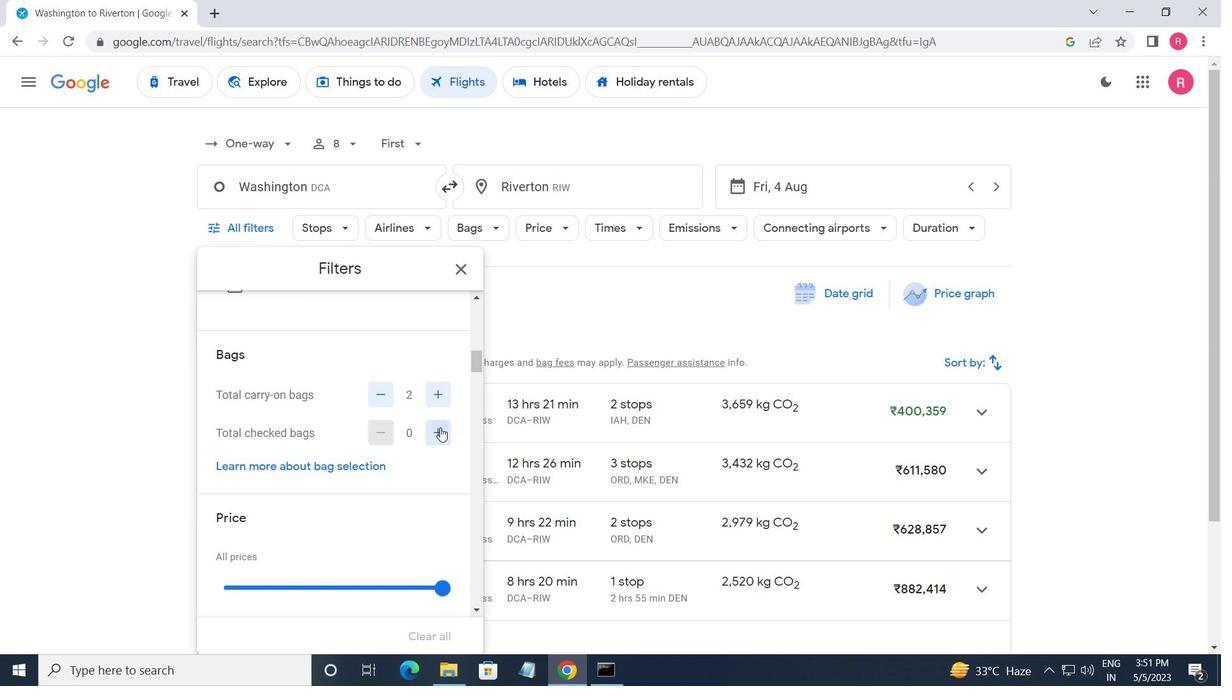 
Action: Mouse pressed left at (440, 428)
Screenshot: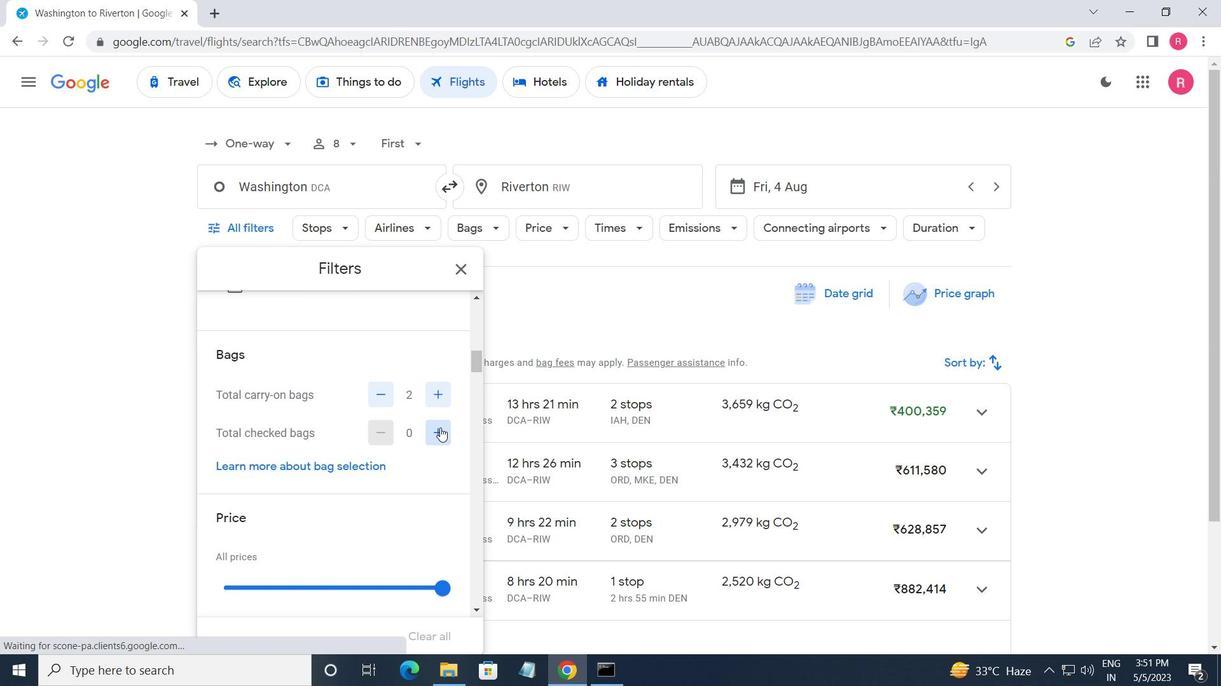 
Action: Mouse pressed left at (440, 428)
Screenshot: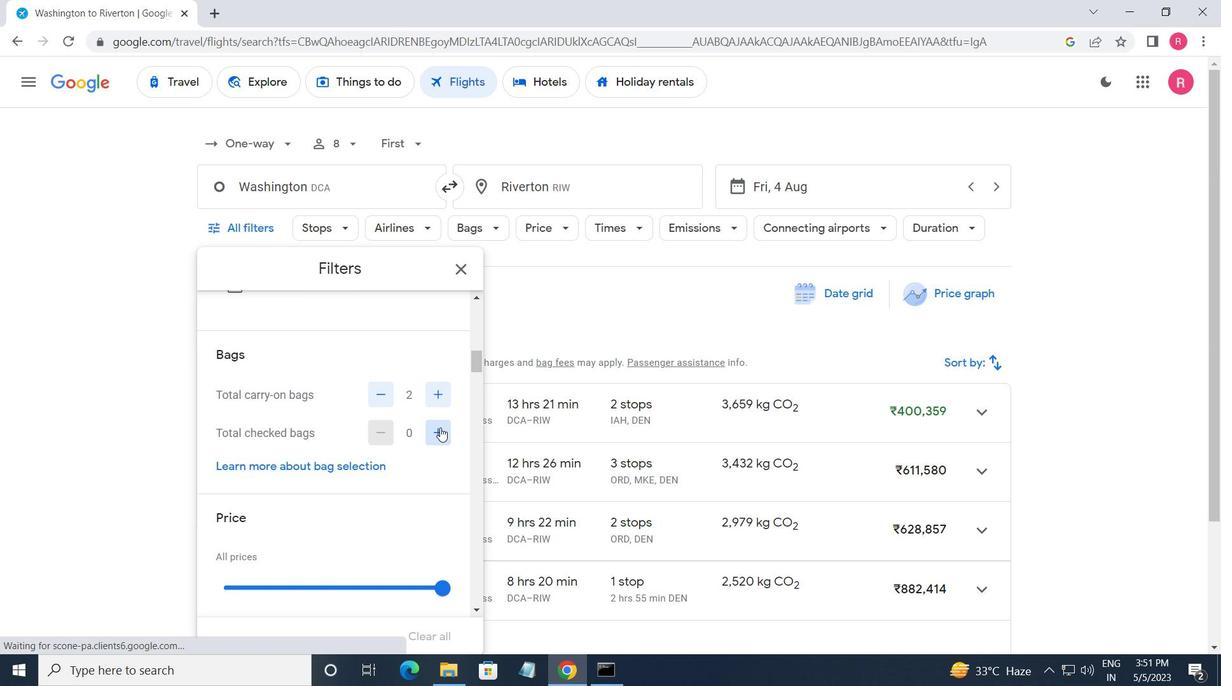 
Action: Mouse pressed left at (440, 428)
Screenshot: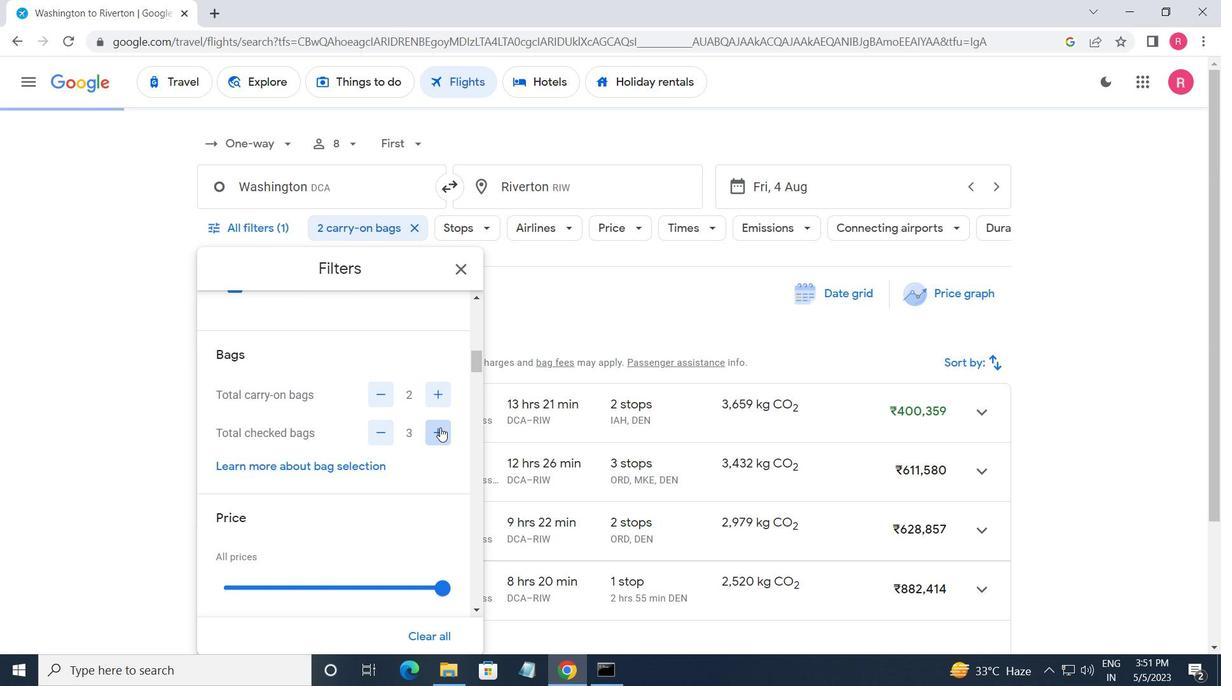 
Action: Mouse pressed left at (440, 428)
Screenshot: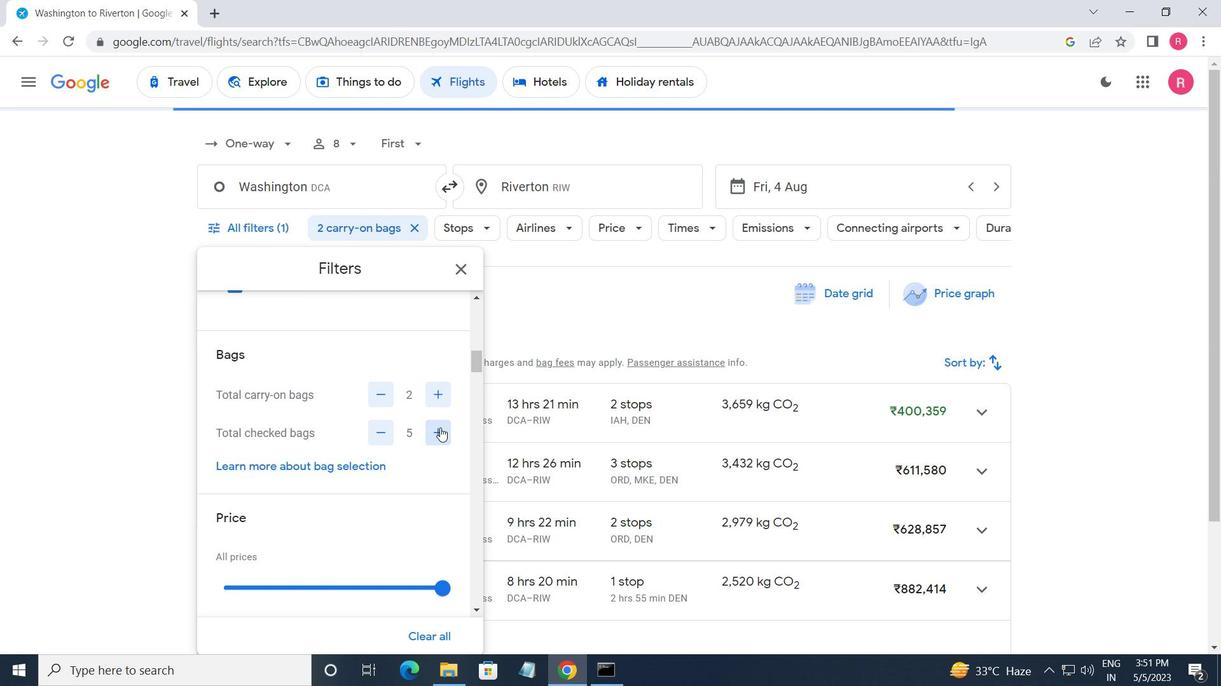
Action: Mouse moved to (399, 467)
Screenshot: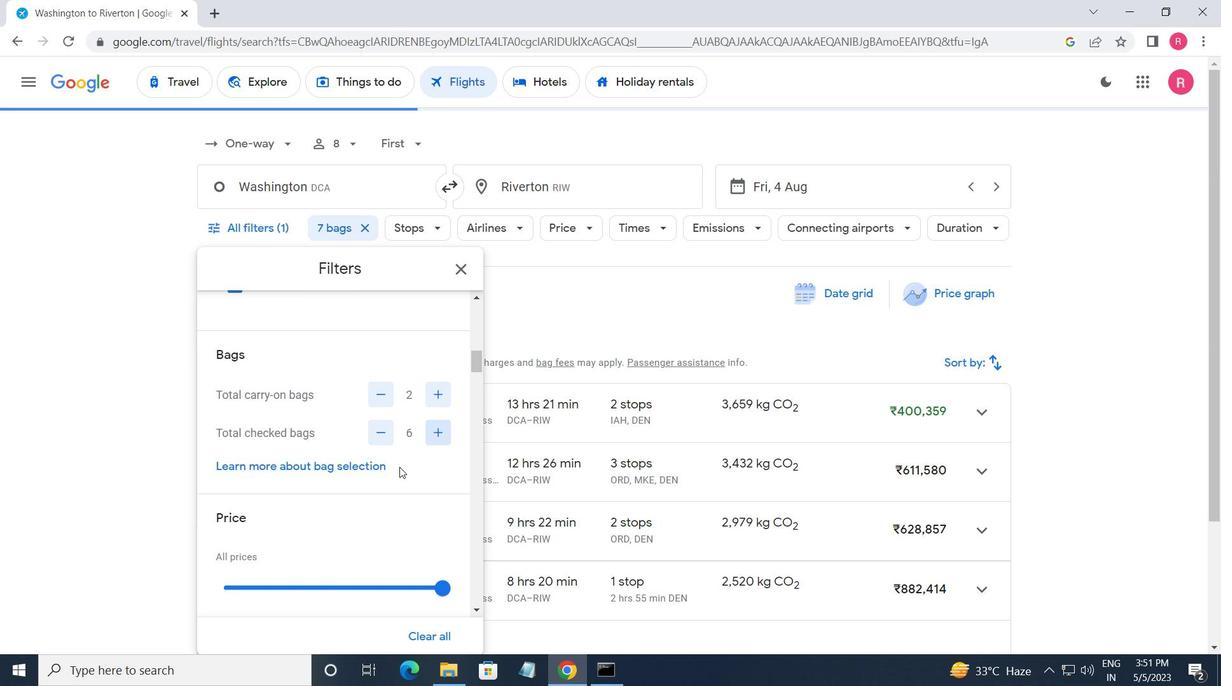 
Action: Mouse scrolled (399, 466) with delta (0, 0)
Screenshot: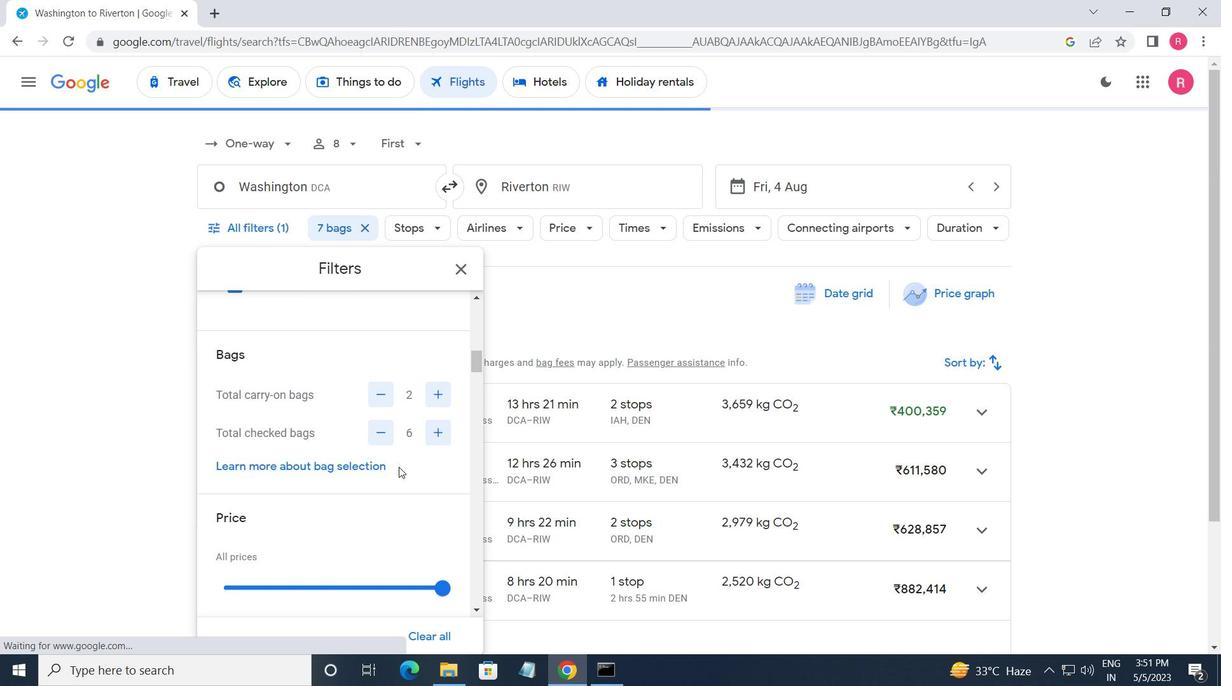 
Action: Mouse moved to (445, 510)
Screenshot: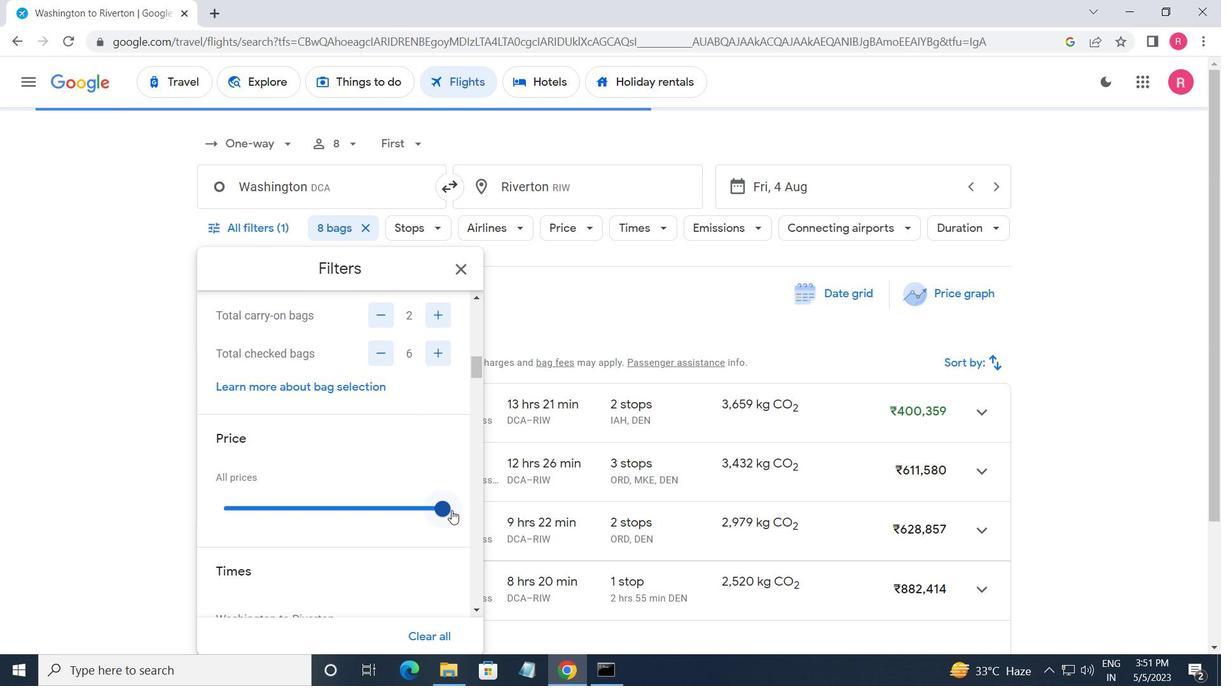 
Action: Mouse pressed left at (445, 510)
Screenshot: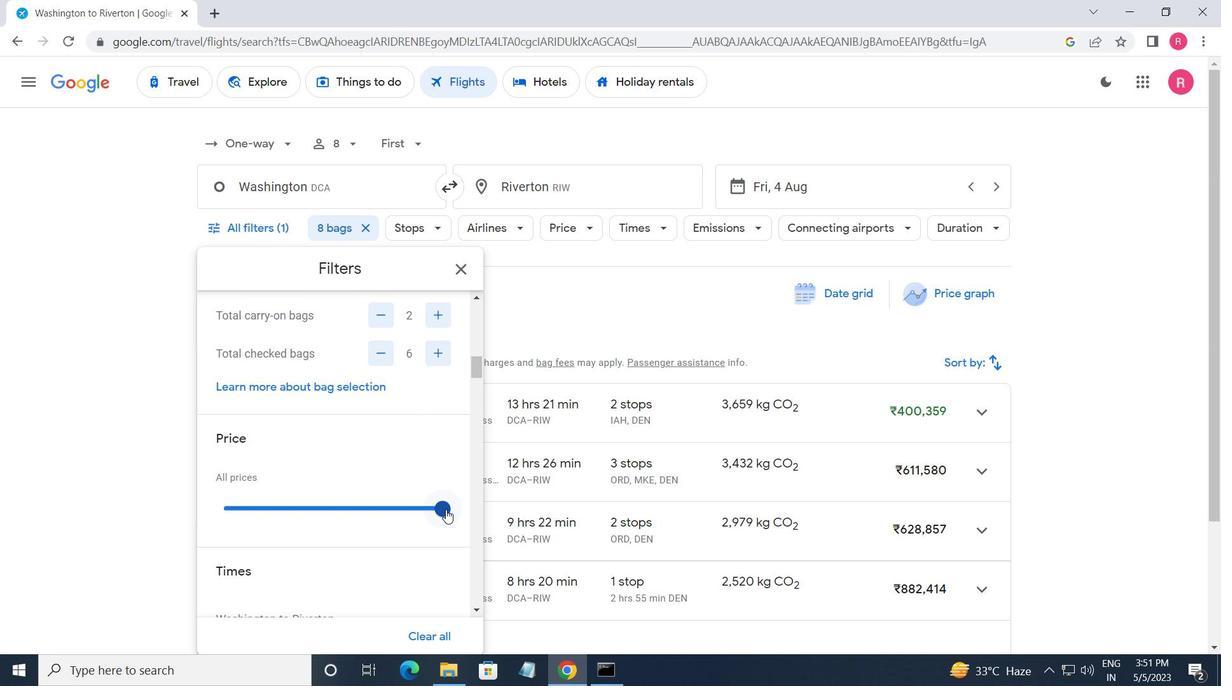 
Action: Mouse moved to (316, 480)
Screenshot: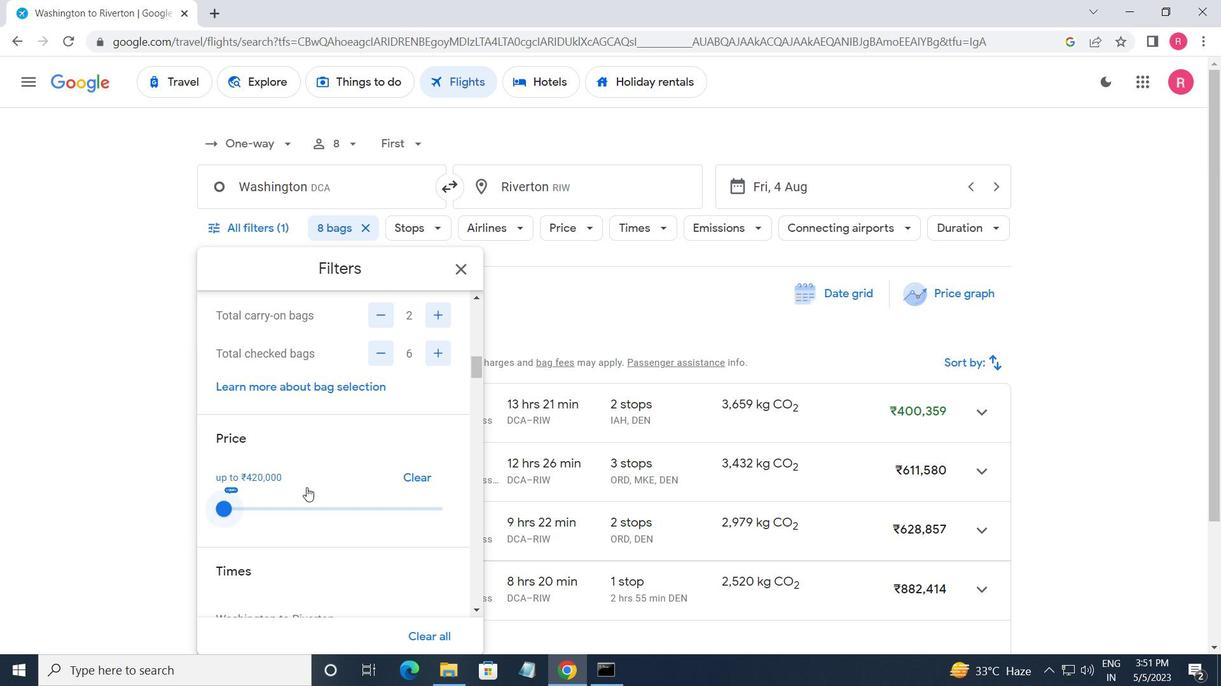 
Action: Mouse scrolled (316, 479) with delta (0, 0)
Screenshot: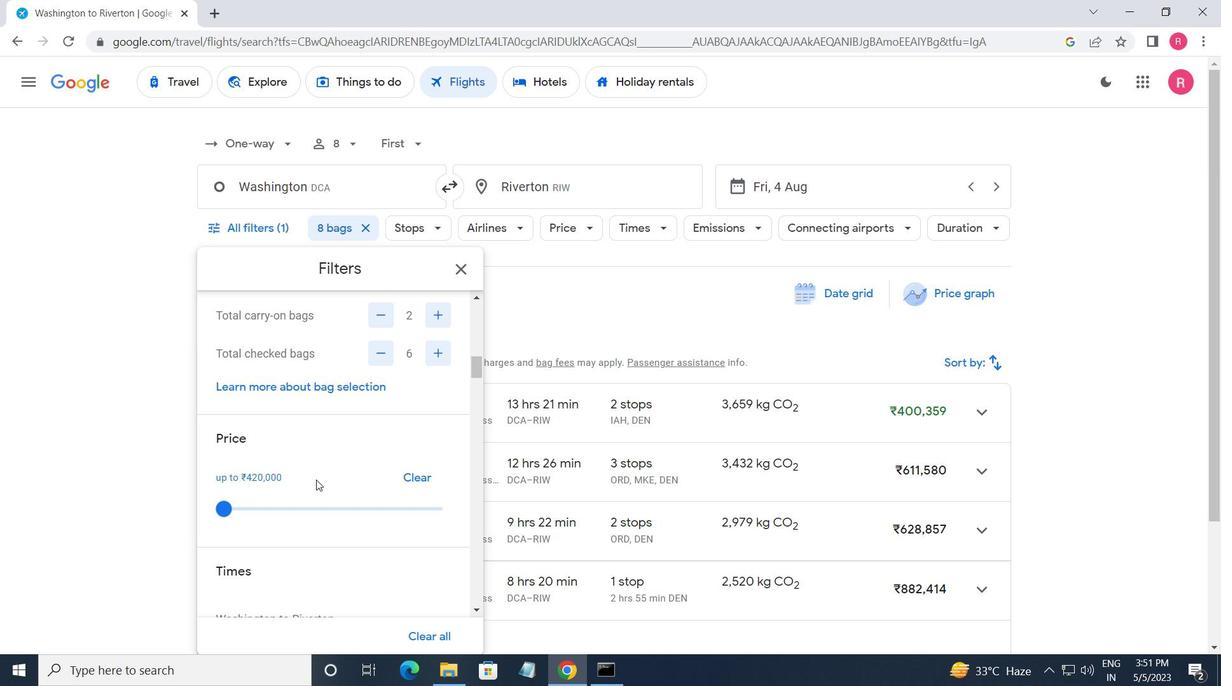 
Action: Mouse moved to (317, 480)
Screenshot: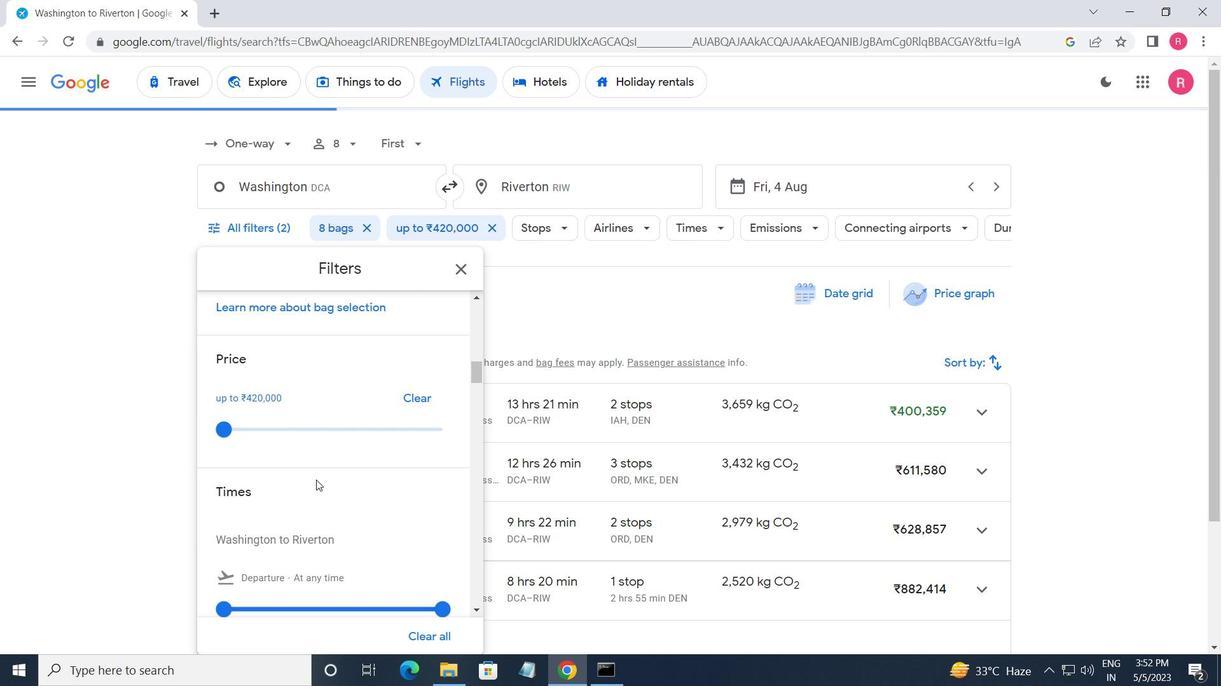 
Action: Mouse scrolled (317, 479) with delta (0, 0)
Screenshot: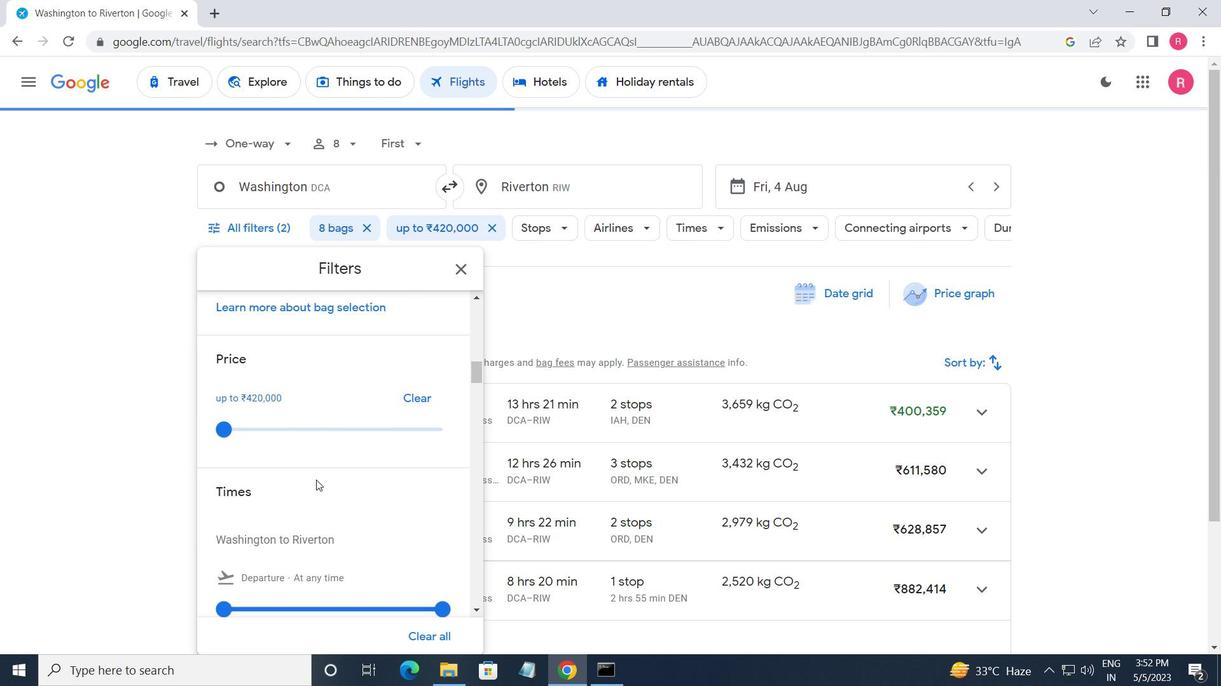 
Action: Mouse moved to (228, 528)
Screenshot: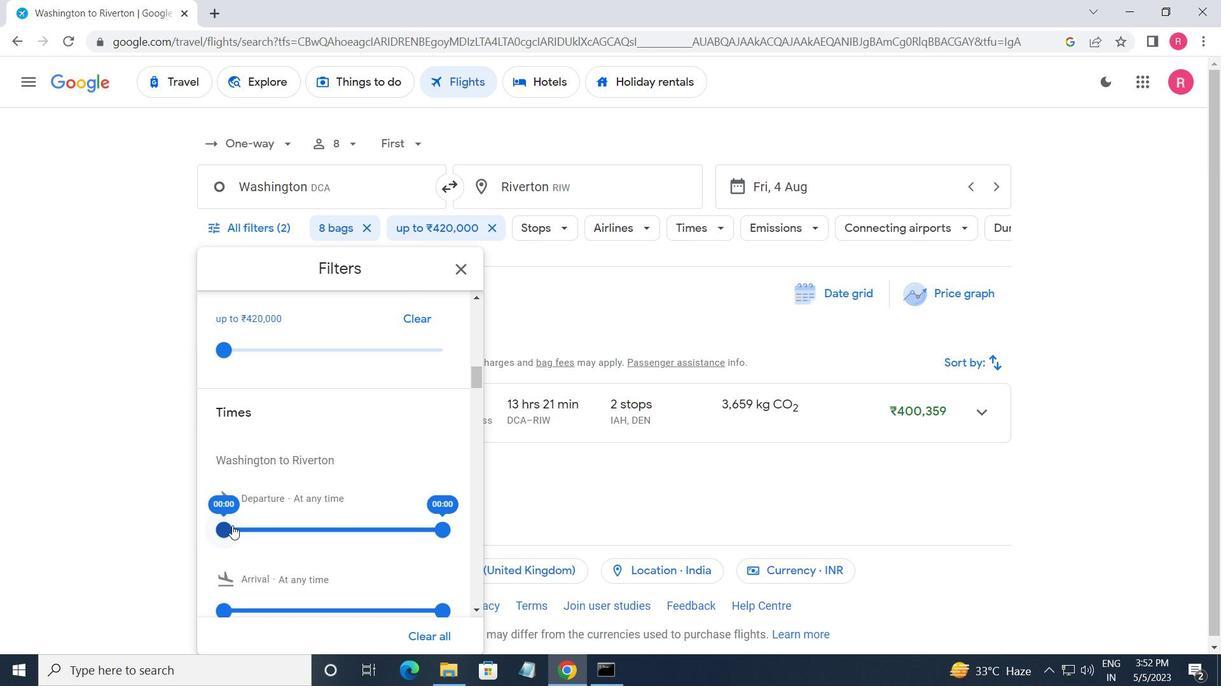 
Action: Mouse pressed left at (228, 528)
Screenshot: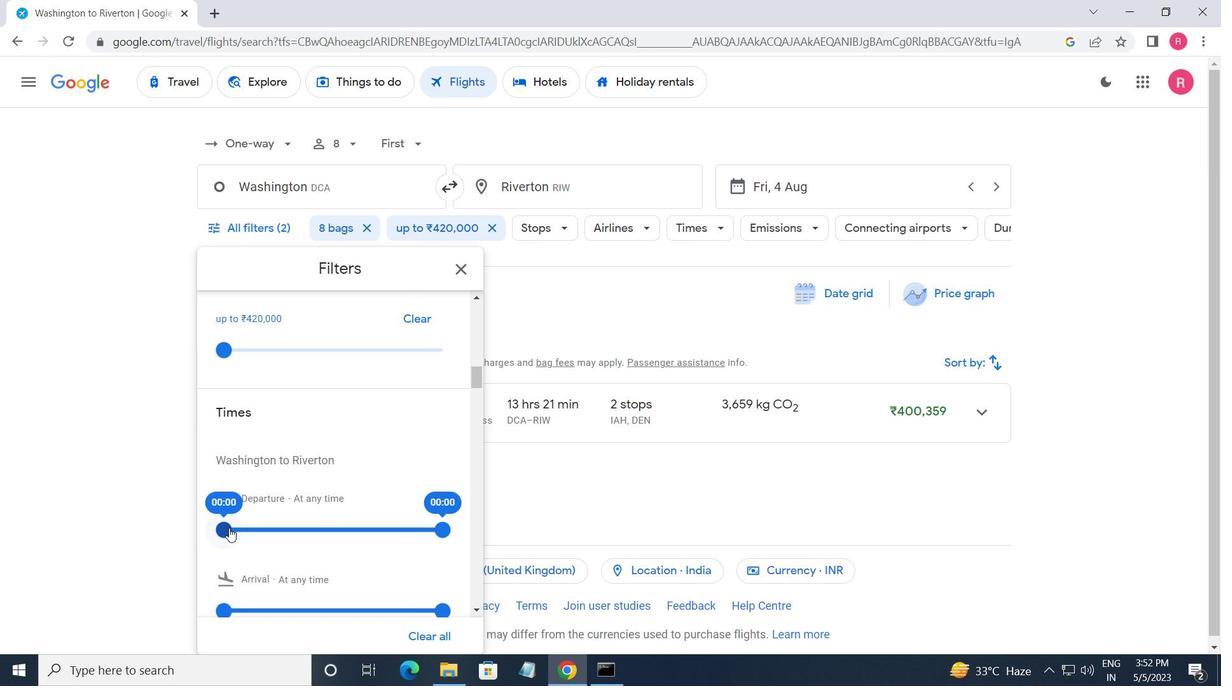 
Action: Mouse moved to (444, 526)
Screenshot: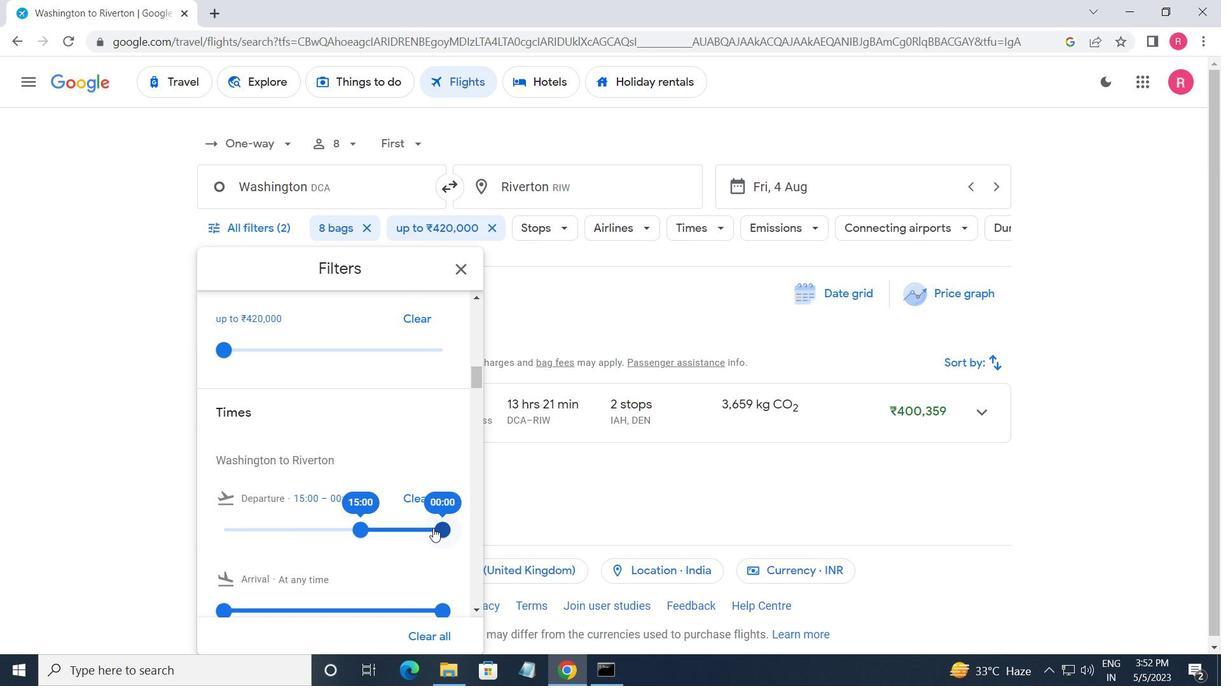 
Action: Mouse pressed left at (444, 526)
Screenshot: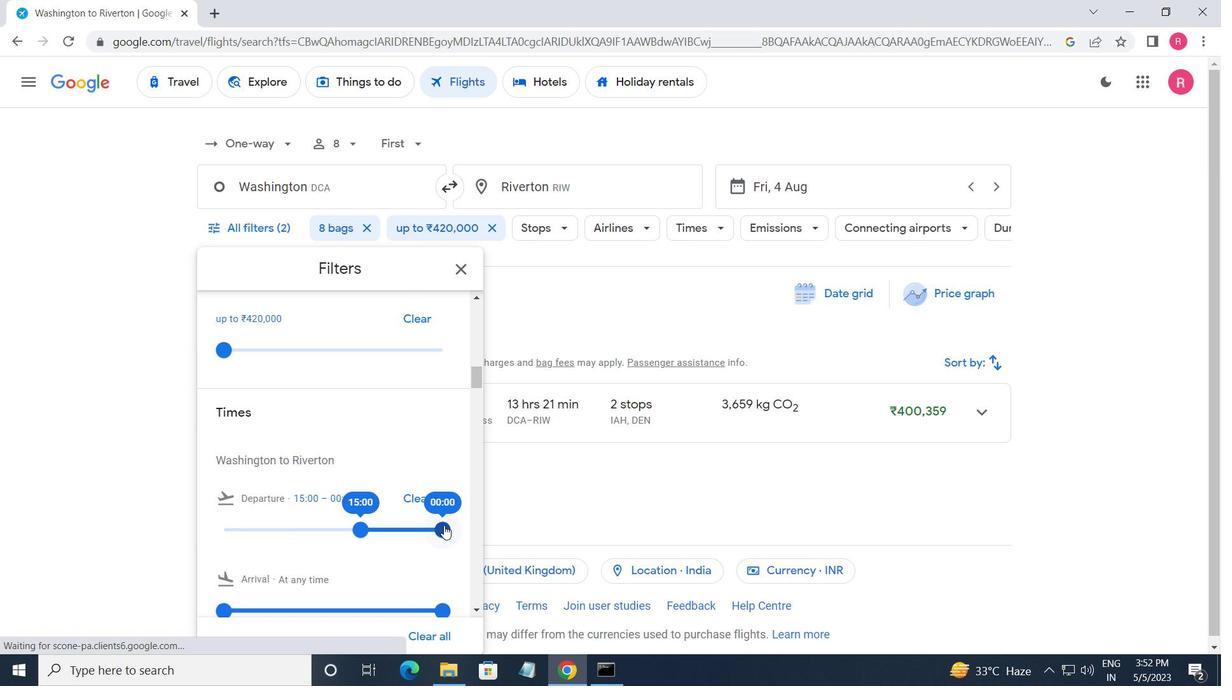 
Action: Mouse moved to (468, 271)
Screenshot: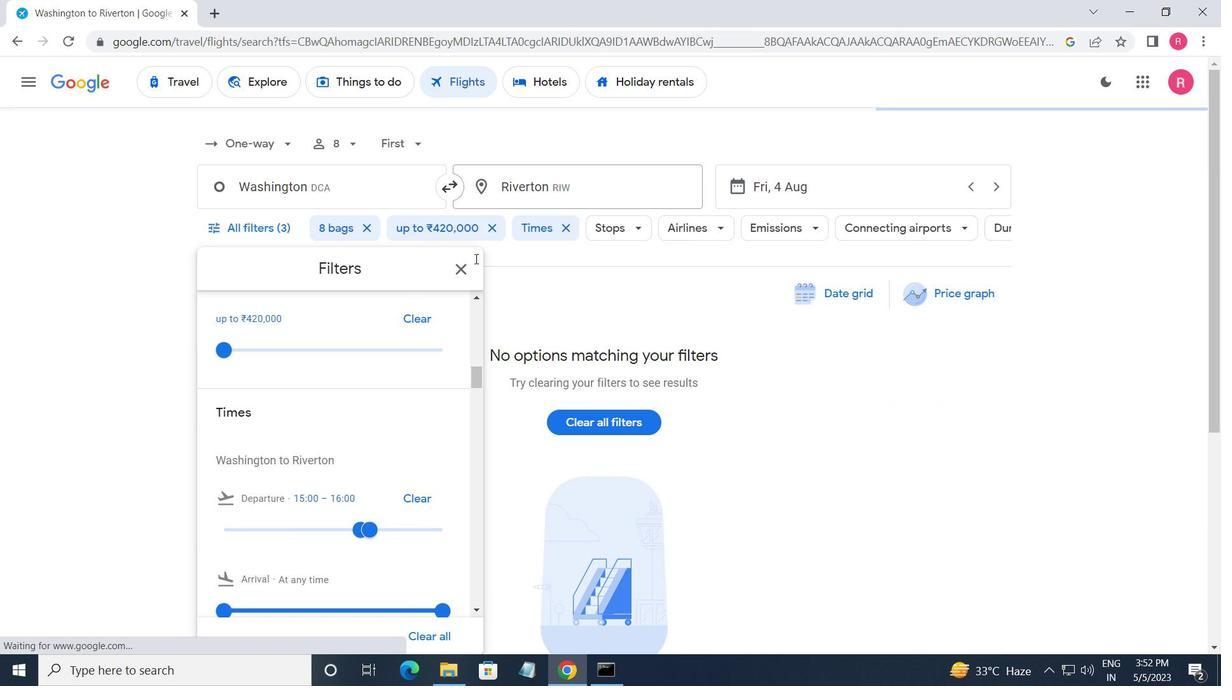 
Action: Mouse pressed left at (468, 271)
Screenshot: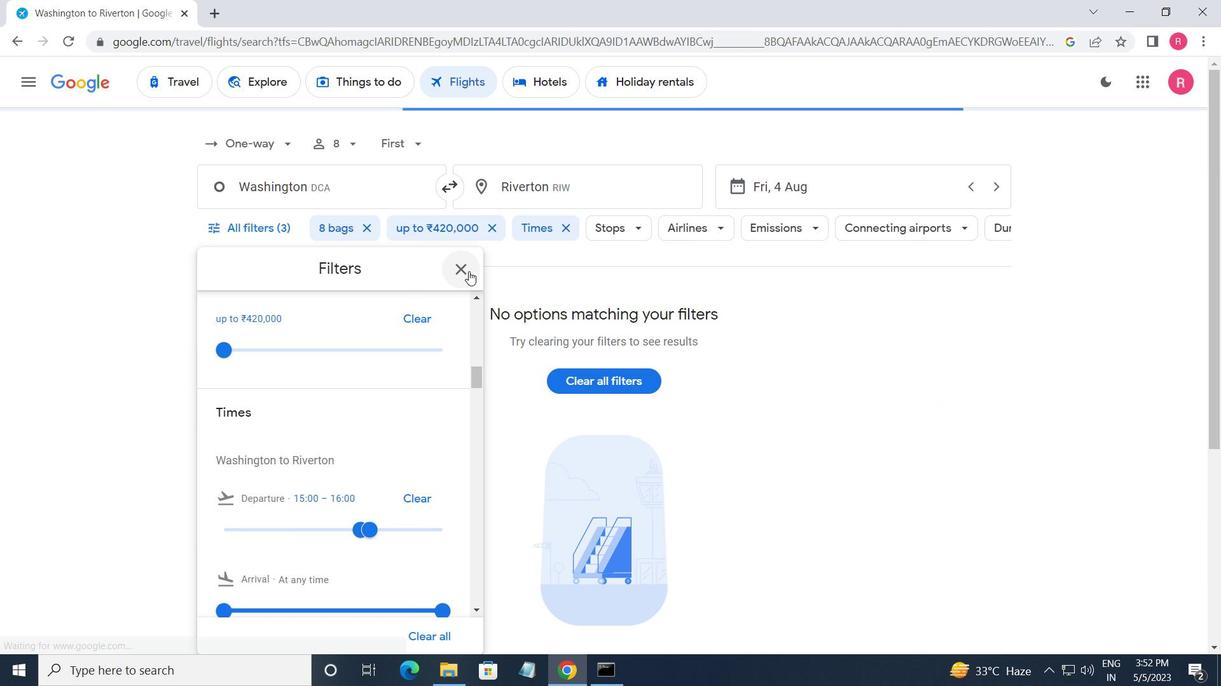 
